 Task: Play online wordle game with 9 letters.
Action: Mouse moved to (480, 435)
Screenshot: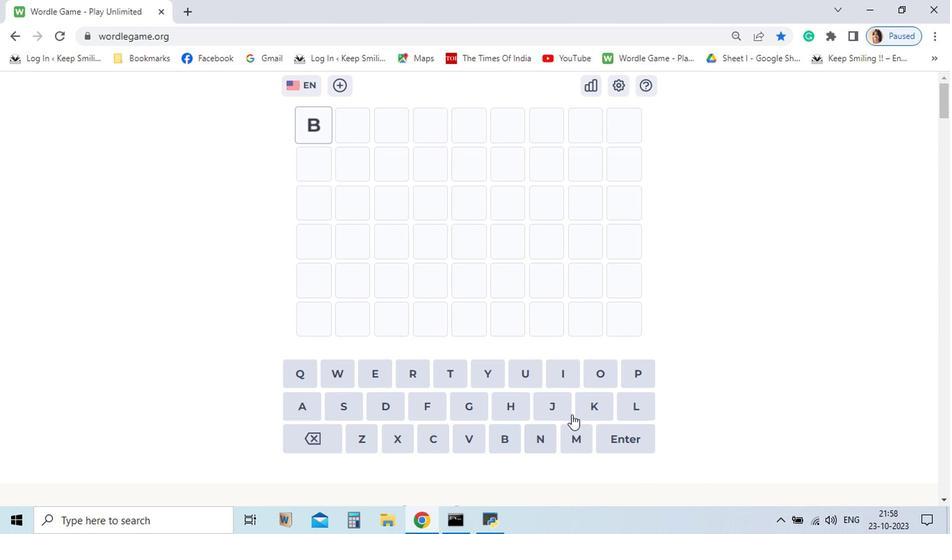 
Action: Mouse pressed left at (480, 435)
Screenshot: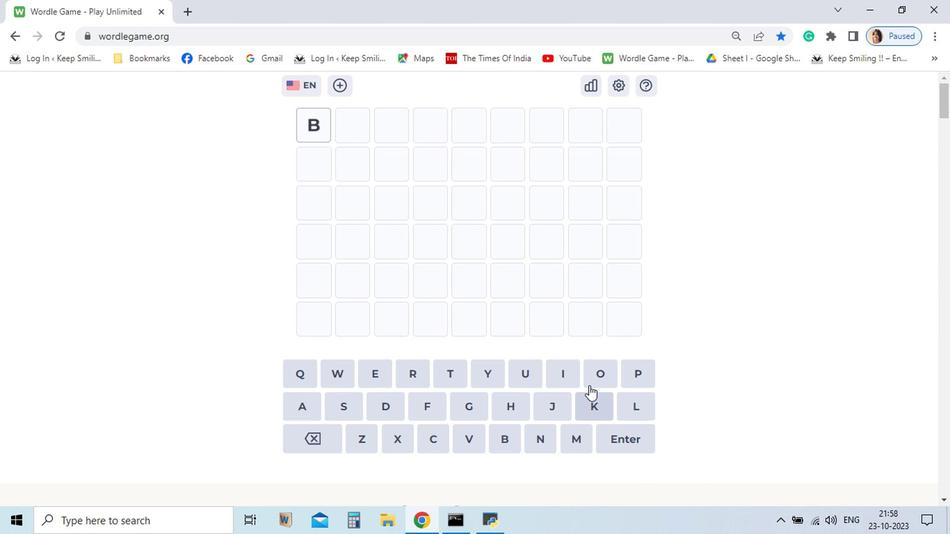 
Action: Mouse moved to (552, 393)
Screenshot: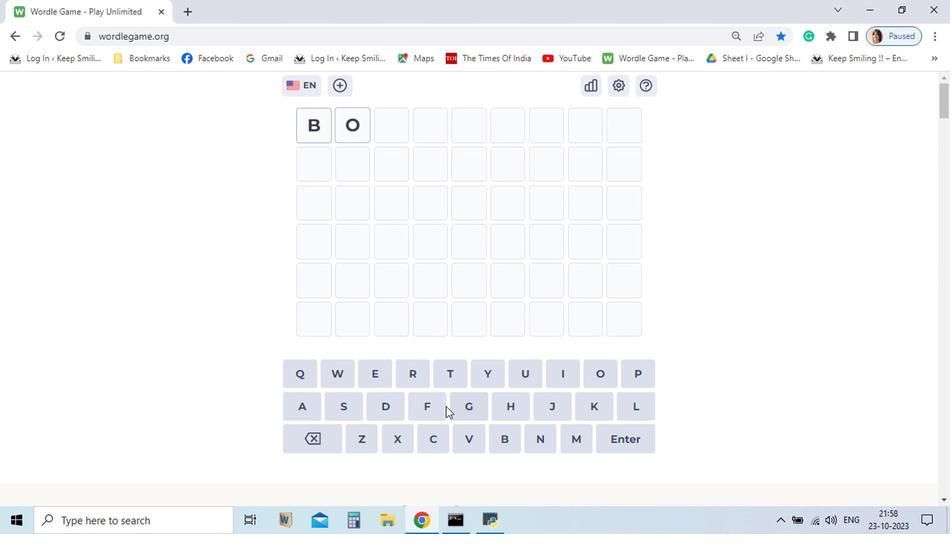 
Action: Mouse pressed left at (552, 393)
Screenshot: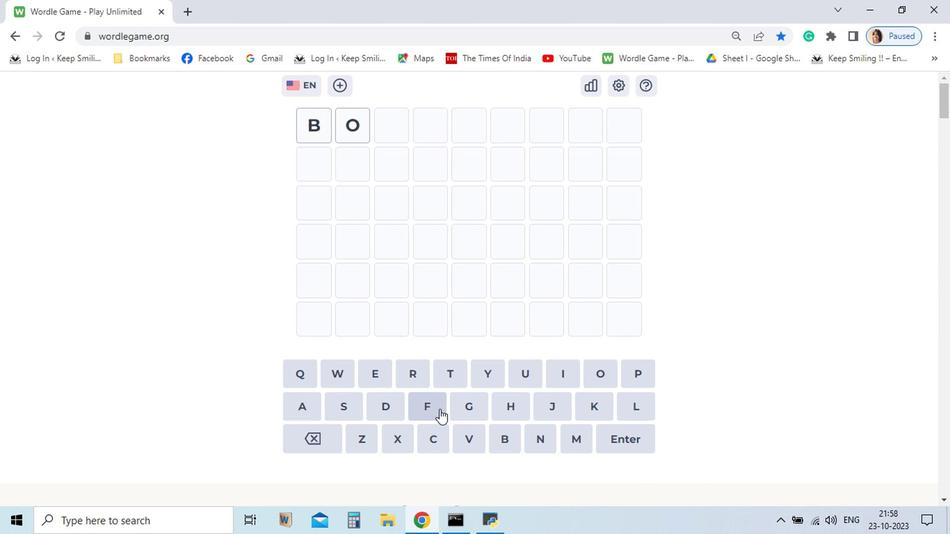 
Action: Mouse moved to (457, 417)
Screenshot: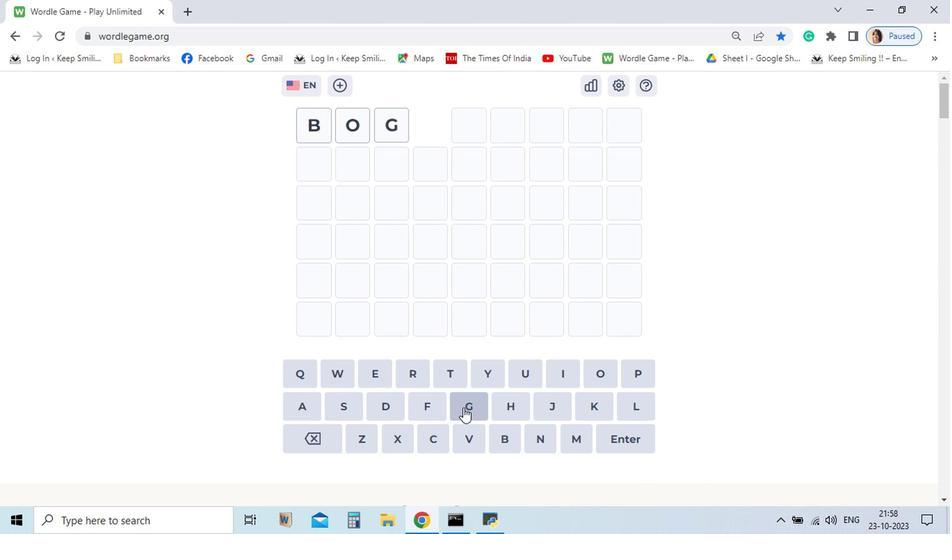 
Action: Mouse pressed left at (457, 417)
Screenshot: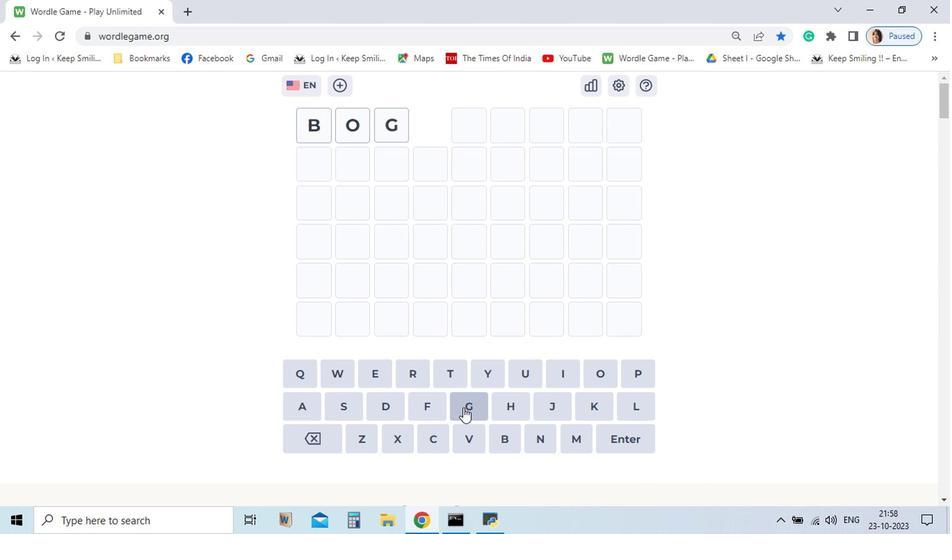 
Action: Mouse moved to (457, 417)
Screenshot: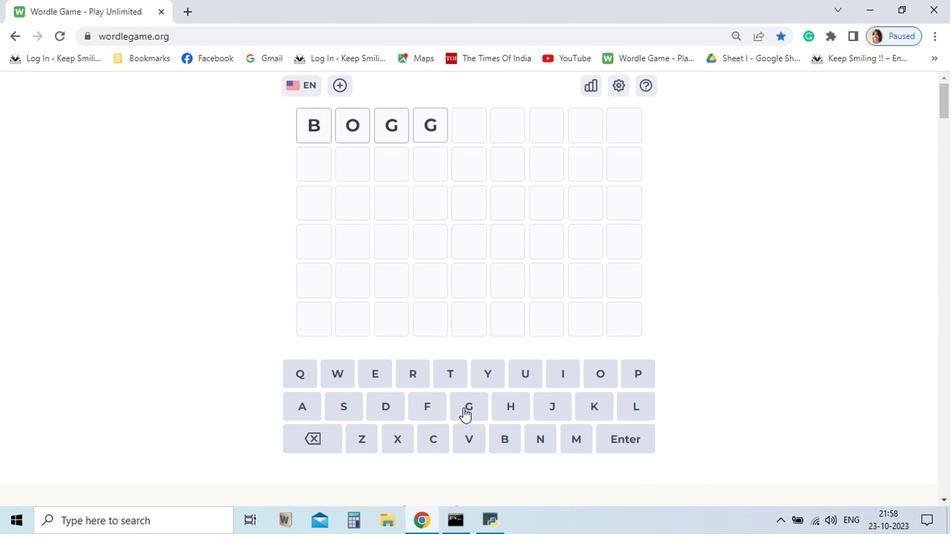 
Action: Mouse pressed left at (457, 417)
Screenshot: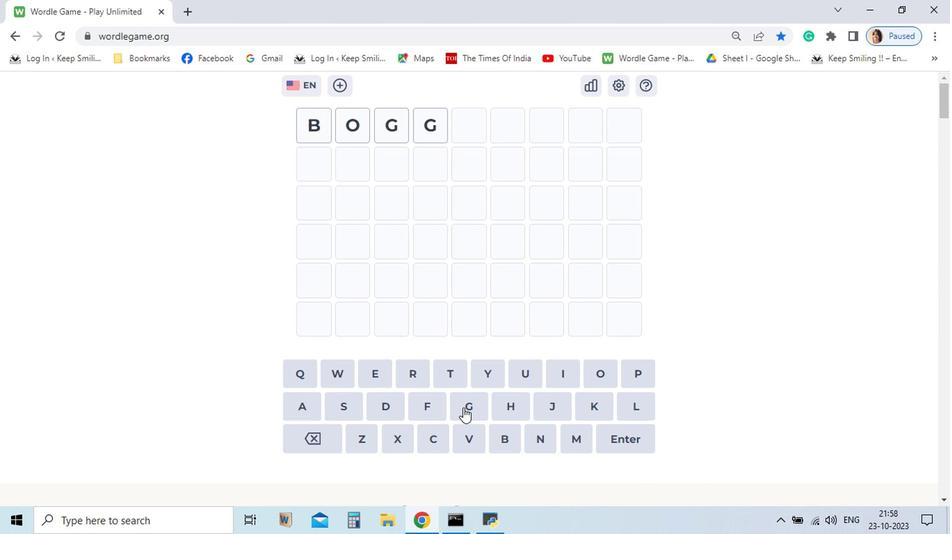 
Action: Mouse moved to (524, 396)
Screenshot: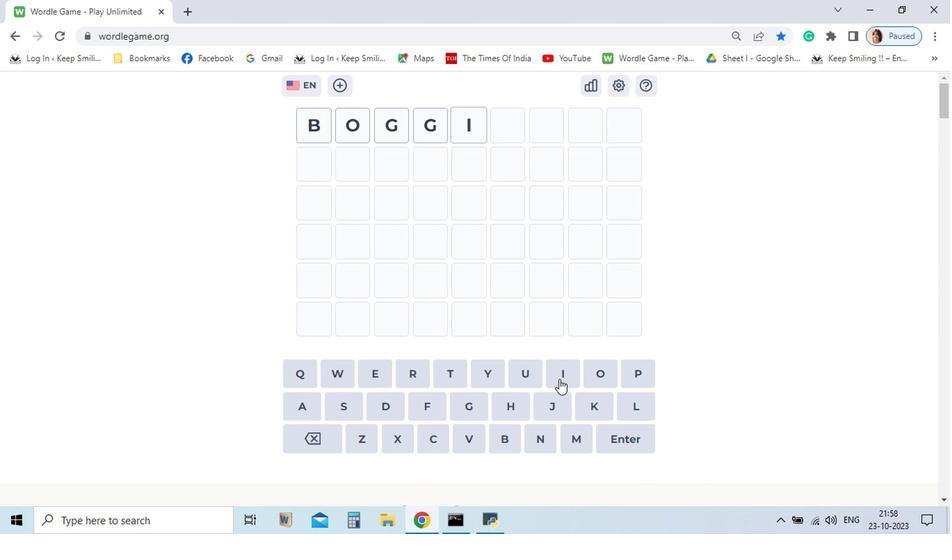 
Action: Mouse pressed left at (524, 396)
Screenshot: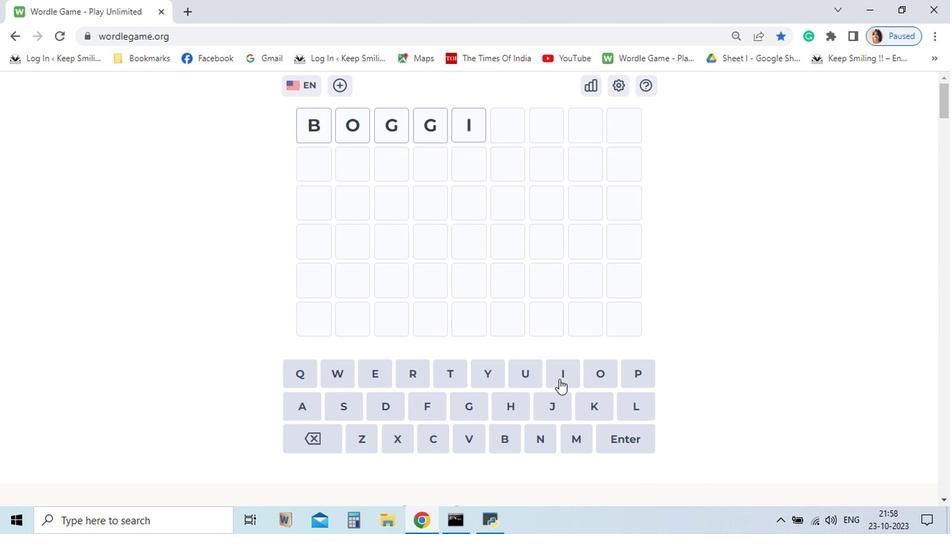 
Action: Mouse moved to (387, 393)
Screenshot: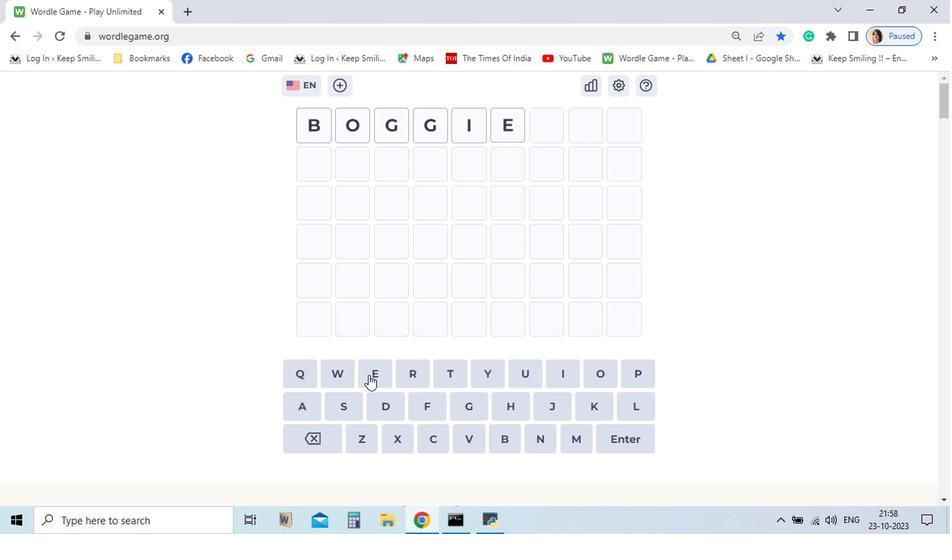 
Action: Mouse pressed left at (387, 393)
Screenshot: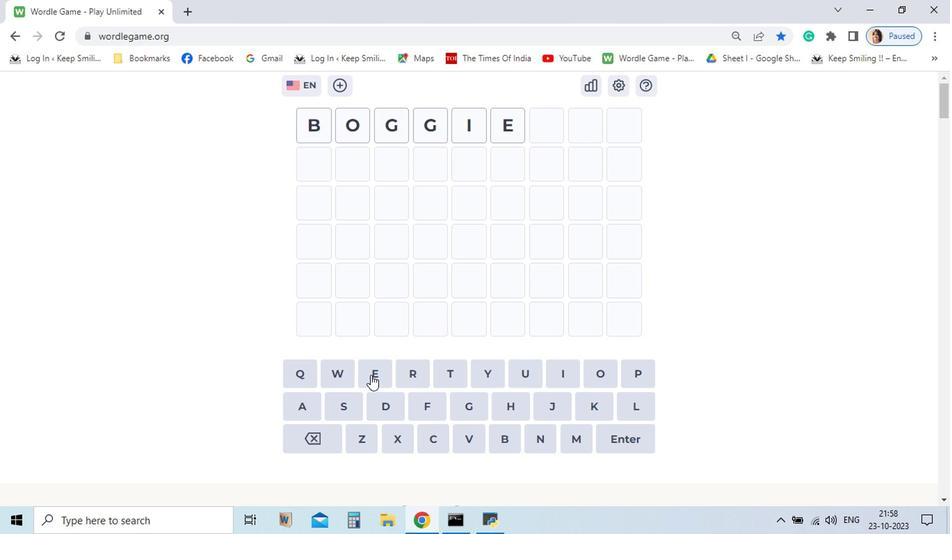 
Action: Mouse moved to (538, 437)
Screenshot: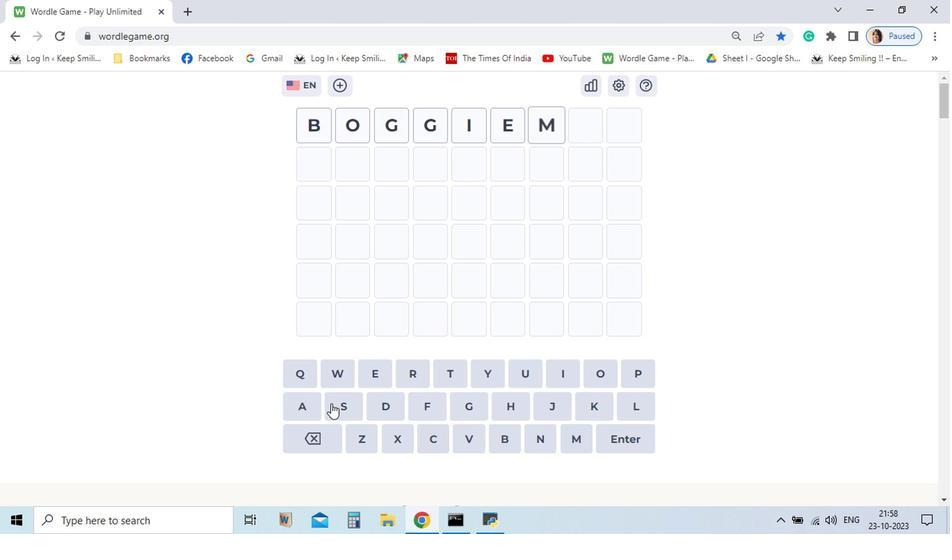 
Action: Mouse pressed left at (538, 437)
Screenshot: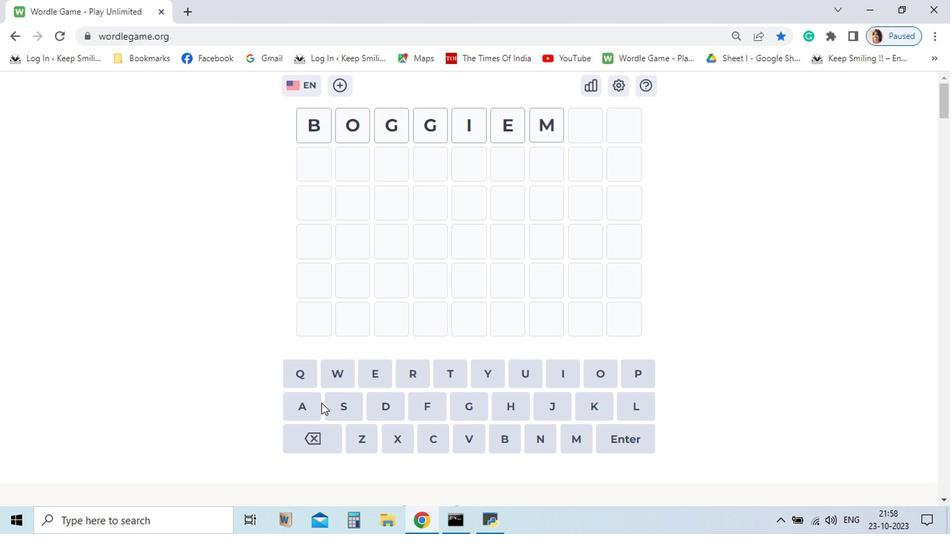 
Action: Mouse moved to (346, 413)
Screenshot: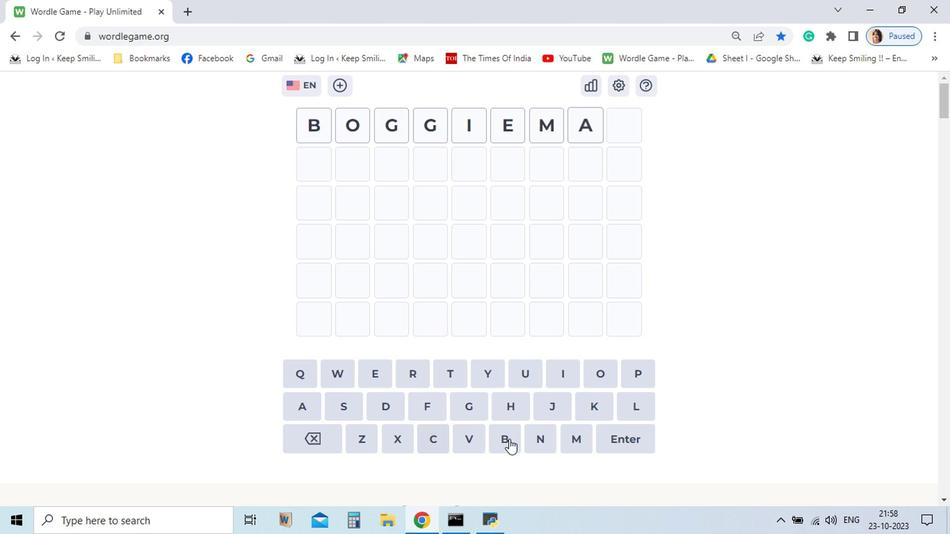 
Action: Mouse pressed left at (346, 413)
Screenshot: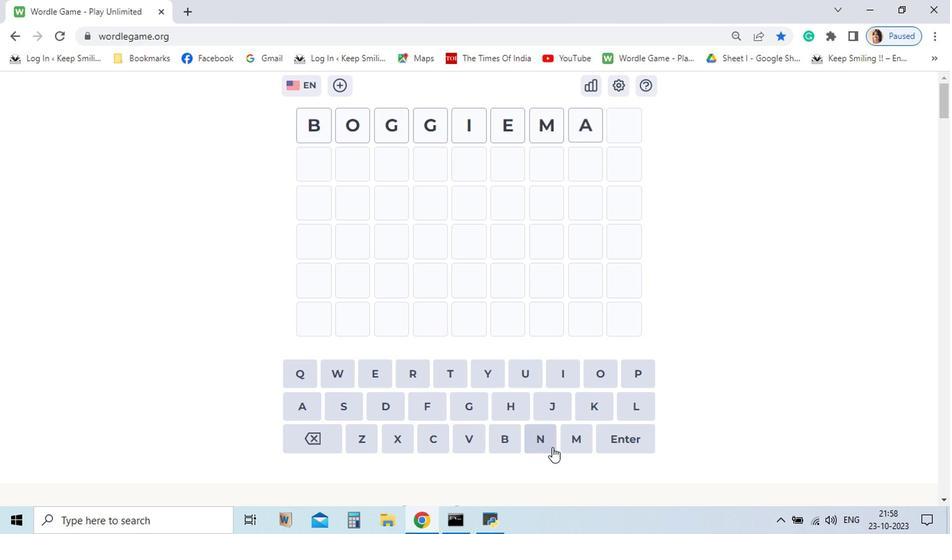 
Action: Mouse moved to (514, 441)
Screenshot: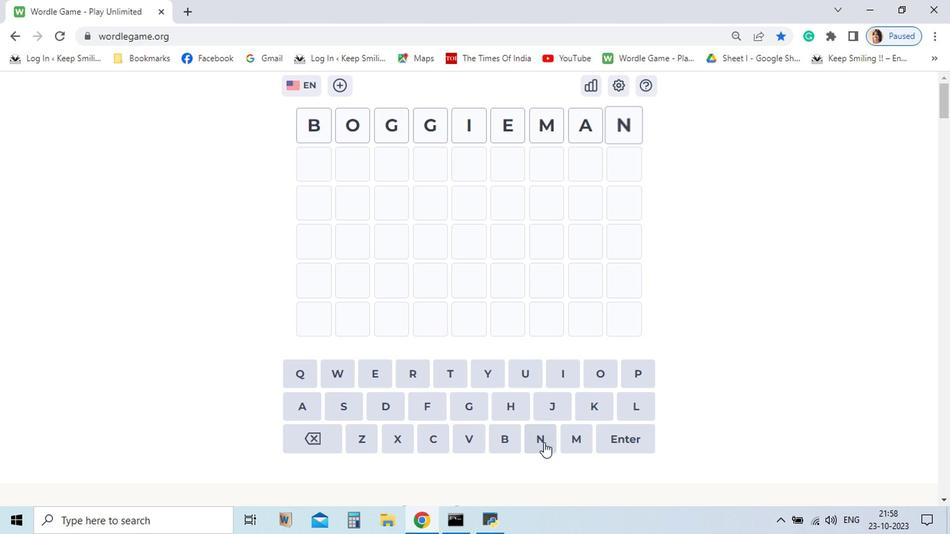 
Action: Mouse pressed left at (514, 441)
Screenshot: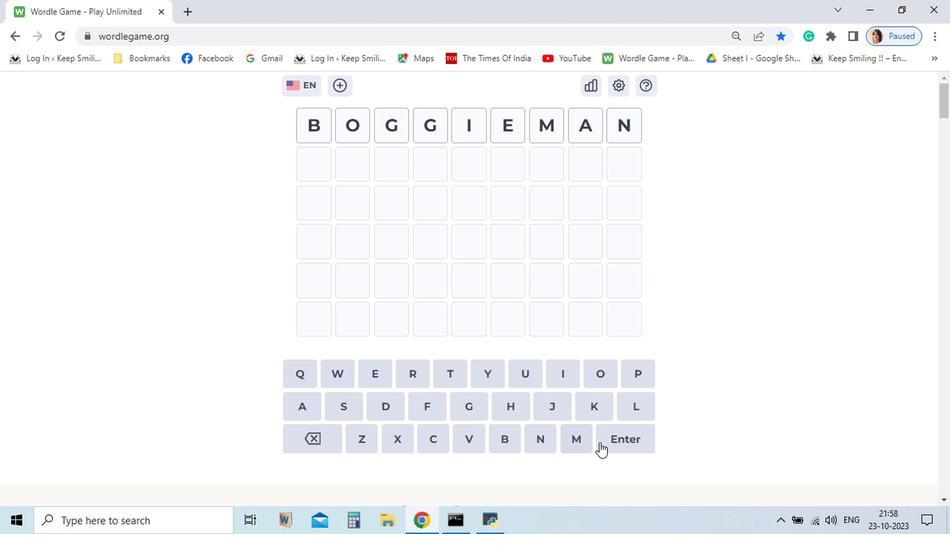 
Action: Mouse moved to (573, 441)
Screenshot: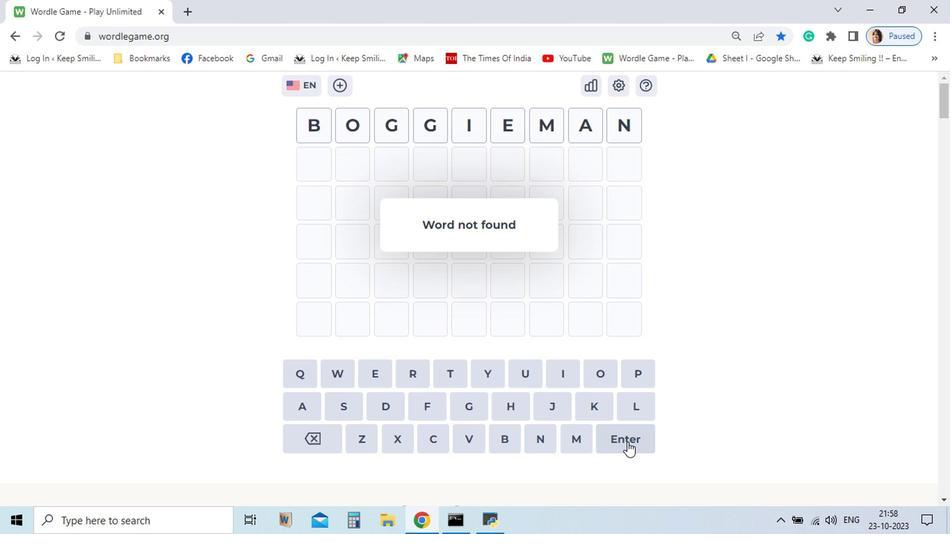 
Action: Mouse pressed left at (573, 441)
Screenshot: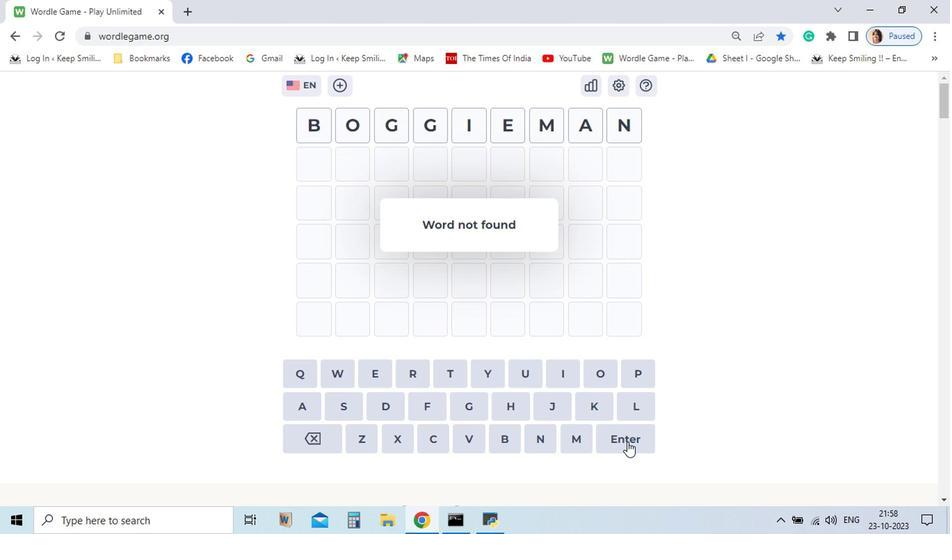 
Action: Mouse moved to (348, 437)
Screenshot: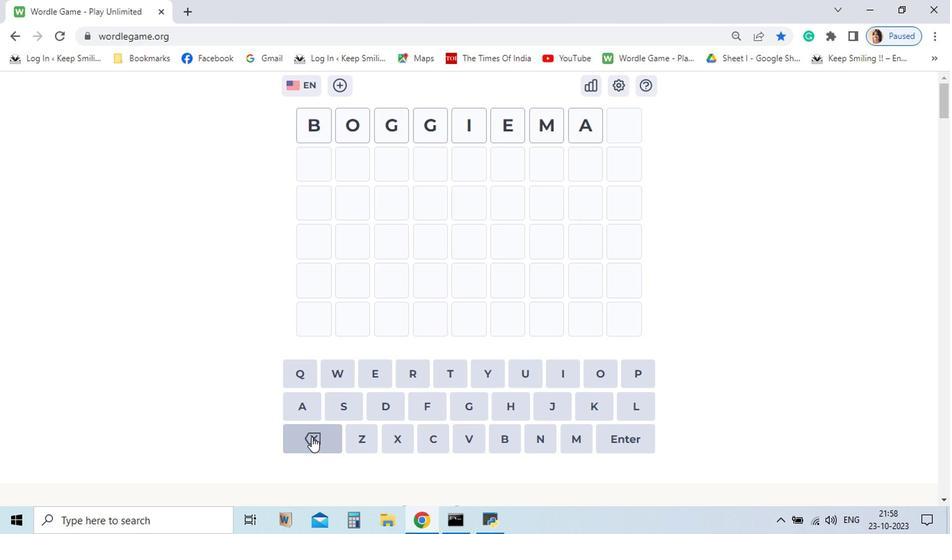 
Action: Mouse pressed left at (348, 437)
Screenshot: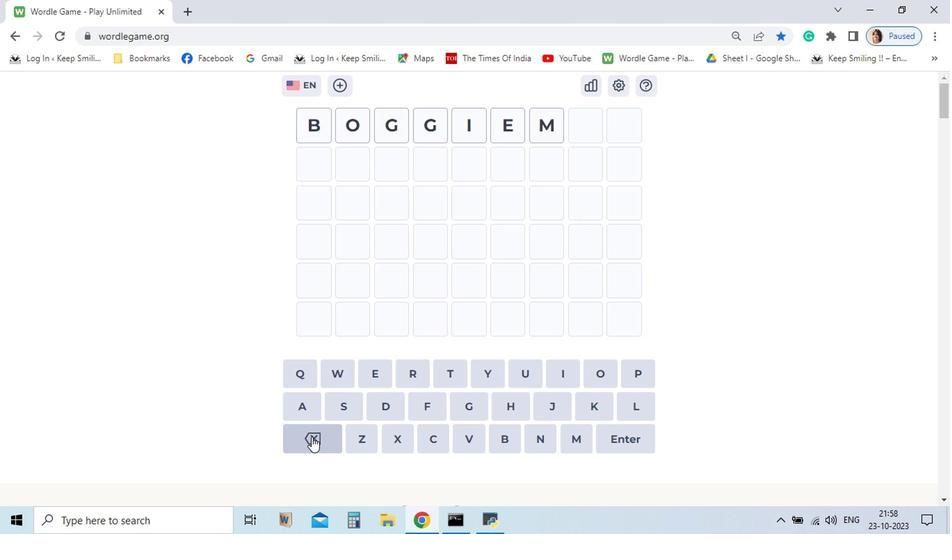 
Action: Mouse pressed left at (348, 437)
Screenshot: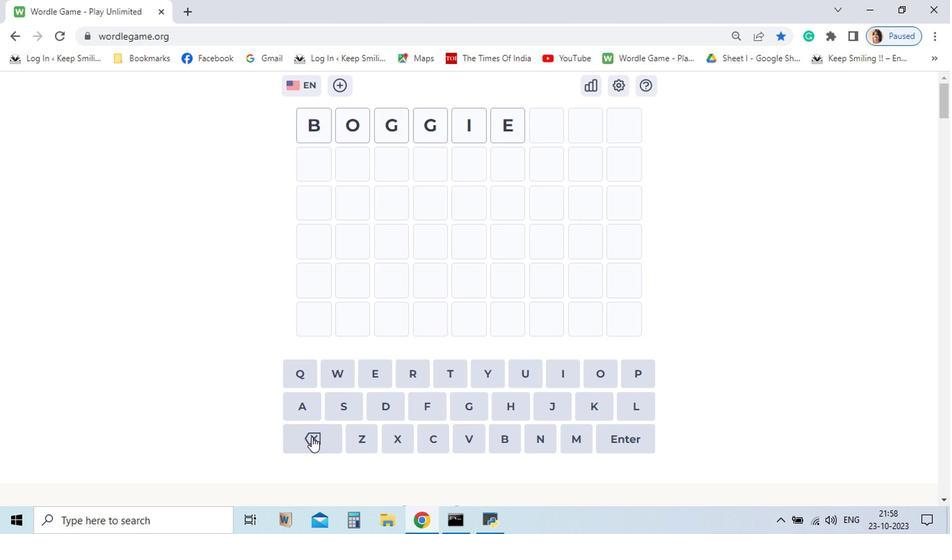
Action: Mouse pressed left at (348, 437)
Screenshot: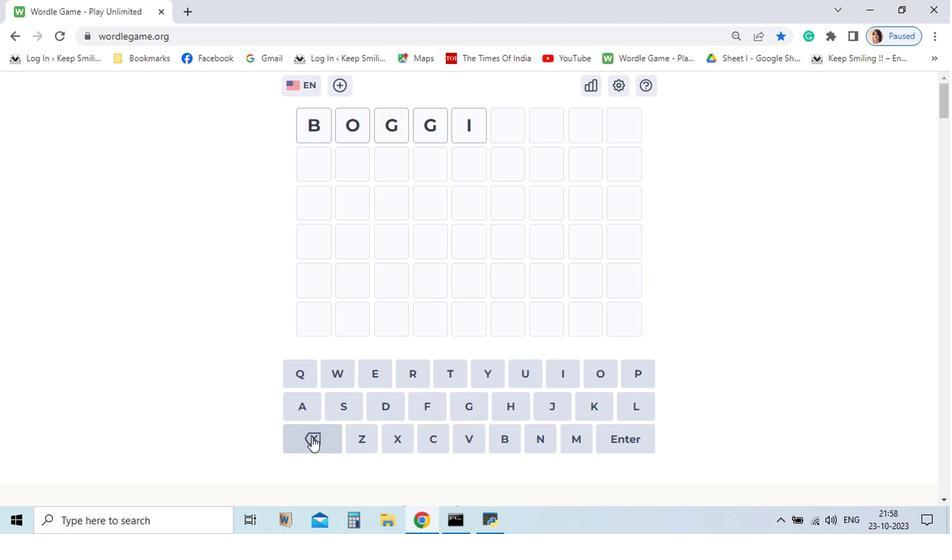 
Action: Mouse pressed left at (348, 437)
Screenshot: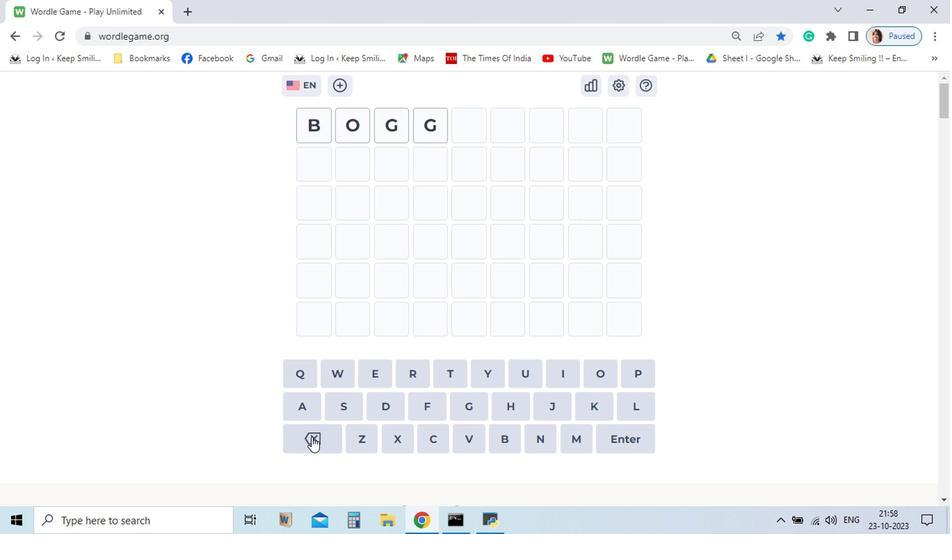 
Action: Mouse pressed left at (348, 437)
Screenshot: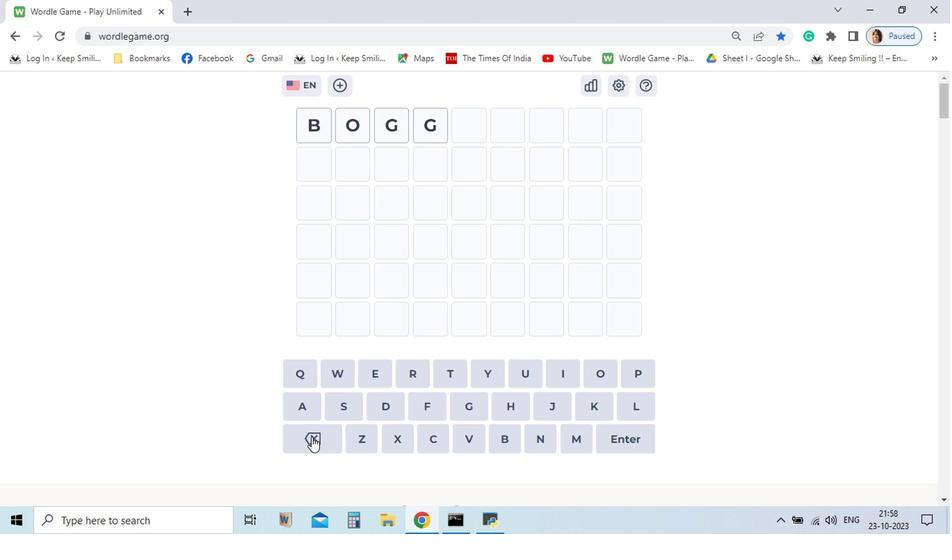 
Action: Mouse moved to (472, 394)
Screenshot: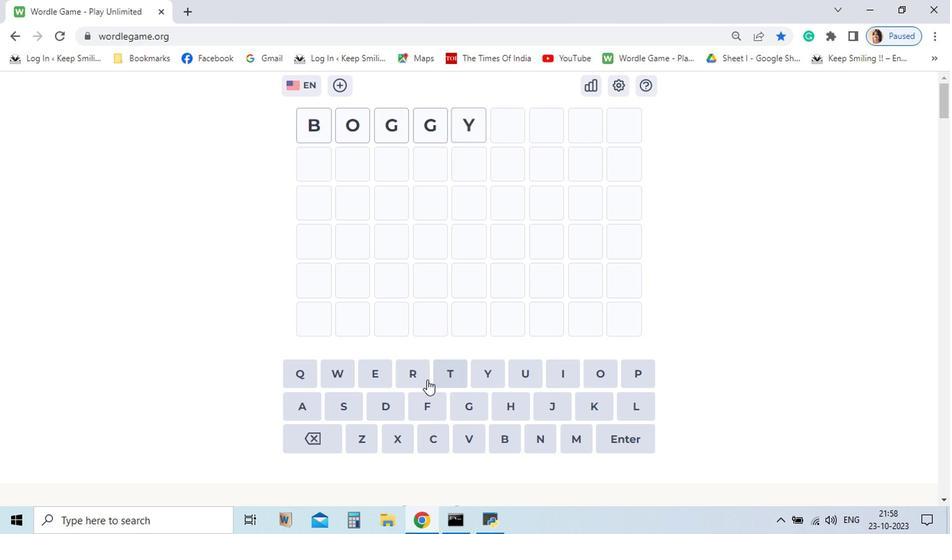 
Action: Mouse pressed left at (472, 394)
Screenshot: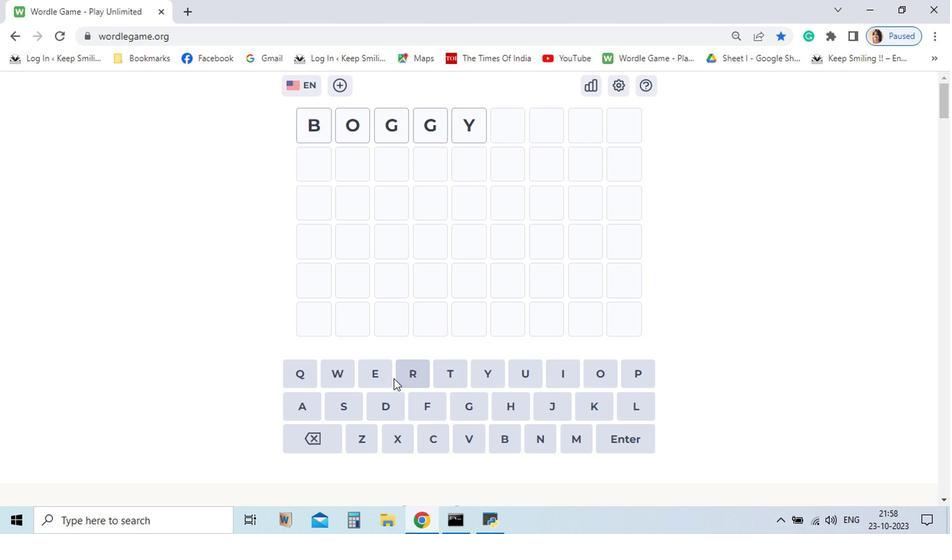 
Action: Mouse moved to (395, 391)
Screenshot: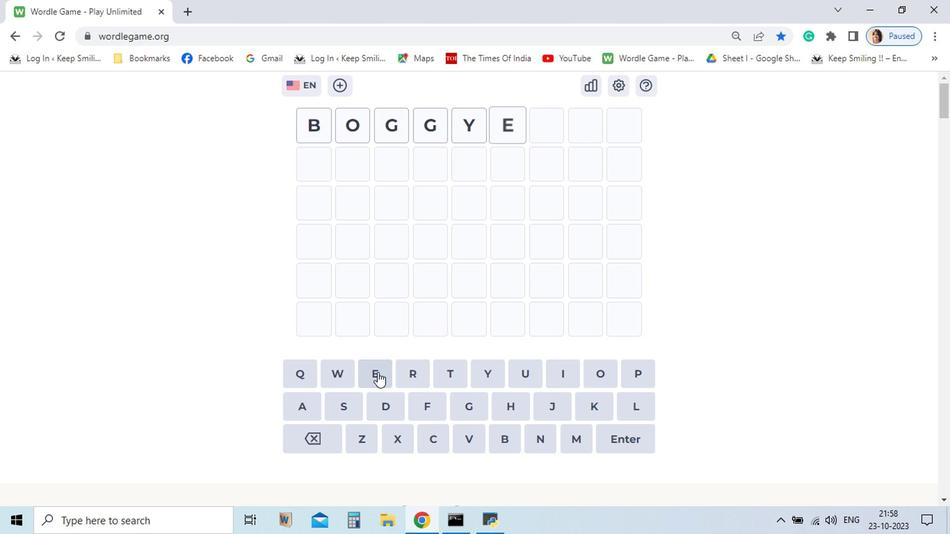 
Action: Mouse pressed left at (395, 391)
Screenshot: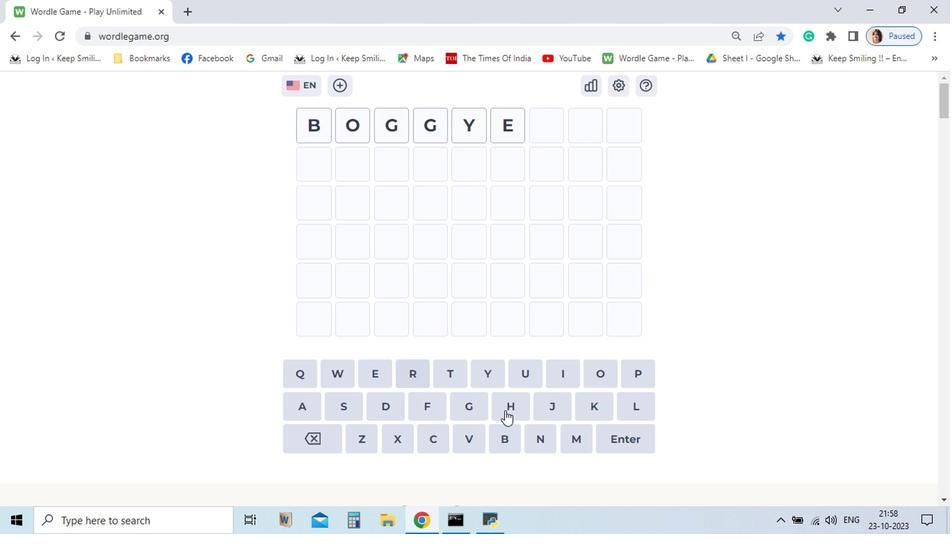 
Action: Mouse moved to (534, 437)
Screenshot: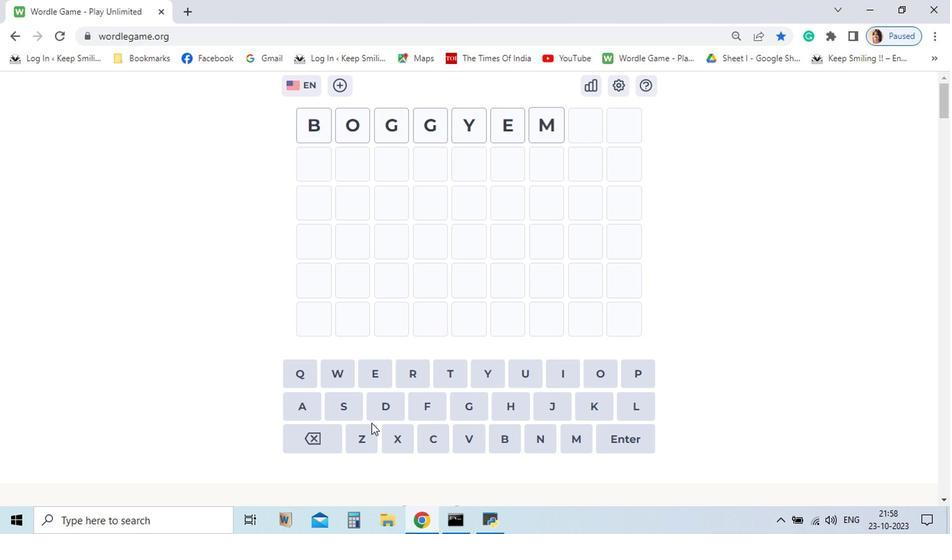 
Action: Mouse pressed left at (534, 437)
Screenshot: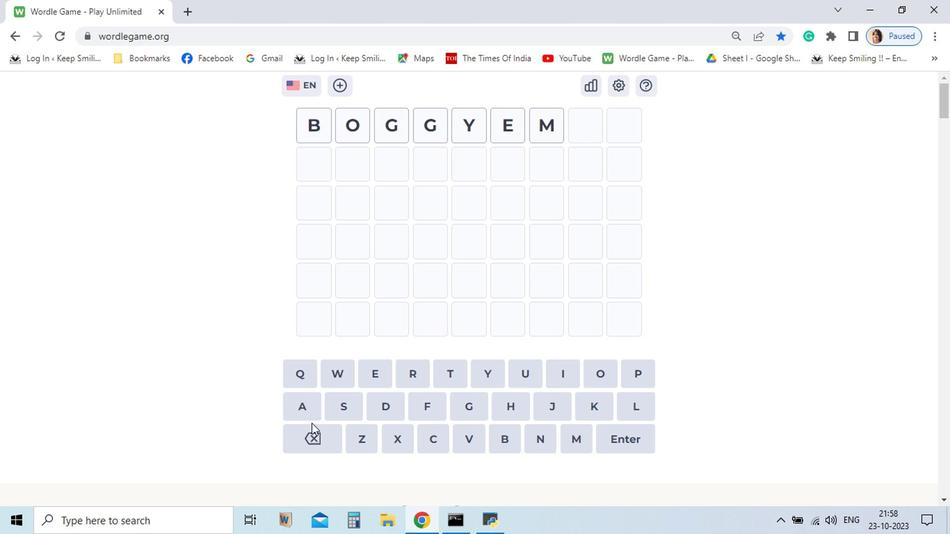 
Action: Mouse moved to (341, 423)
Screenshot: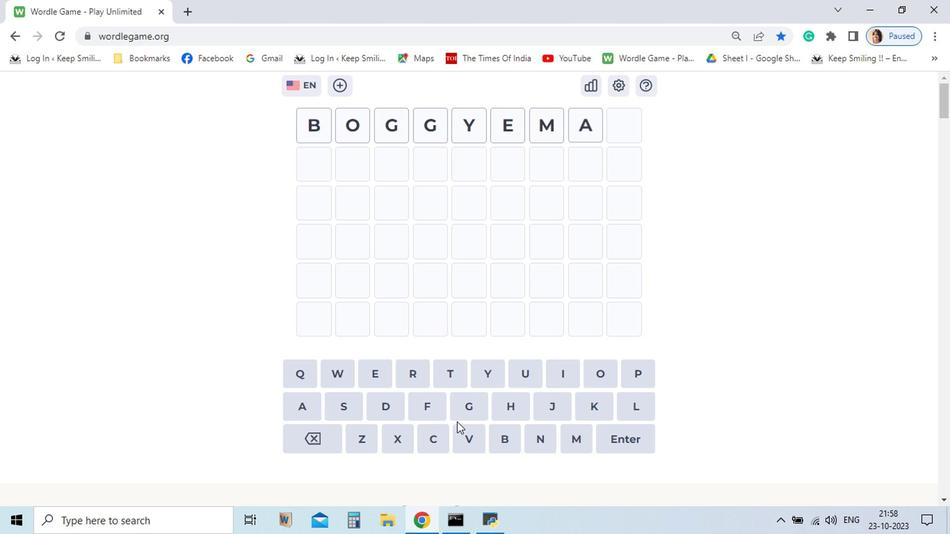 
Action: Mouse pressed left at (341, 423)
Screenshot: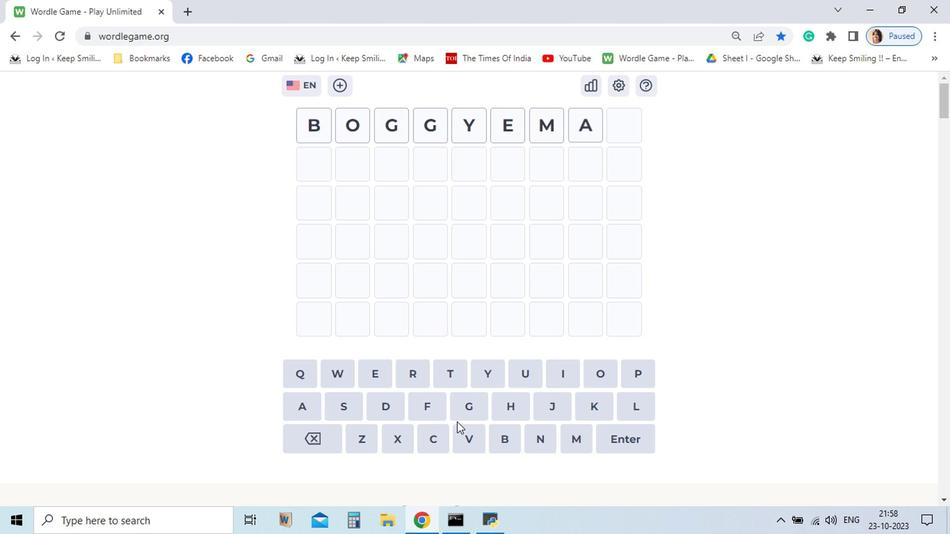 
Action: Mouse moved to (506, 435)
Screenshot: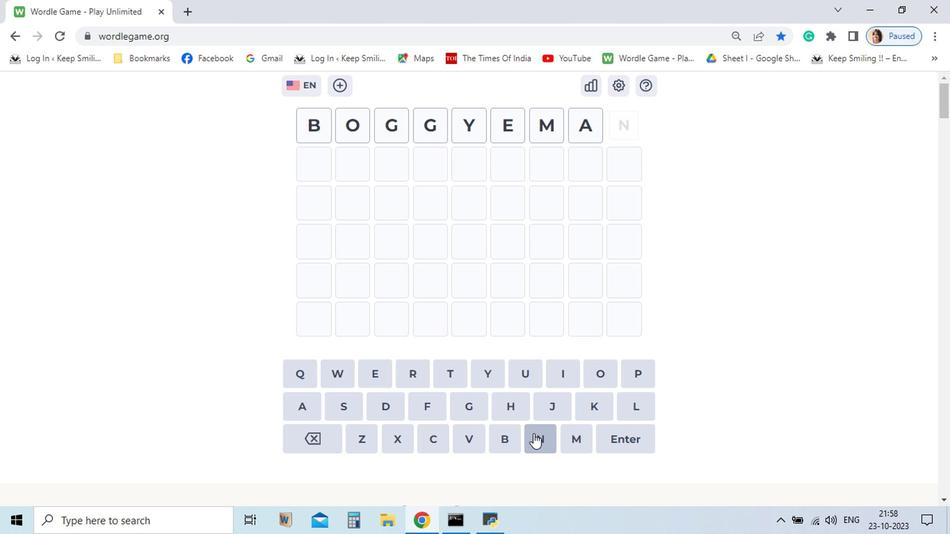 
Action: Mouse pressed left at (506, 435)
Screenshot: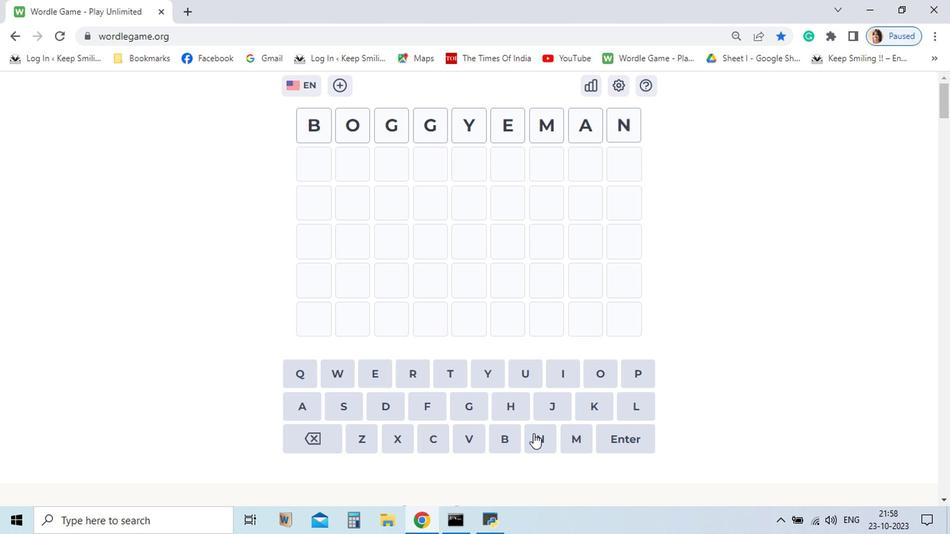 
Action: Mouse moved to (581, 443)
Screenshot: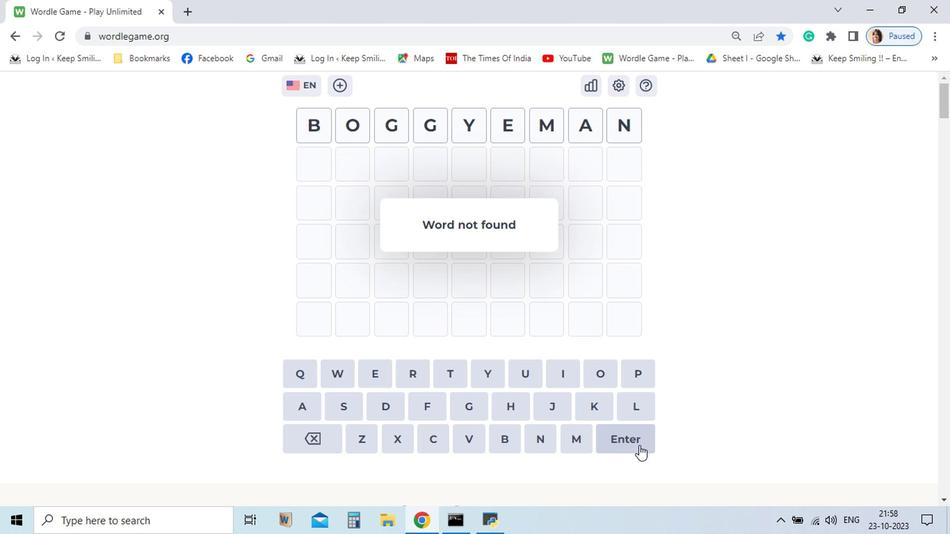 
Action: Mouse pressed left at (581, 443)
Screenshot: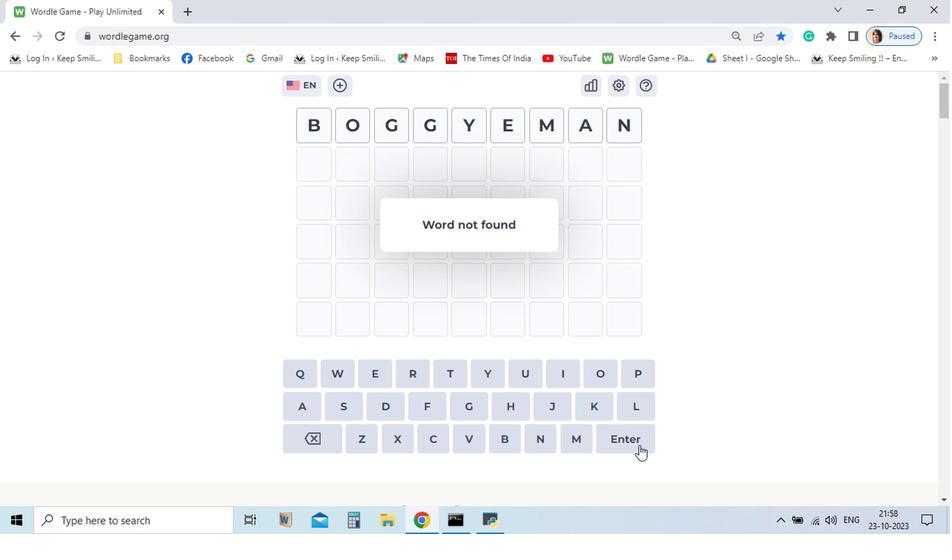 
Action: Mouse moved to (353, 442)
Screenshot: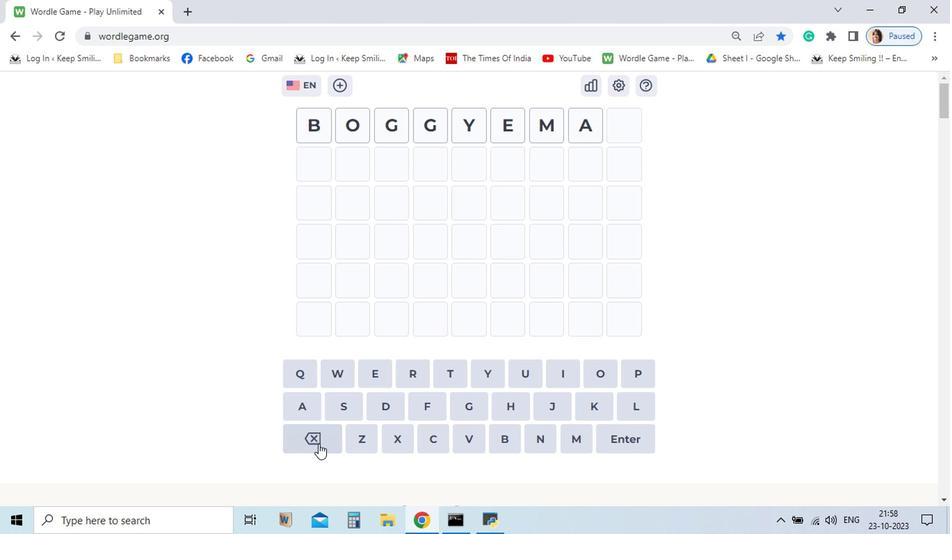 
Action: Mouse pressed left at (353, 442)
Screenshot: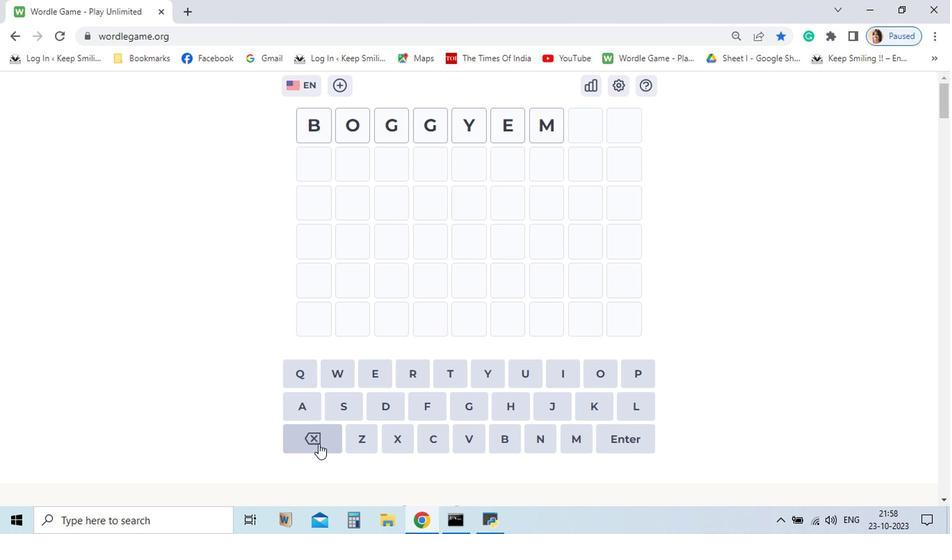 
Action: Mouse pressed left at (353, 442)
Screenshot: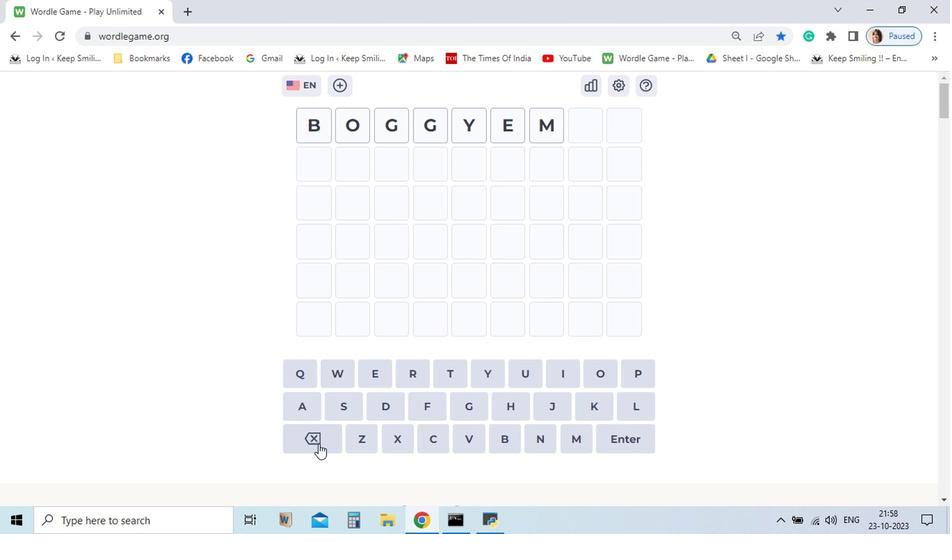 
Action: Mouse pressed left at (353, 442)
Screenshot: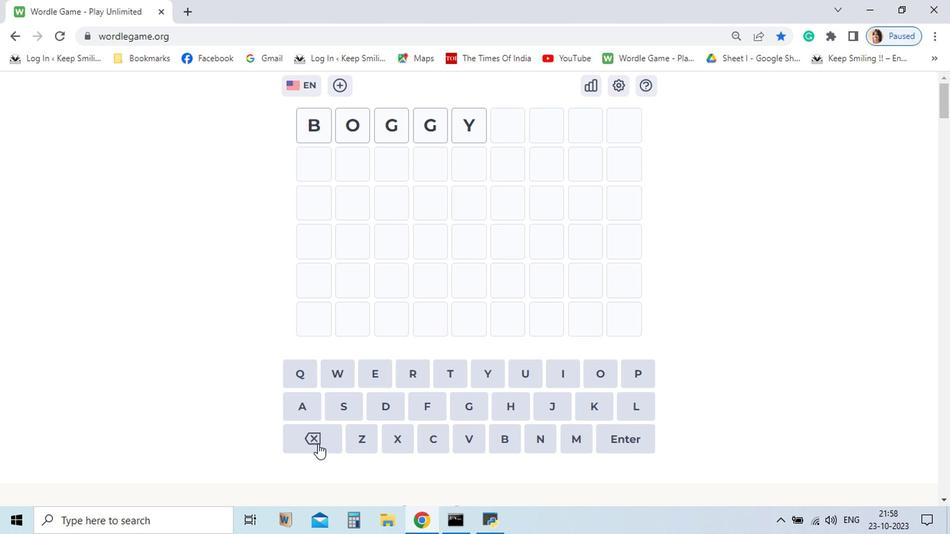 
Action: Mouse pressed left at (353, 442)
Screenshot: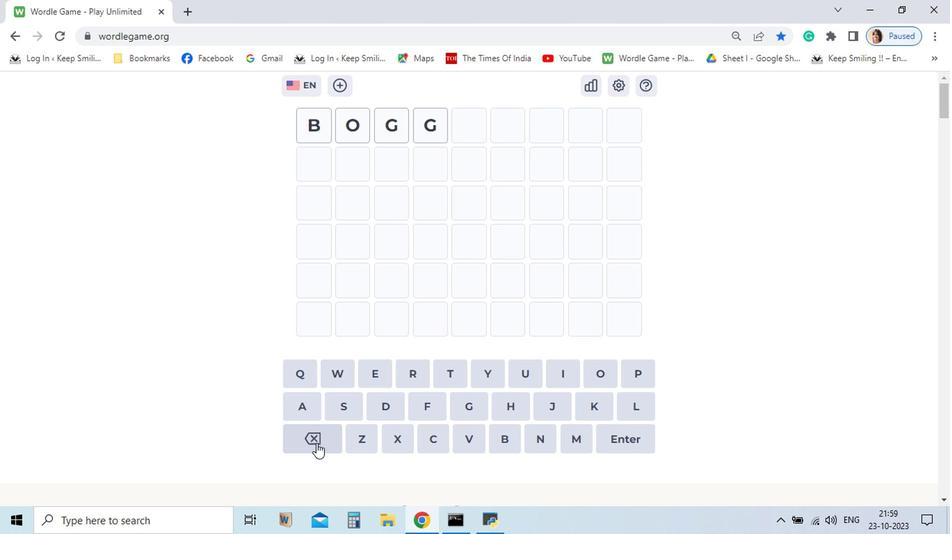 
Action: Mouse moved to (353, 442)
Screenshot: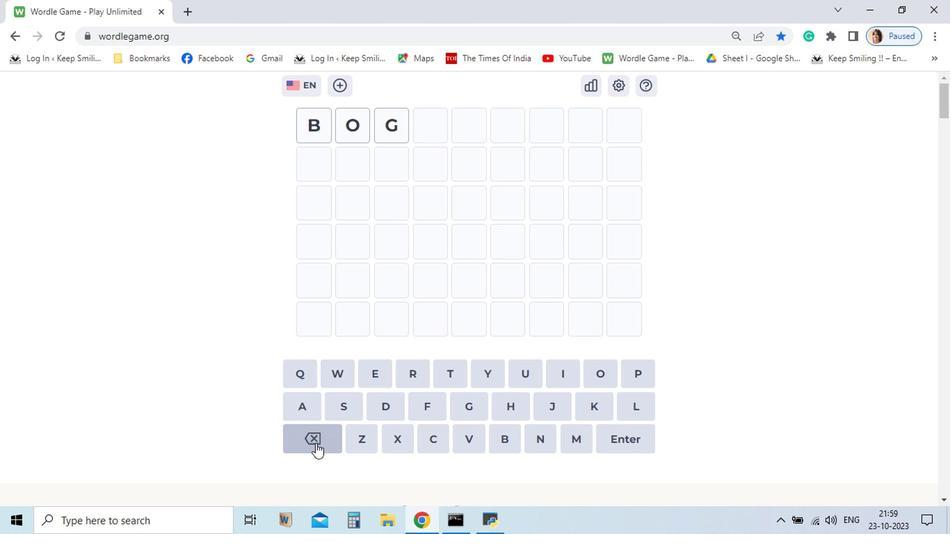 
Action: Mouse pressed left at (353, 442)
Screenshot: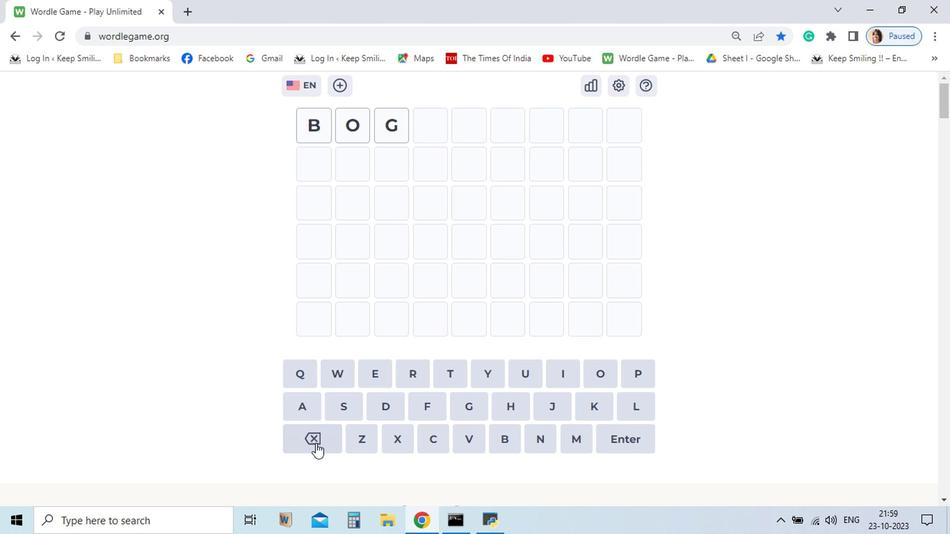 
Action: Mouse moved to (352, 442)
Screenshot: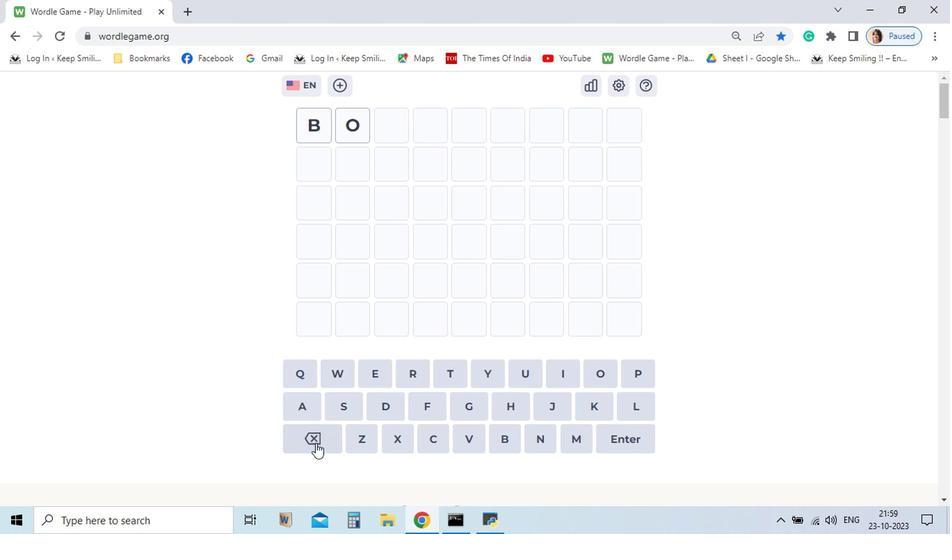 
Action: Mouse pressed left at (352, 442)
Screenshot: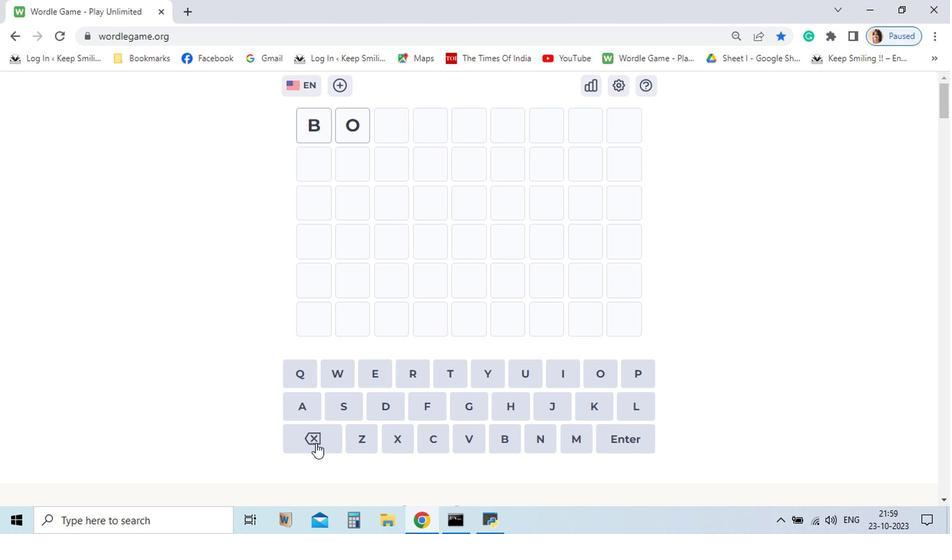 
Action: Mouse moved to (351, 442)
Screenshot: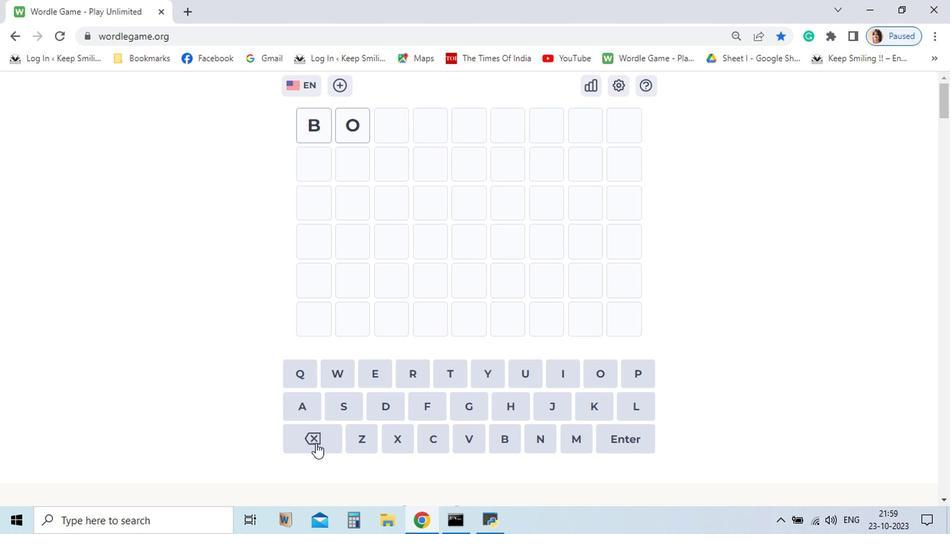 
Action: Mouse pressed left at (351, 442)
Screenshot: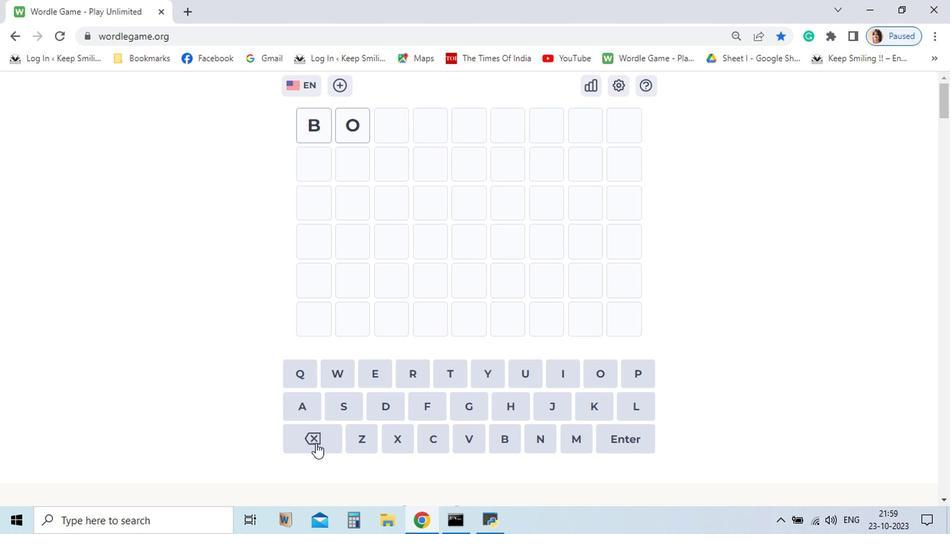 
Action: Mouse pressed left at (351, 442)
Screenshot: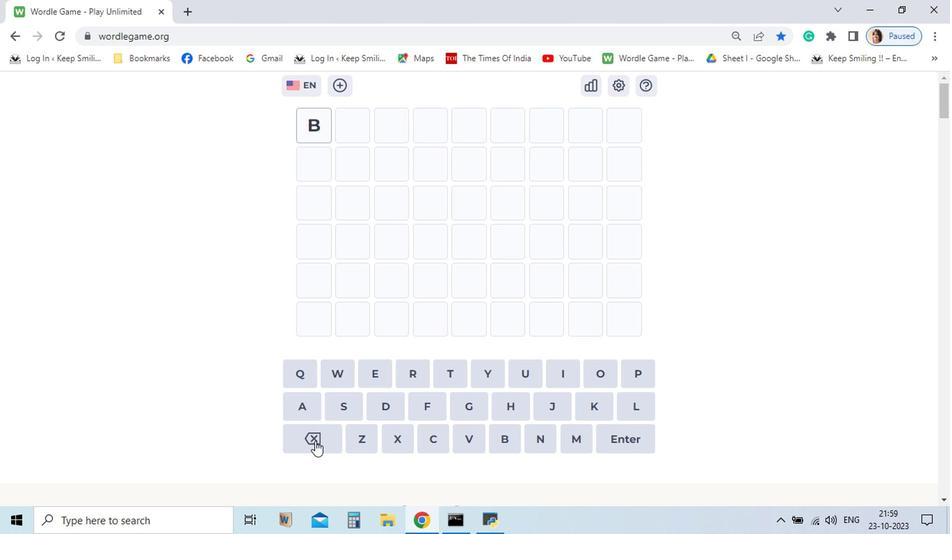
Action: Mouse moved to (351, 440)
Screenshot: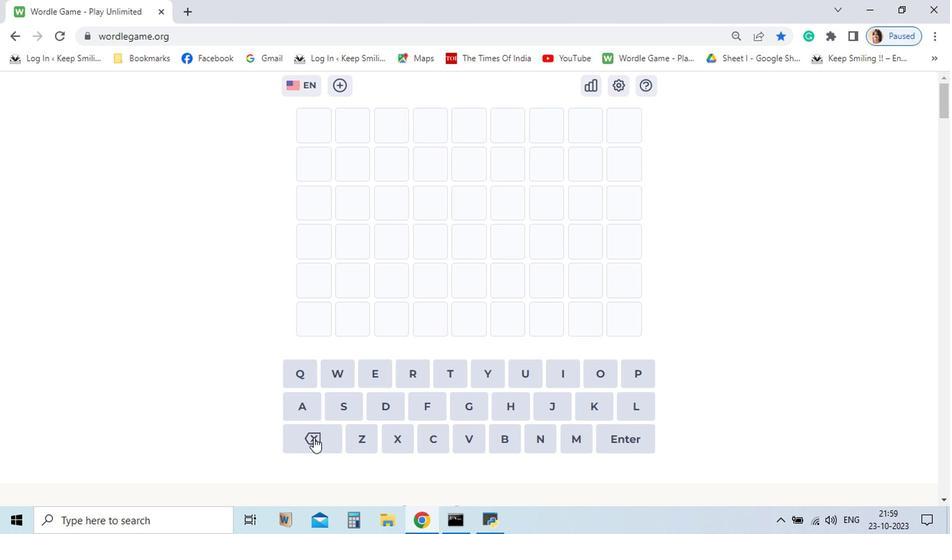 
Action: Mouse pressed left at (351, 440)
Screenshot: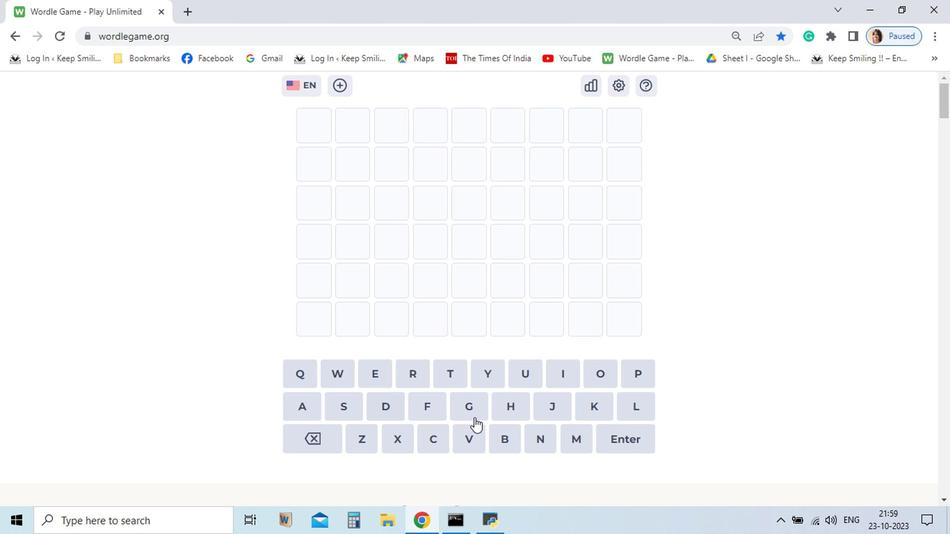 
Action: Mouse moved to (550, 393)
Screenshot: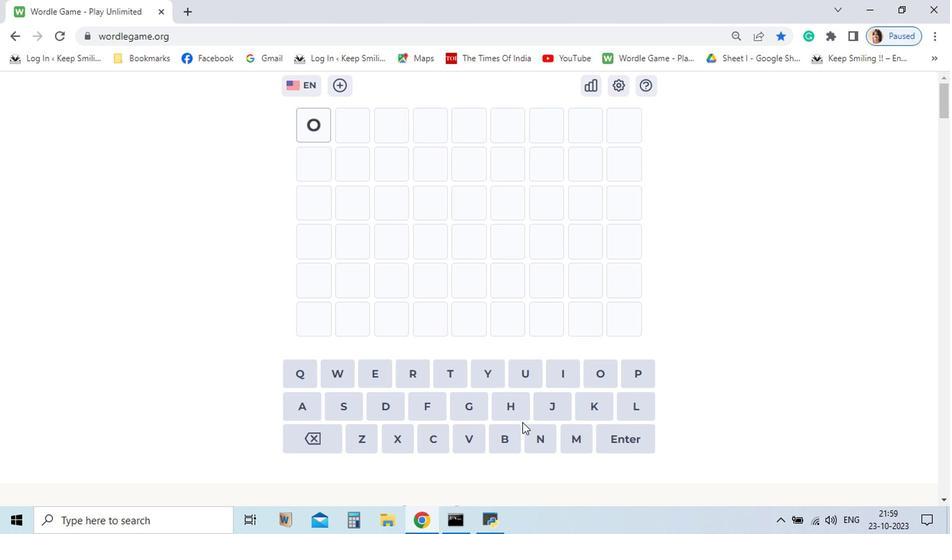 
Action: Mouse pressed left at (550, 393)
Screenshot: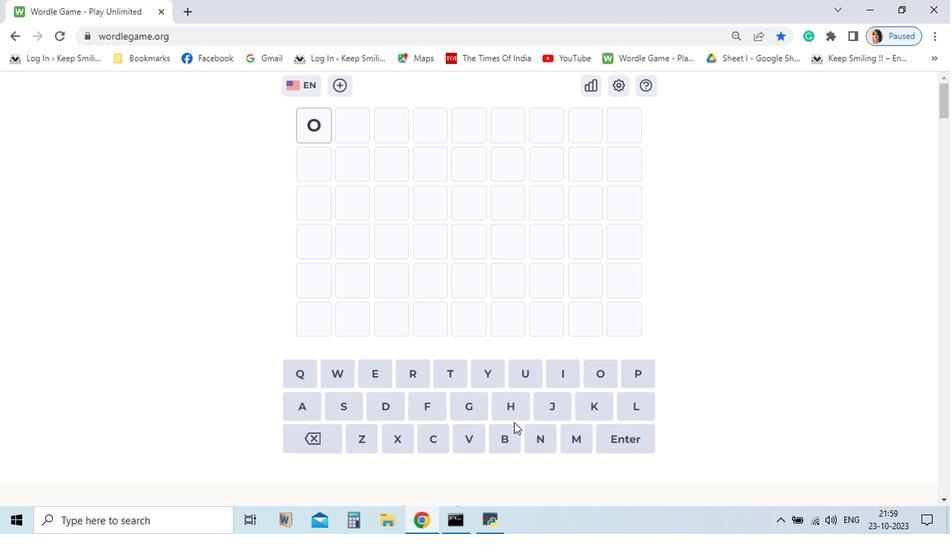 
Action: Mouse moved to (483, 434)
Screenshot: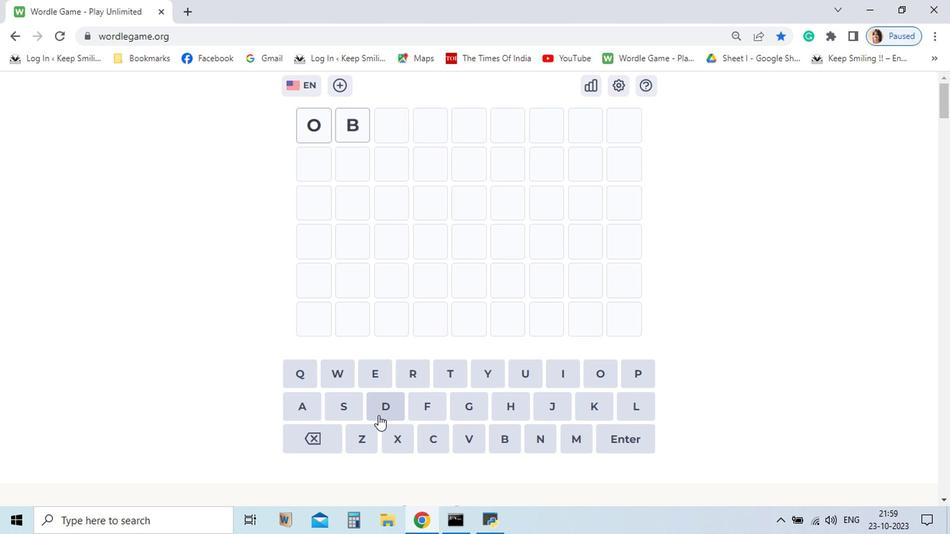 
Action: Mouse pressed left at (483, 434)
Screenshot: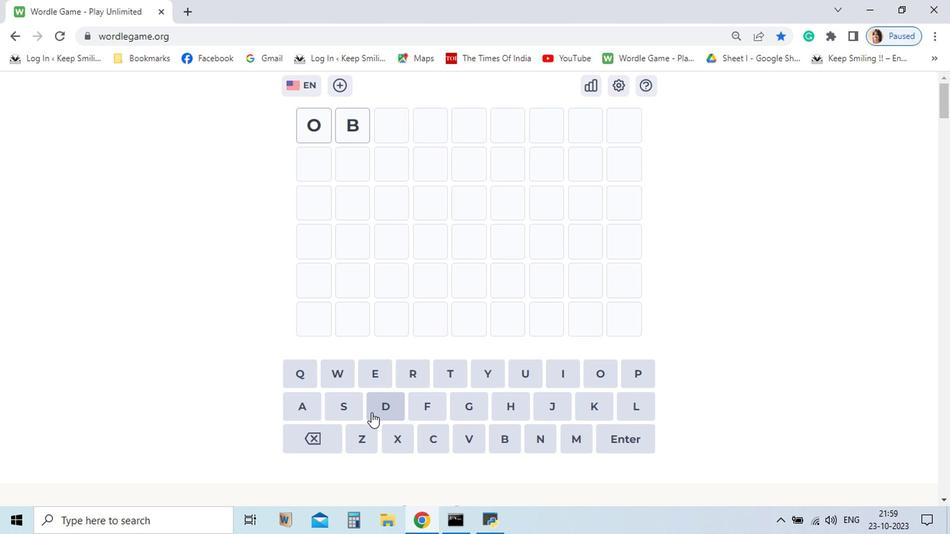 
Action: Mouse moved to (379, 417)
Screenshot: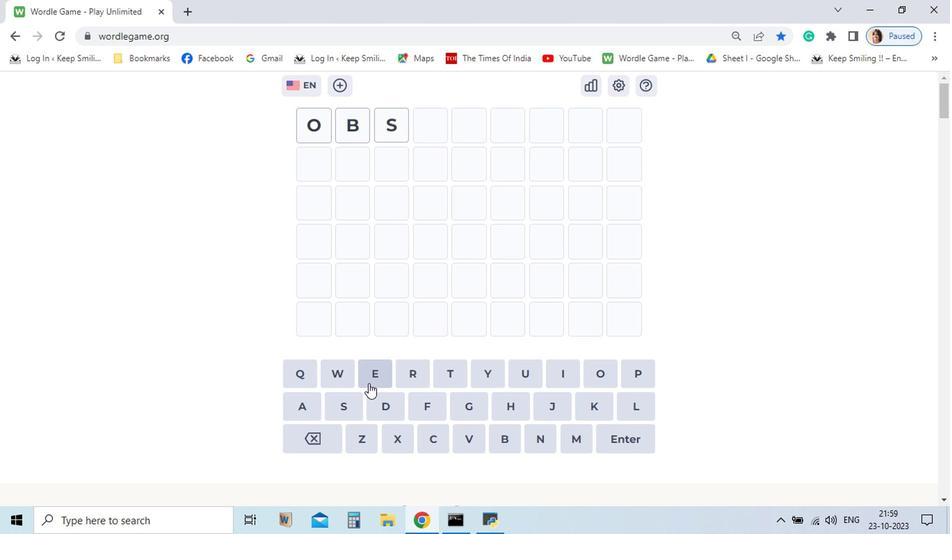 
Action: Mouse pressed left at (379, 417)
Screenshot: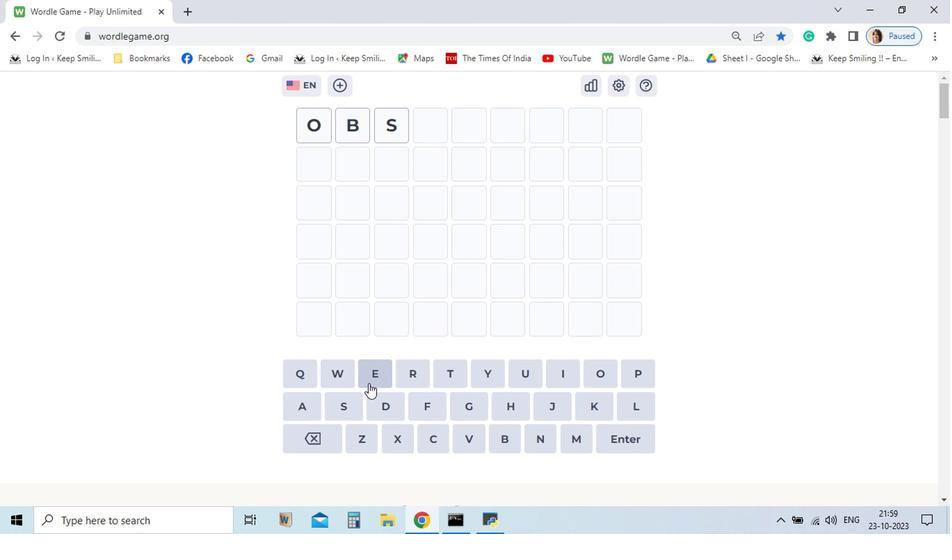 
Action: Mouse moved to (389, 399)
Screenshot: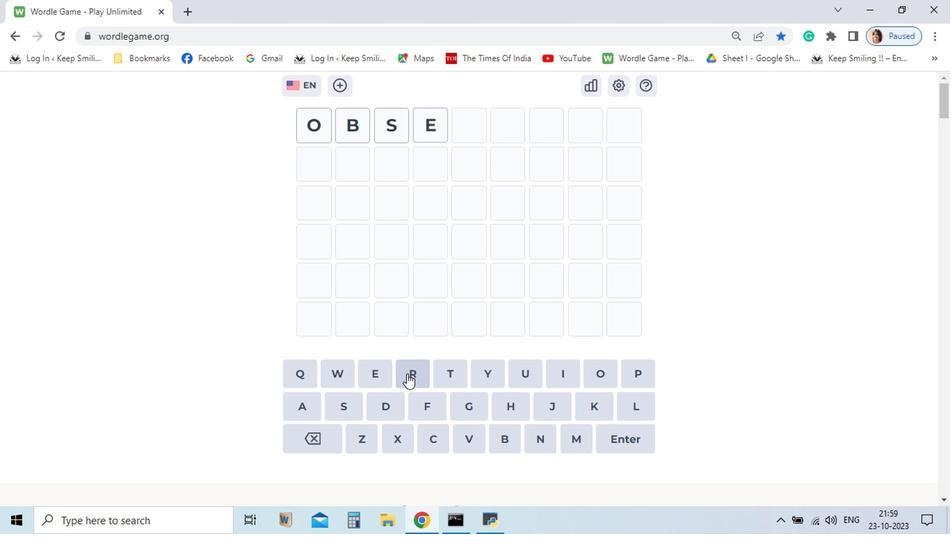 
Action: Mouse pressed left at (389, 399)
Screenshot: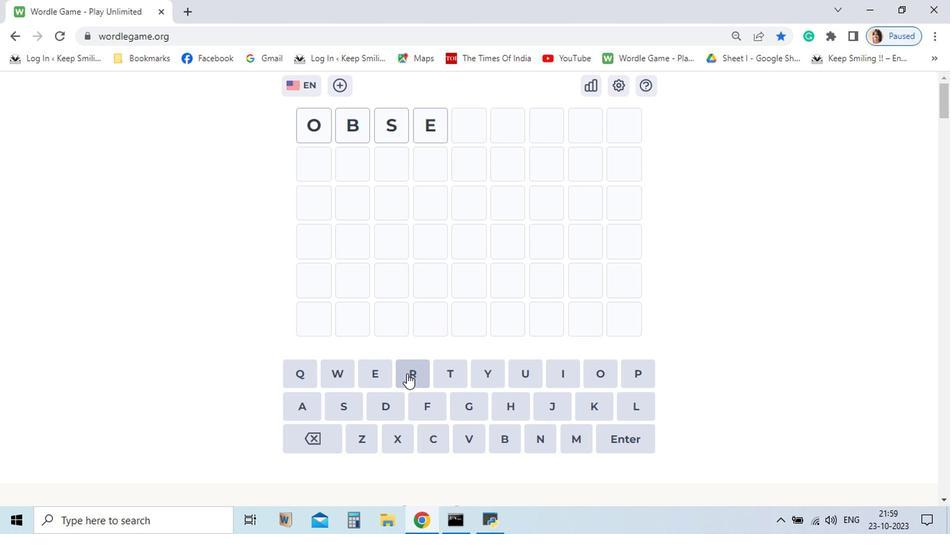 
Action: Mouse moved to (416, 392)
Screenshot: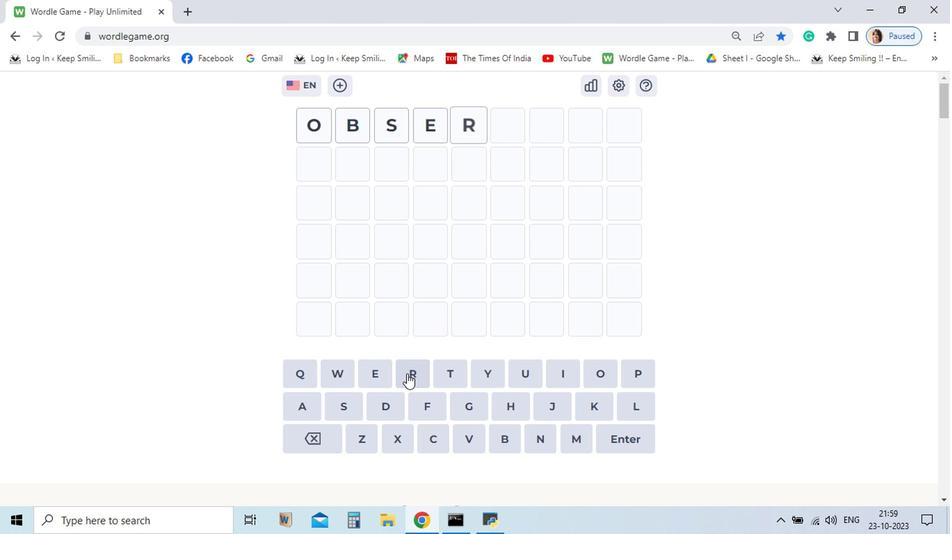 
Action: Mouse pressed left at (416, 392)
Screenshot: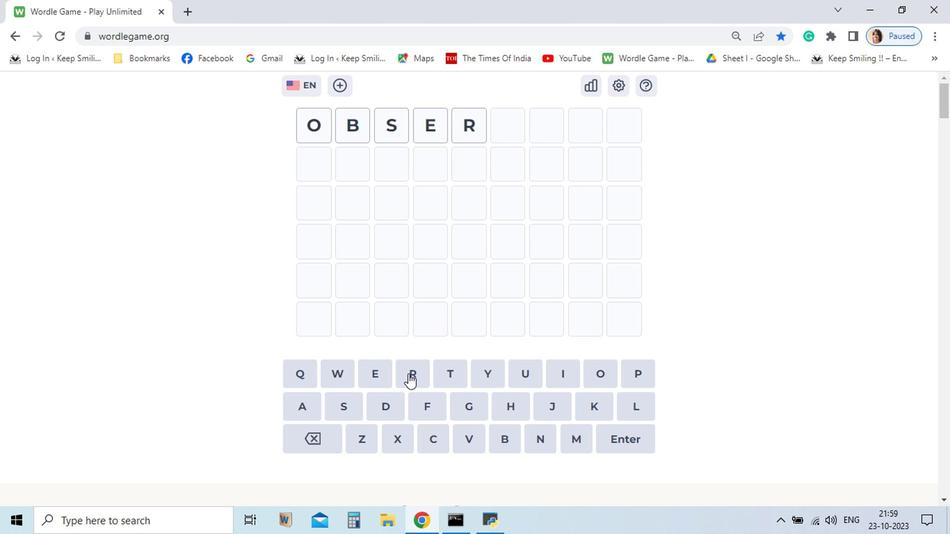 
Action: Mouse moved to (461, 439)
Screenshot: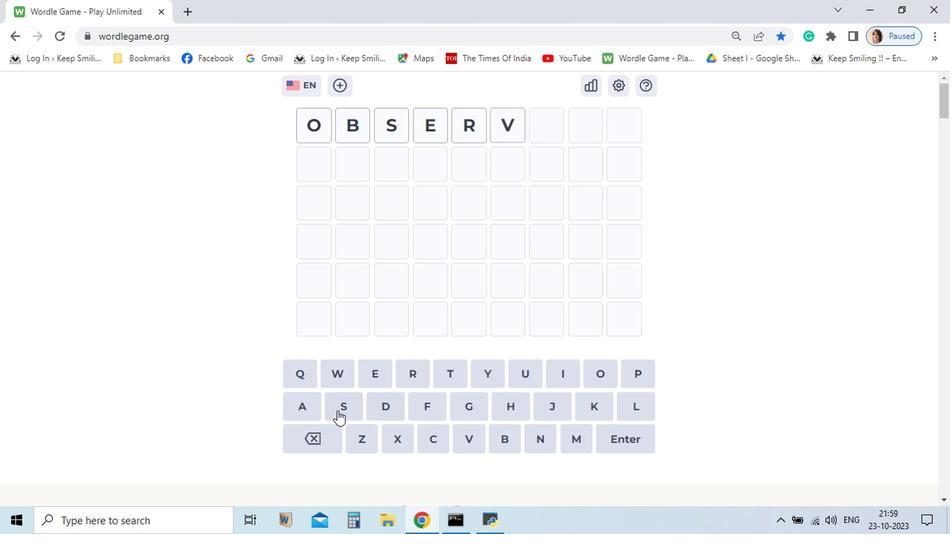 
Action: Mouse pressed left at (461, 439)
Screenshot: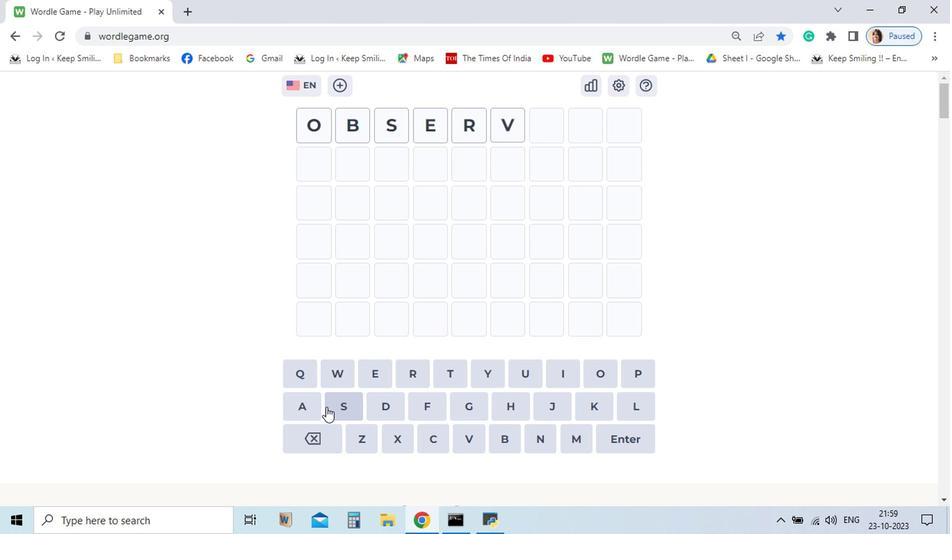 
Action: Mouse moved to (352, 416)
Screenshot: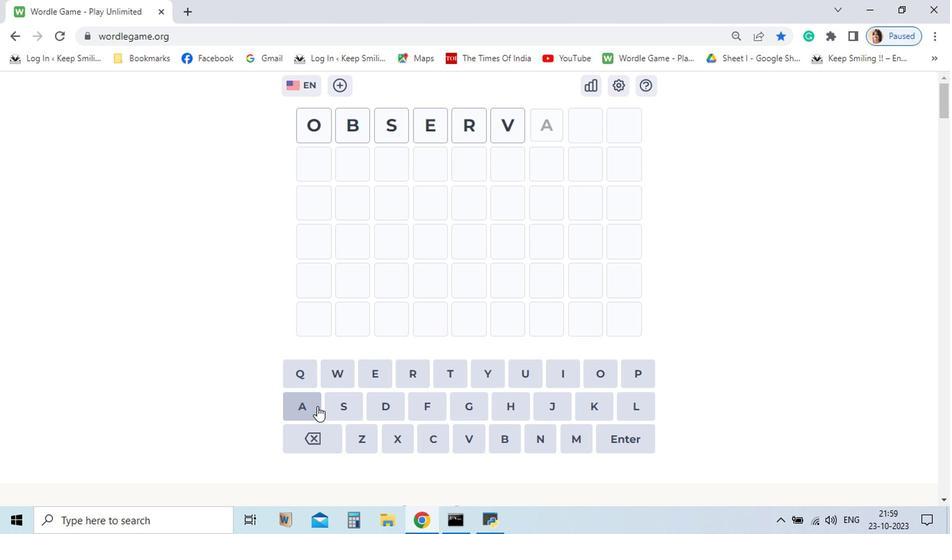 
Action: Mouse pressed left at (352, 416)
Screenshot: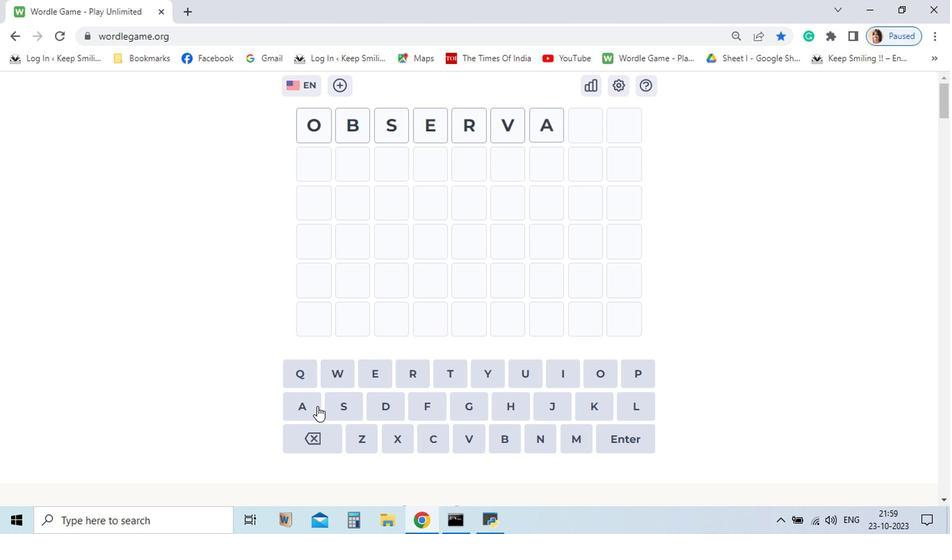 
Action: Mouse moved to (444, 391)
Screenshot: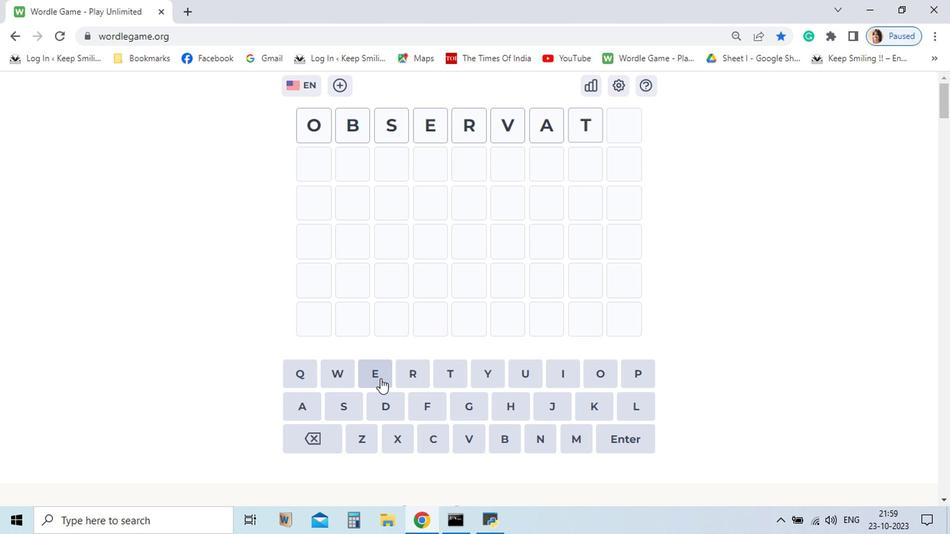 
Action: Mouse pressed left at (444, 391)
Screenshot: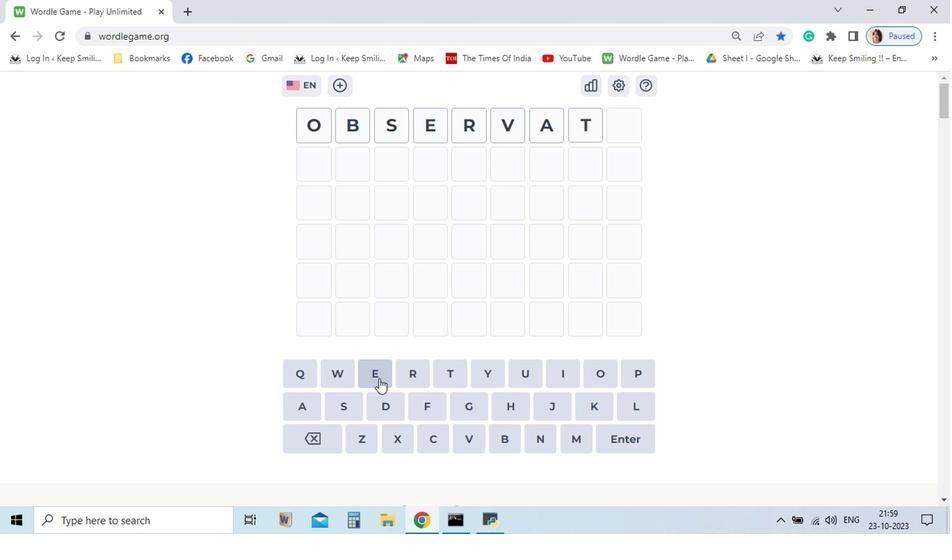 
Action: Mouse moved to (396, 396)
Screenshot: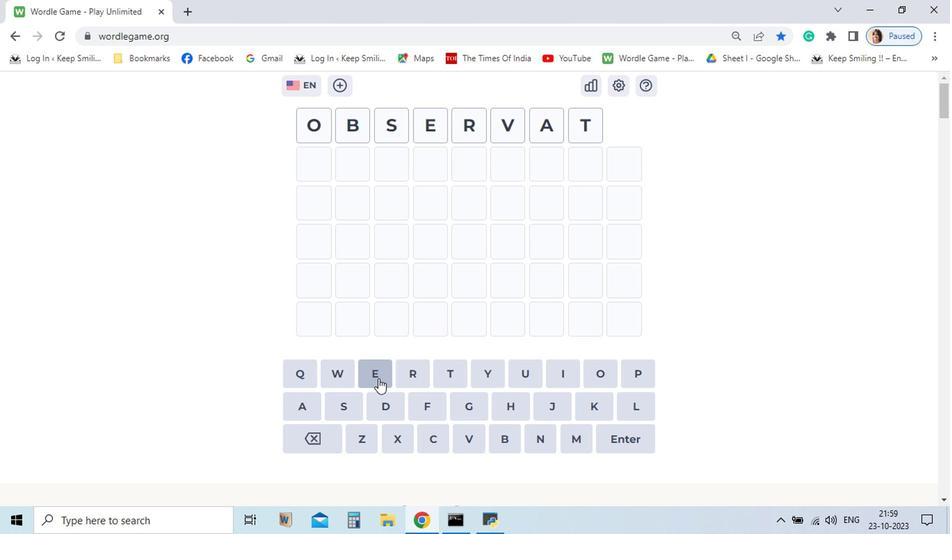 
Action: Mouse pressed left at (396, 396)
Screenshot: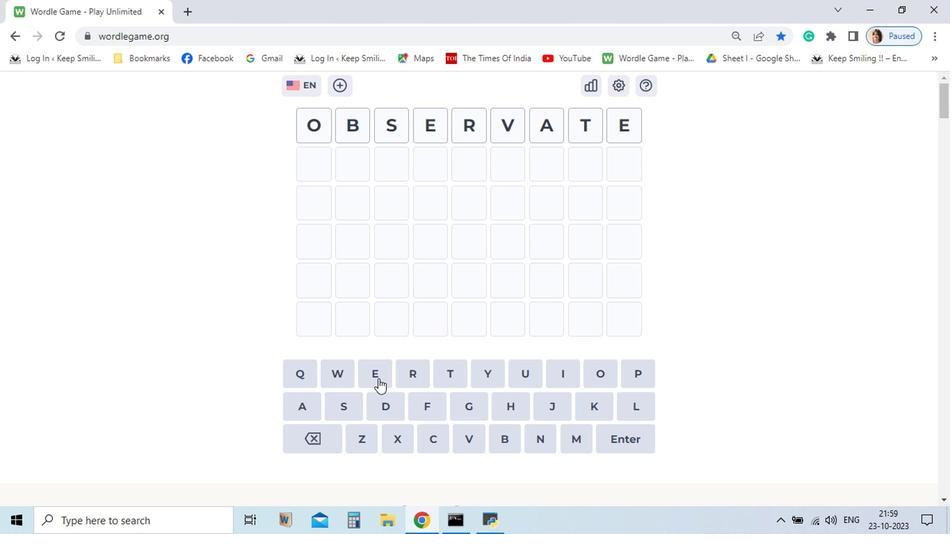
Action: Mouse moved to (352, 436)
Screenshot: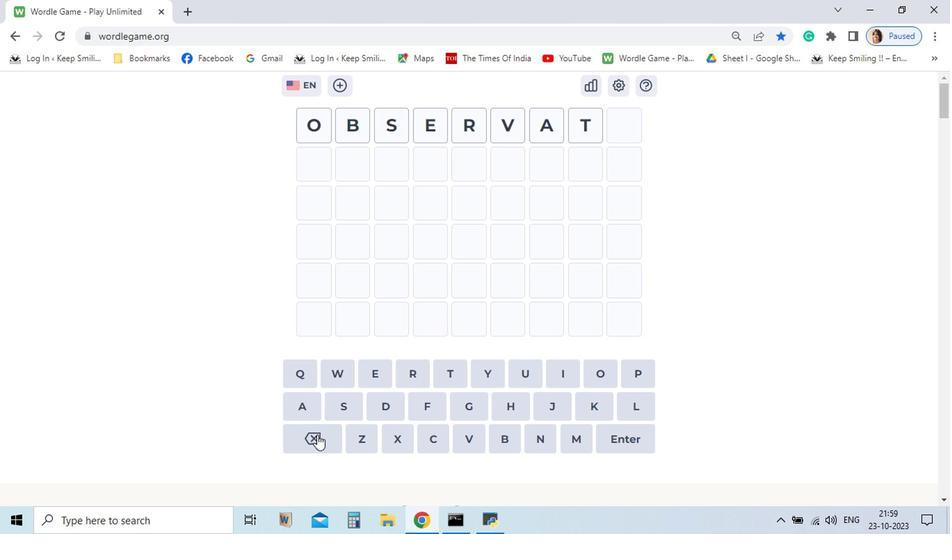 
Action: Mouse pressed left at (352, 436)
Screenshot: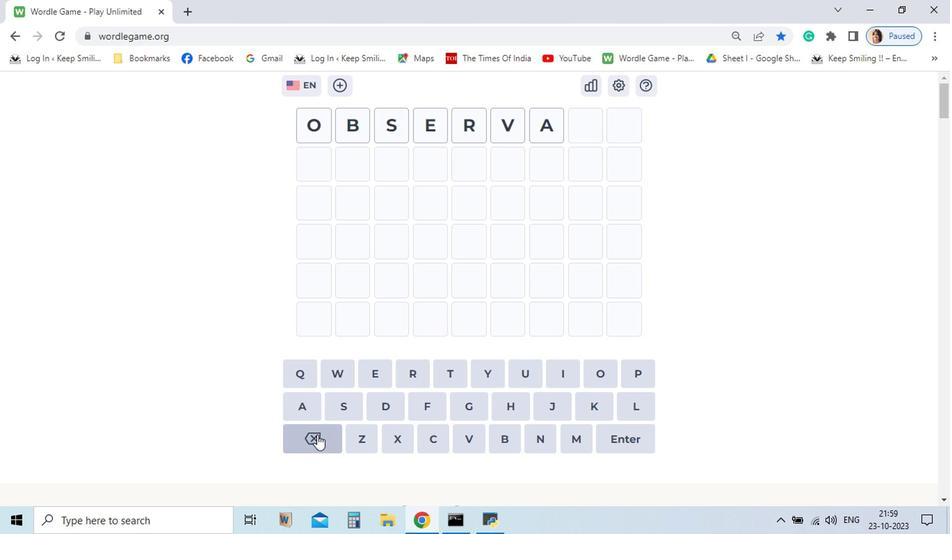 
Action: Mouse pressed left at (352, 436)
Screenshot: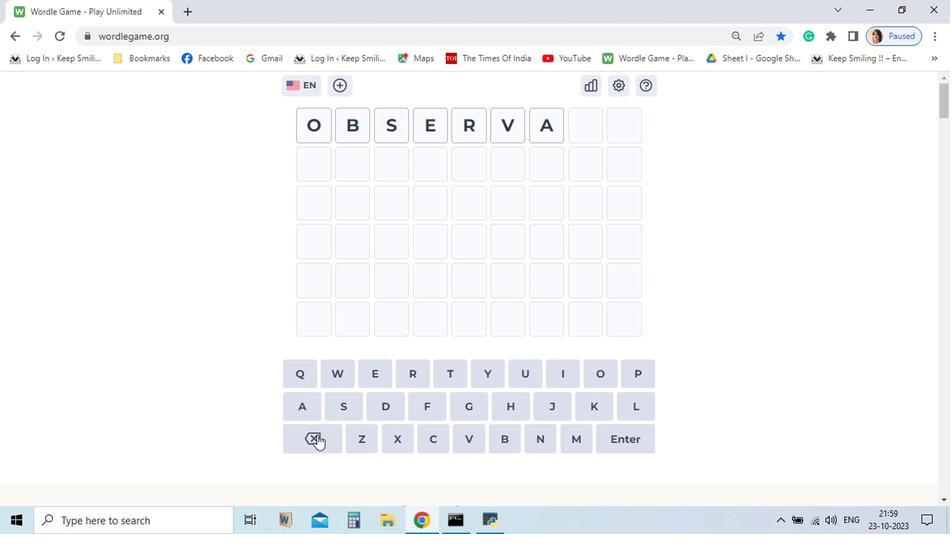 
Action: Mouse pressed left at (352, 436)
Screenshot: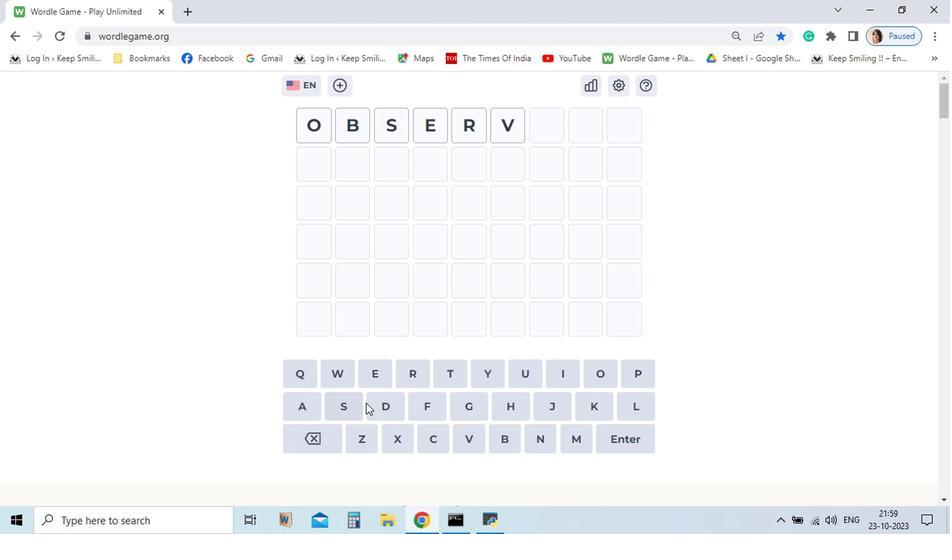 
Action: Mouse moved to (396, 393)
Screenshot: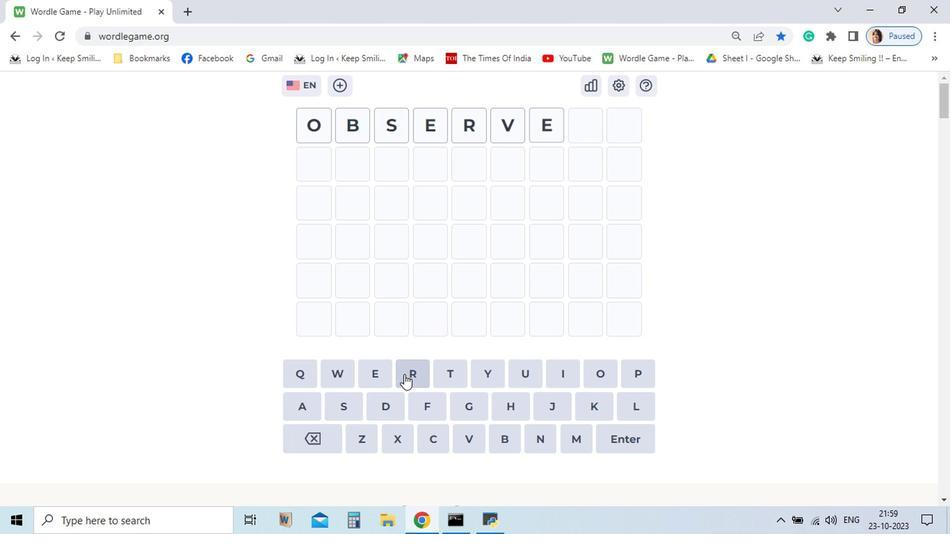 
Action: Mouse pressed left at (396, 393)
Screenshot: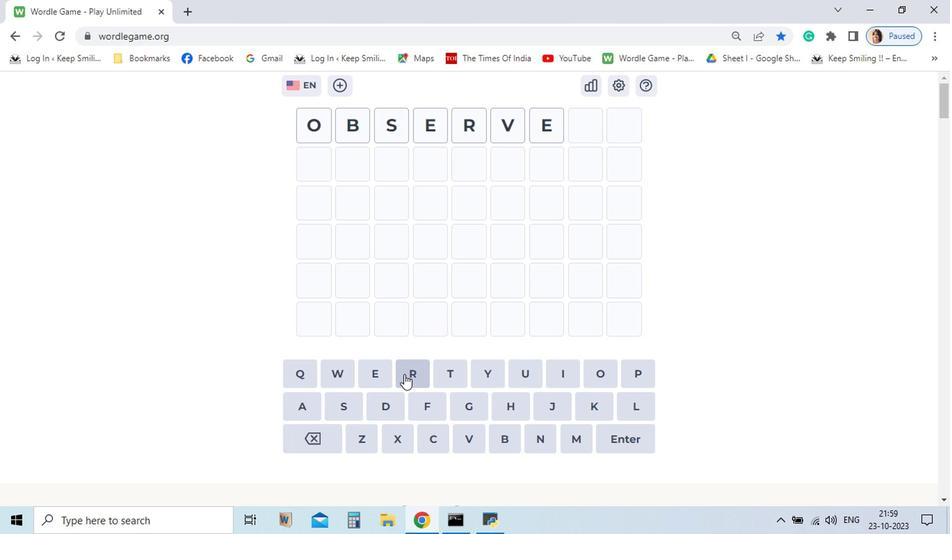 
Action: Mouse moved to (414, 393)
Screenshot: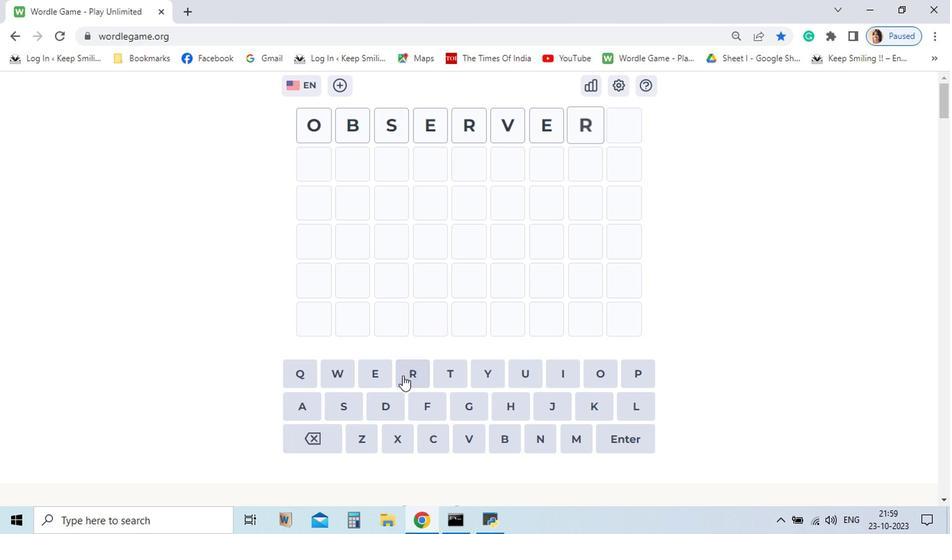 
Action: Mouse pressed left at (414, 393)
Screenshot: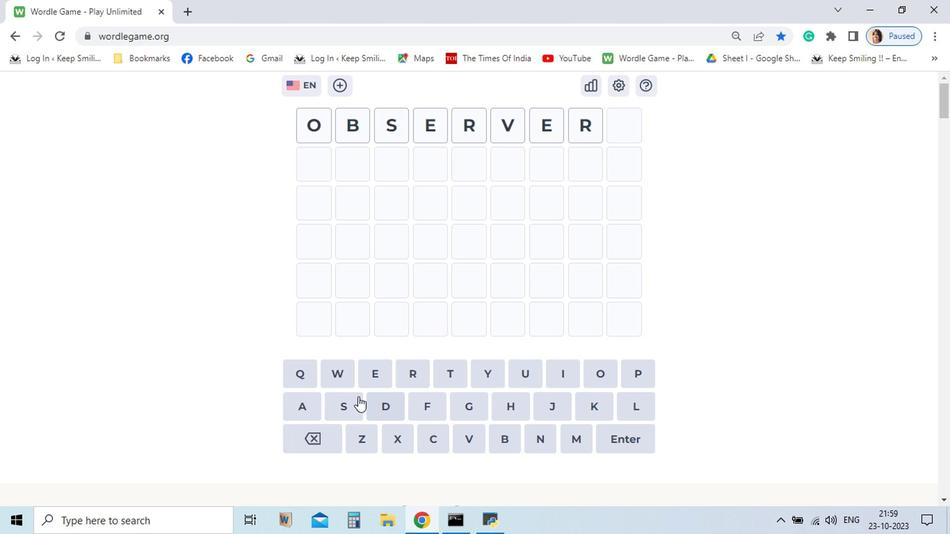 
Action: Mouse moved to (373, 410)
Screenshot: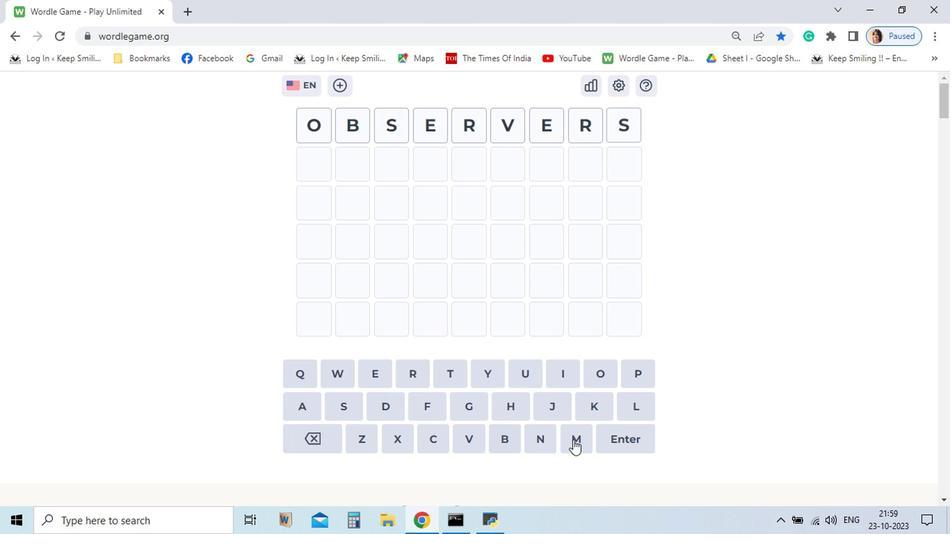 
Action: Mouse pressed left at (373, 410)
Screenshot: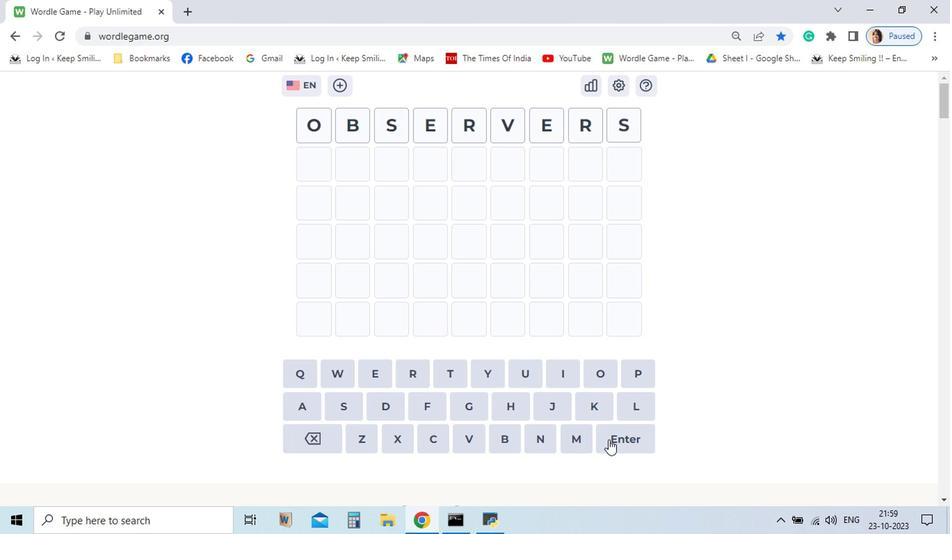 
Action: Mouse moved to (564, 439)
Screenshot: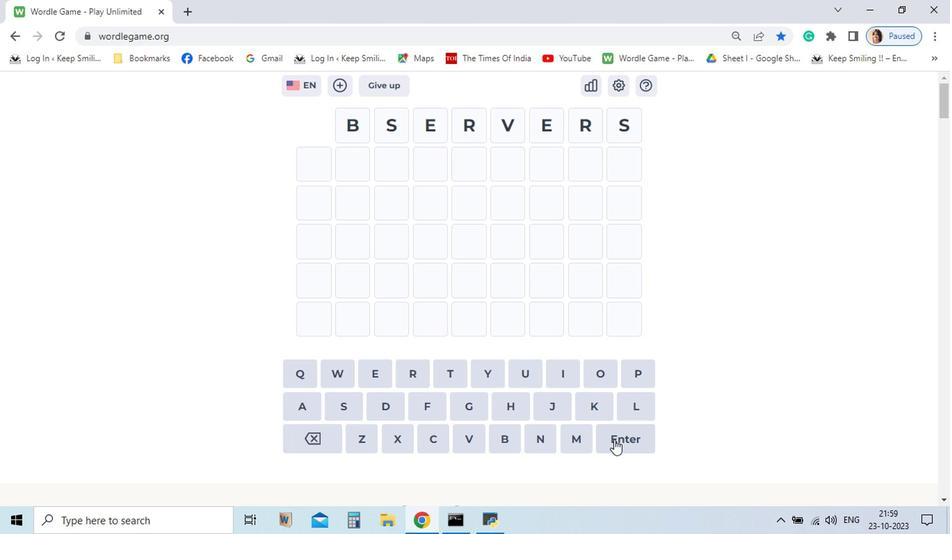 
Action: Mouse pressed left at (564, 439)
Screenshot: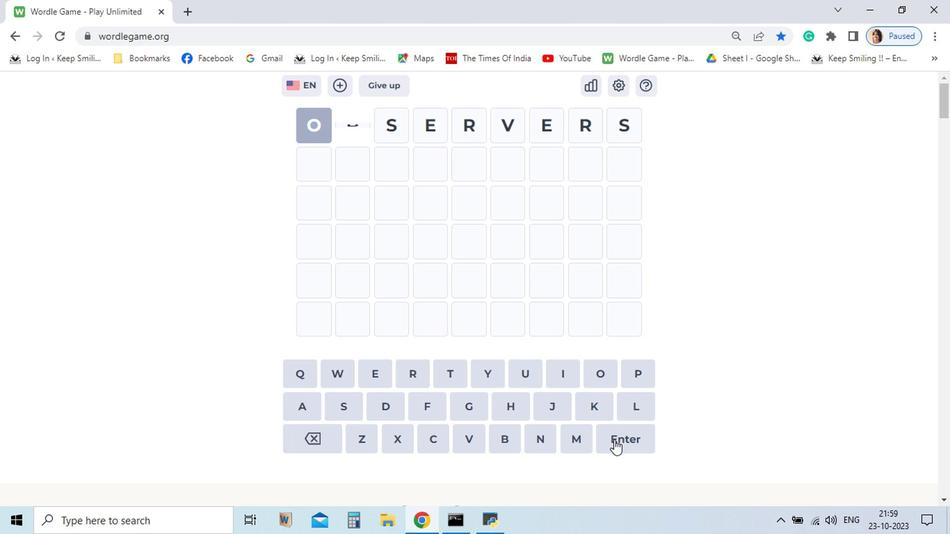 
Action: Mouse moved to (539, 439)
Screenshot: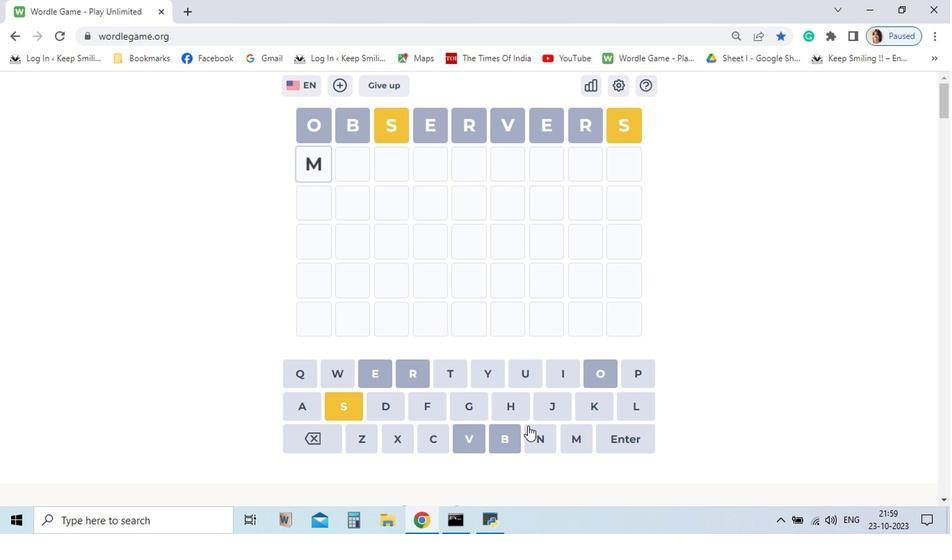
Action: Mouse pressed left at (539, 439)
Screenshot: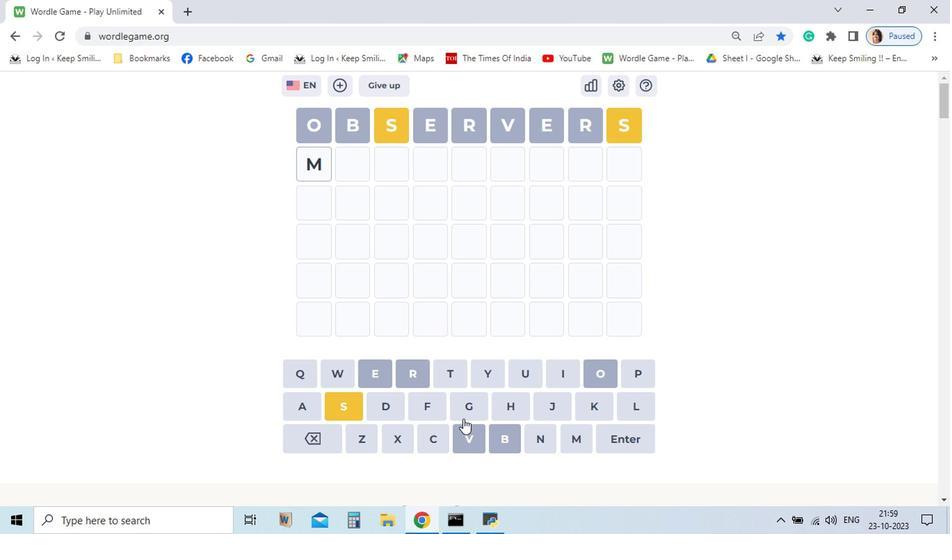 
Action: Mouse moved to (395, 391)
Screenshot: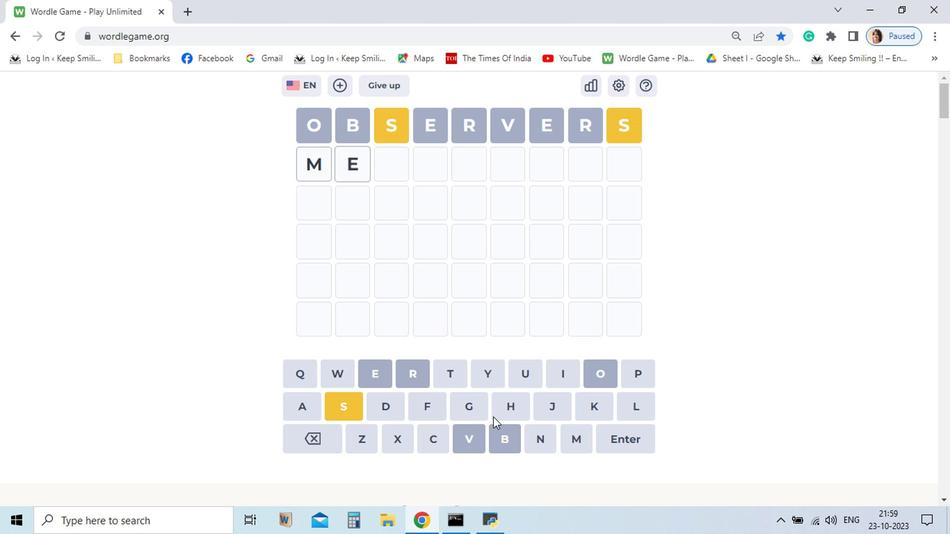 
Action: Mouse pressed left at (395, 391)
Screenshot: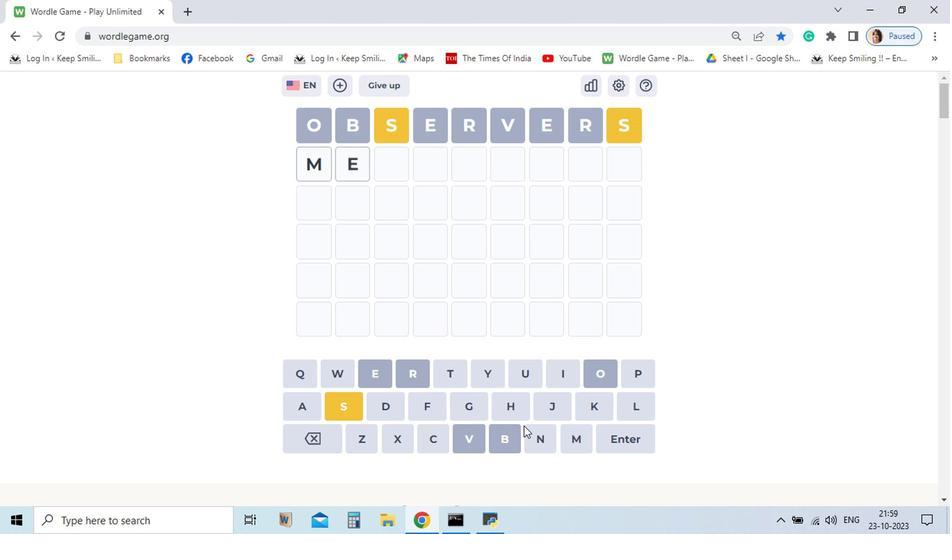 
Action: Mouse moved to (513, 438)
Screenshot: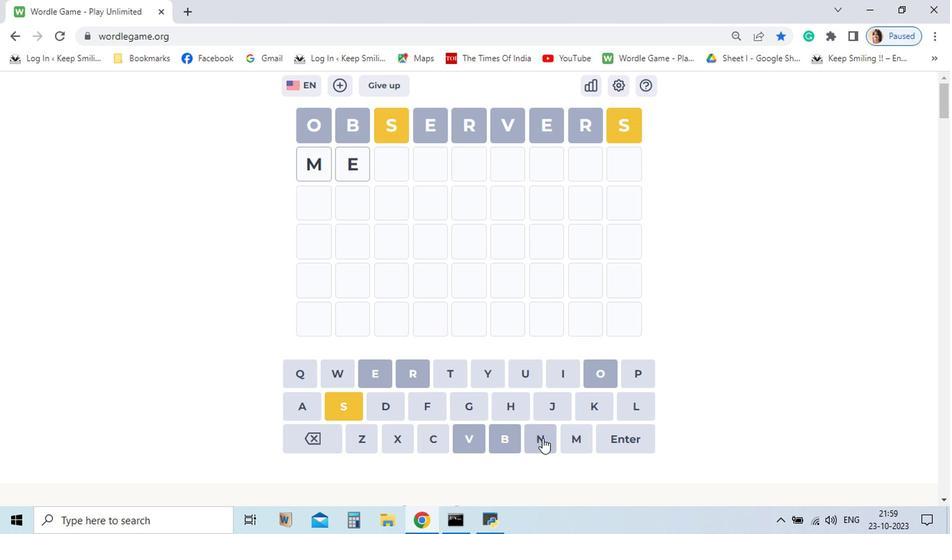 
Action: Mouse pressed left at (513, 438)
Screenshot: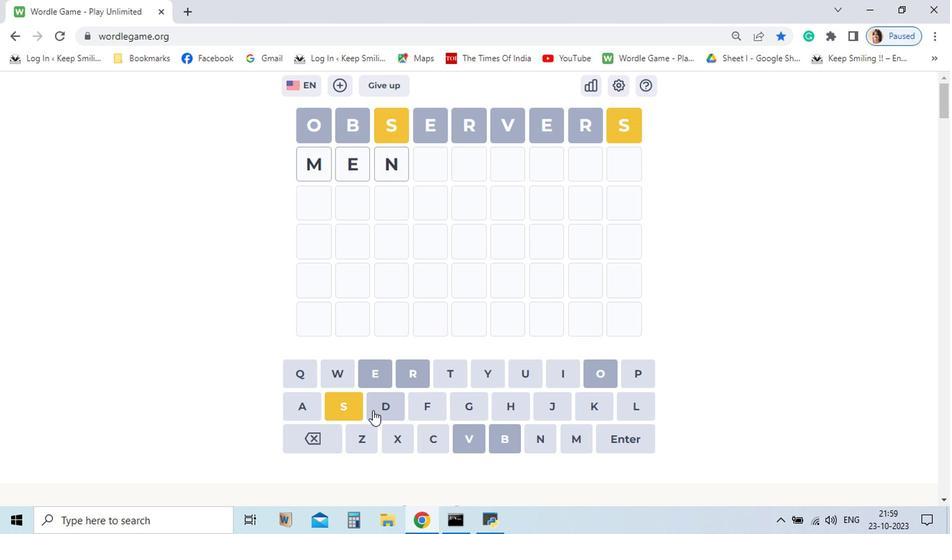 
Action: Mouse moved to (375, 417)
Screenshot: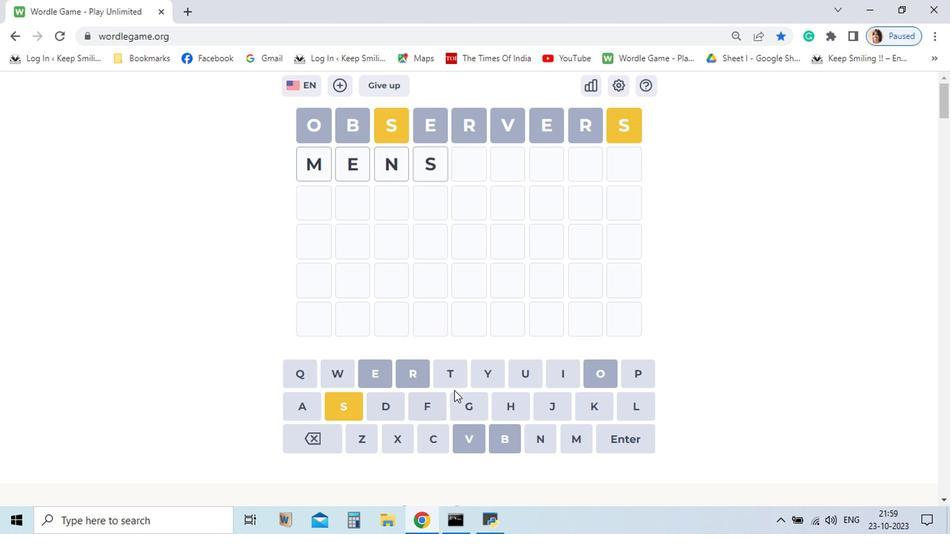 
Action: Mouse pressed left at (375, 417)
Screenshot: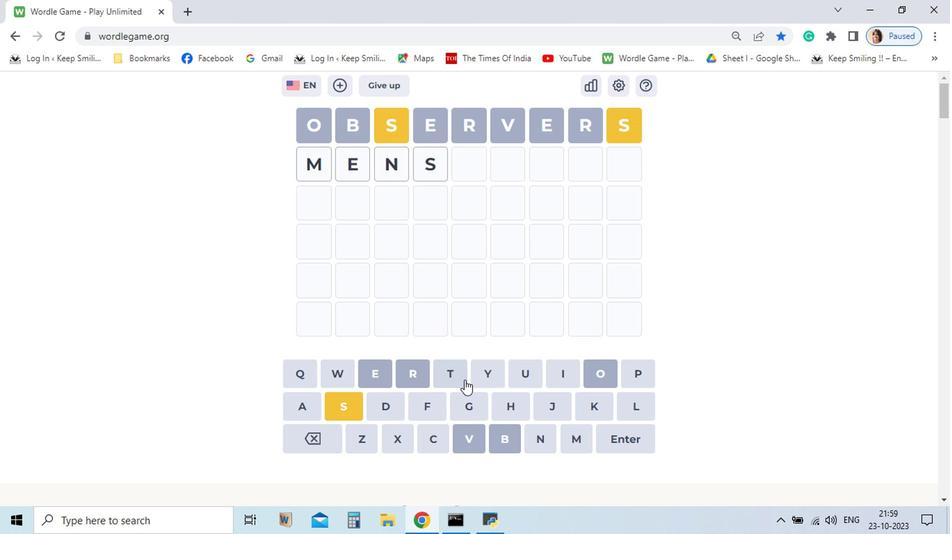
Action: Mouse moved to (450, 395)
Screenshot: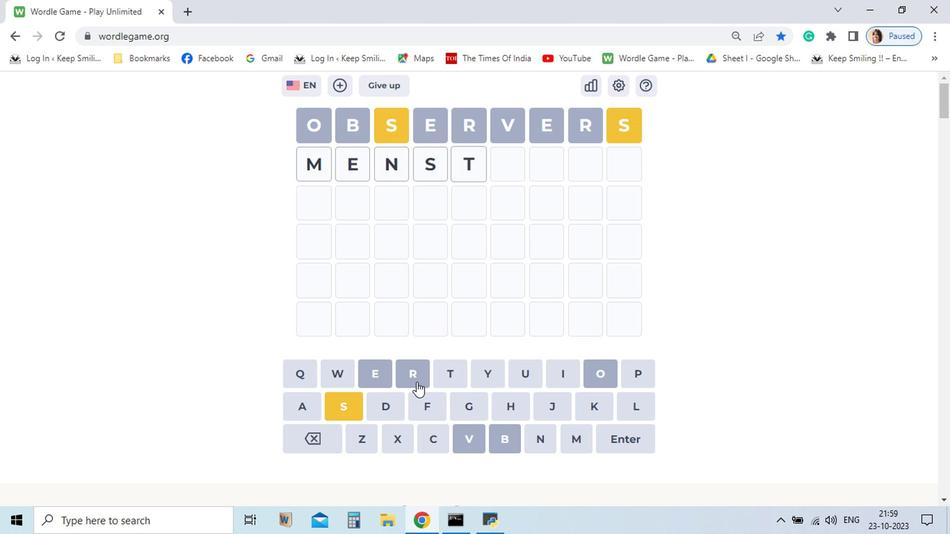 
Action: Mouse pressed left at (450, 395)
Screenshot: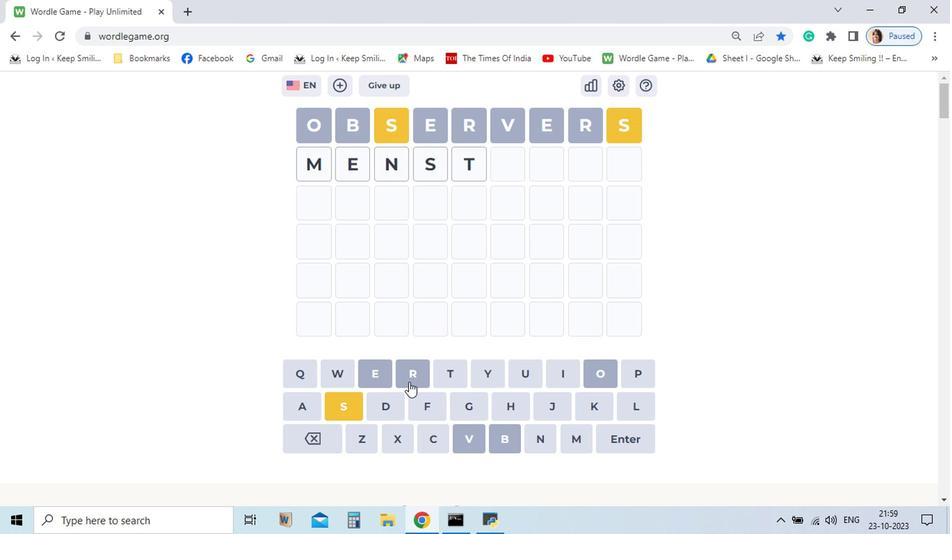 
Action: Mouse moved to (417, 398)
Screenshot: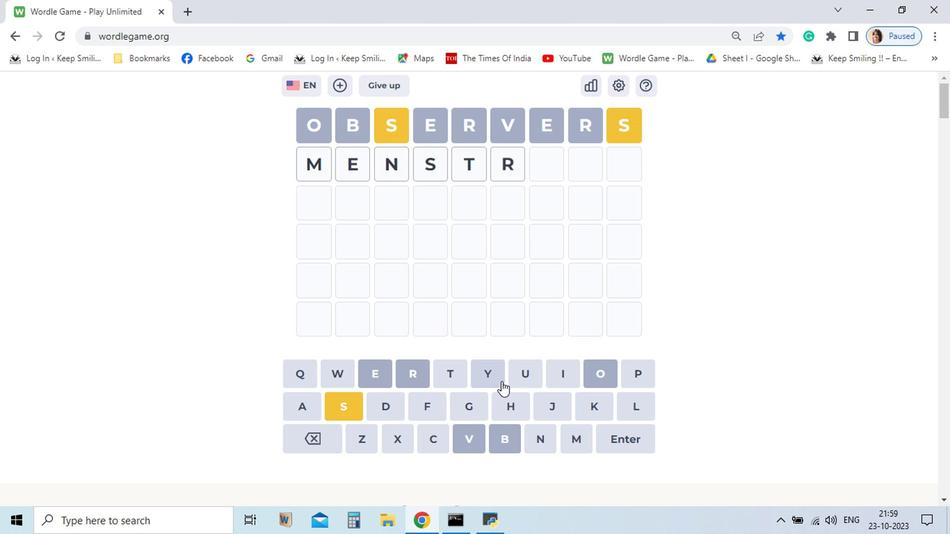 
Action: Mouse pressed left at (417, 398)
Screenshot: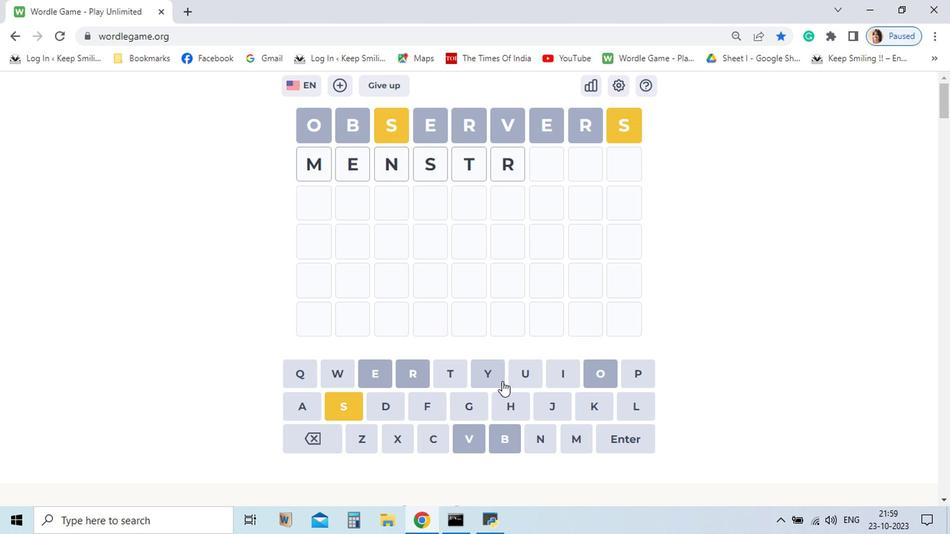 
Action: Mouse moved to (498, 394)
Screenshot: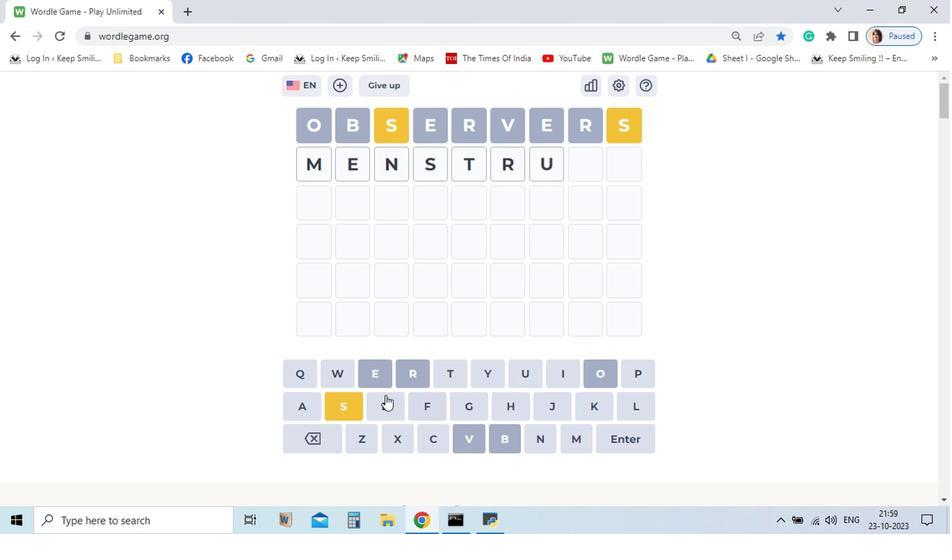 
Action: Mouse pressed left at (498, 394)
Screenshot: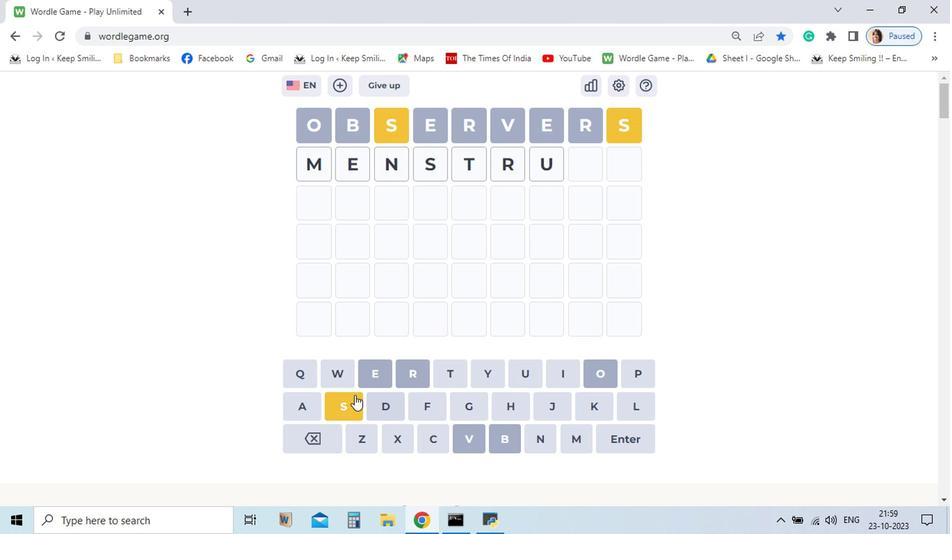 
Action: Mouse moved to (344, 410)
Screenshot: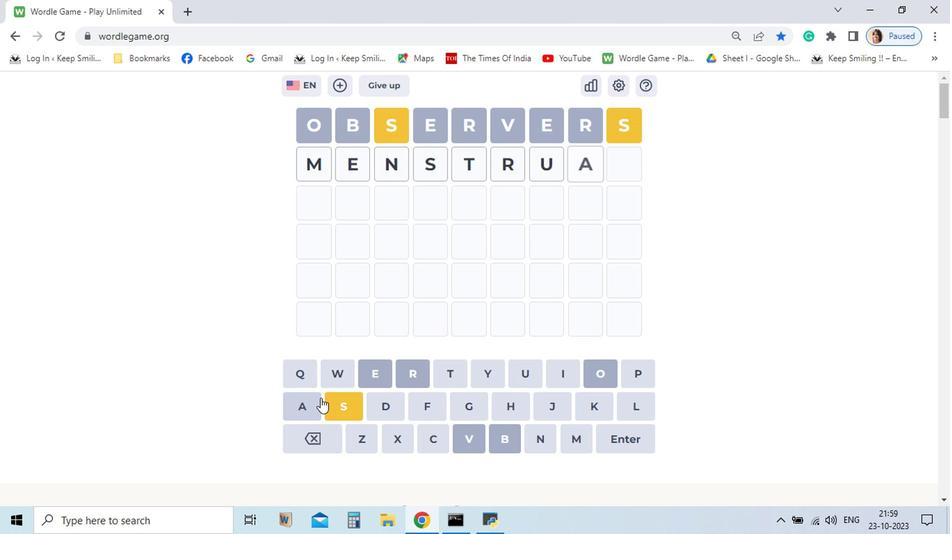 
Action: Mouse pressed left at (344, 410)
Screenshot: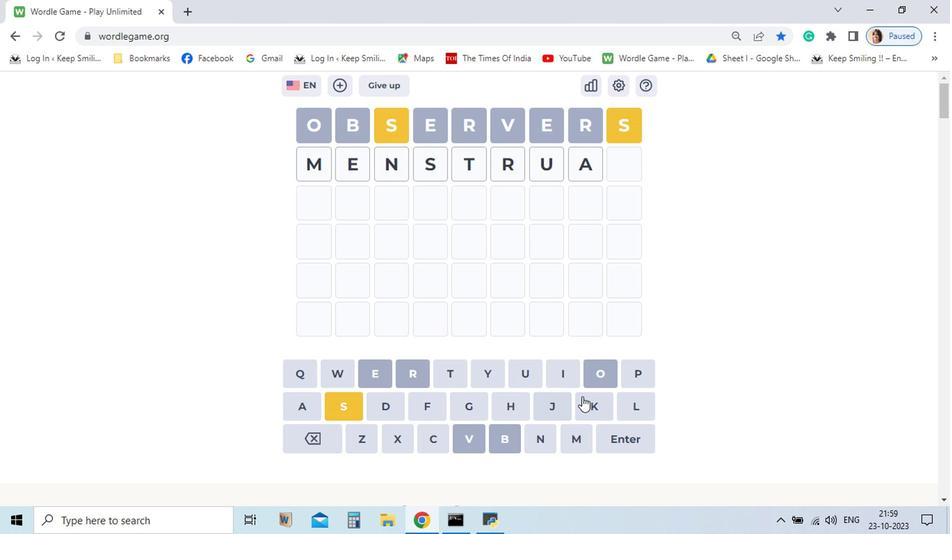 
Action: Mouse moved to (584, 418)
Screenshot: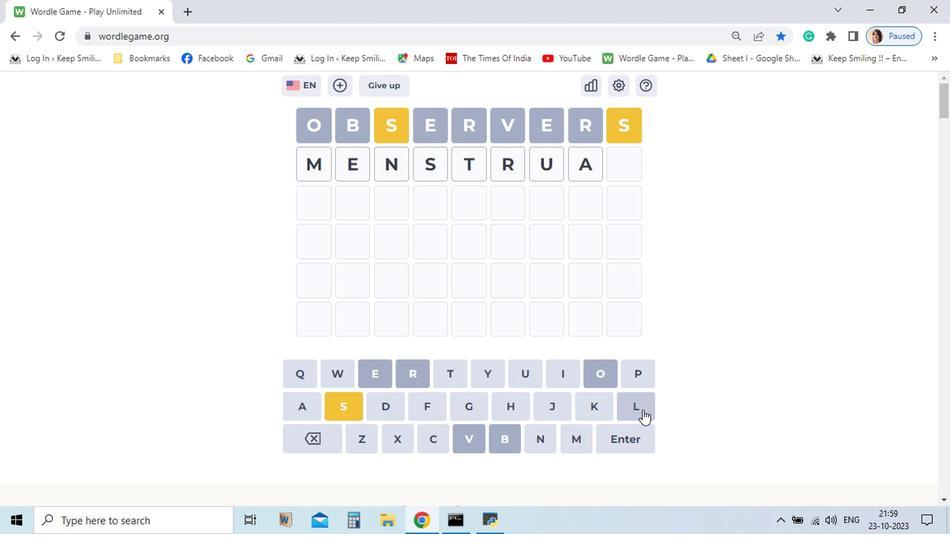
Action: Mouse pressed left at (584, 418)
Screenshot: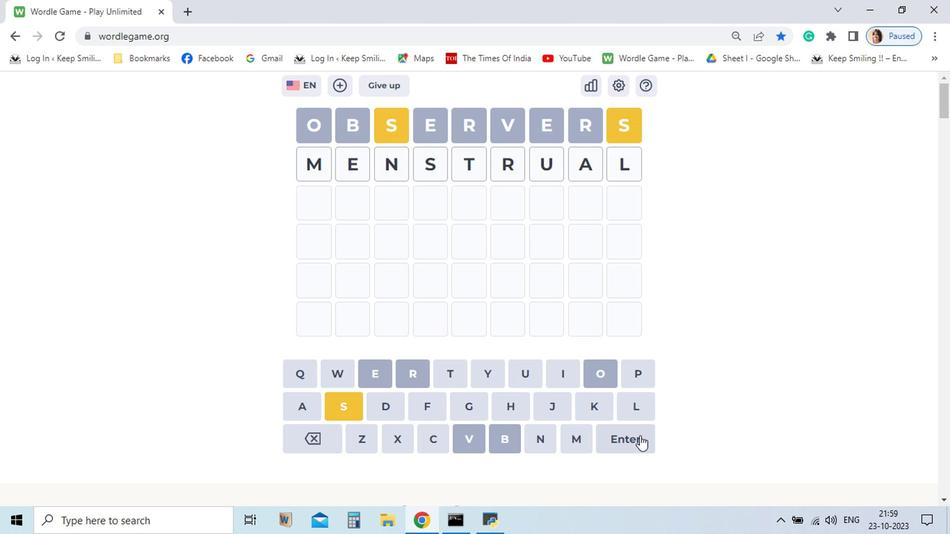
Action: Mouse moved to (581, 439)
Screenshot: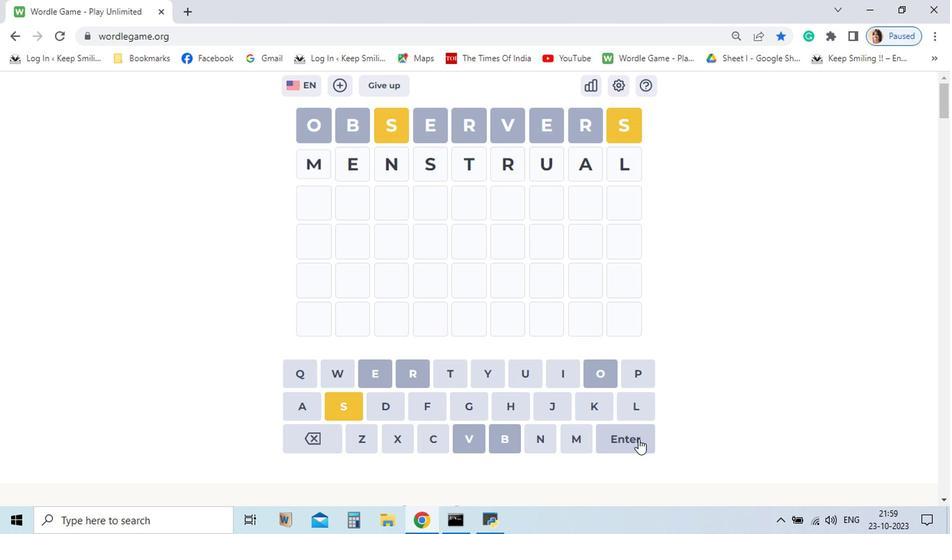 
Action: Mouse pressed left at (581, 439)
Screenshot: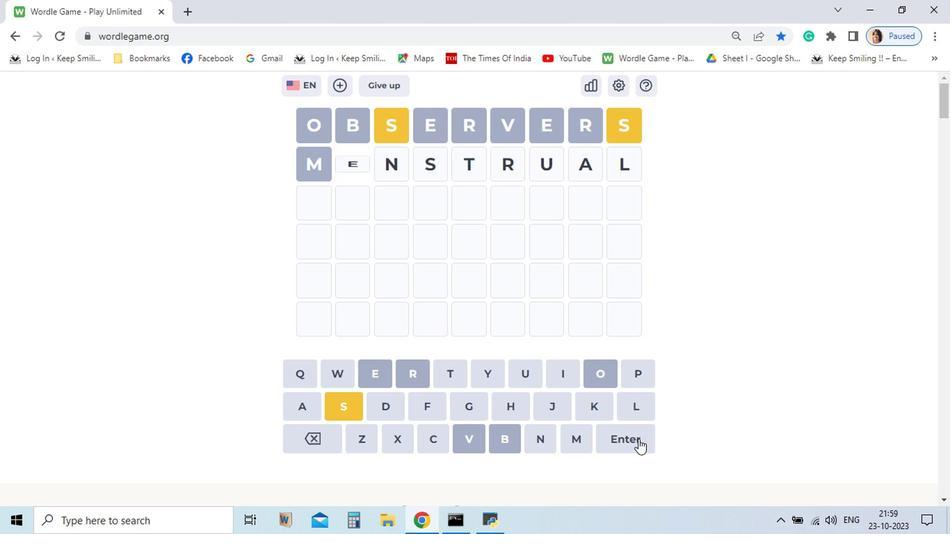 
Action: Mouse moved to (447, 387)
Screenshot: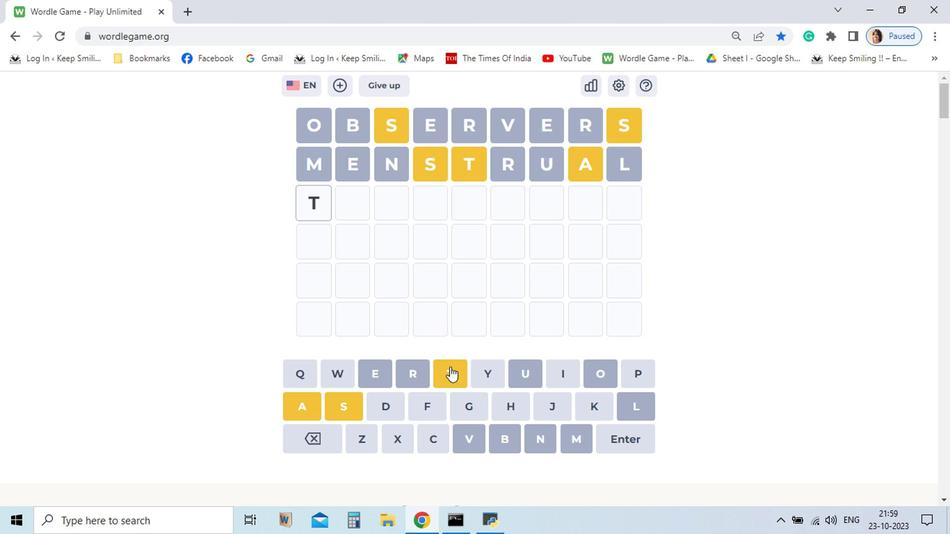 
Action: Mouse pressed left at (447, 387)
Screenshot: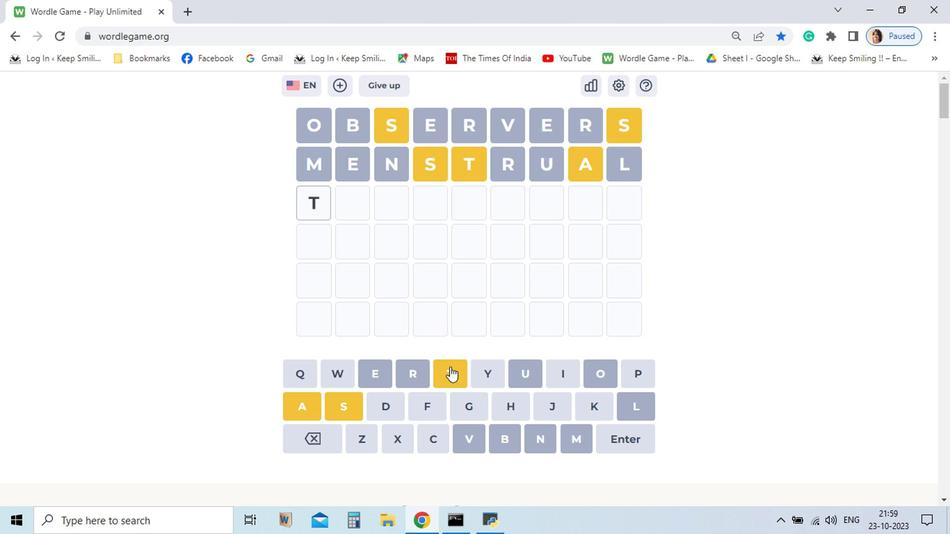 
Action: Mouse moved to (347, 435)
Screenshot: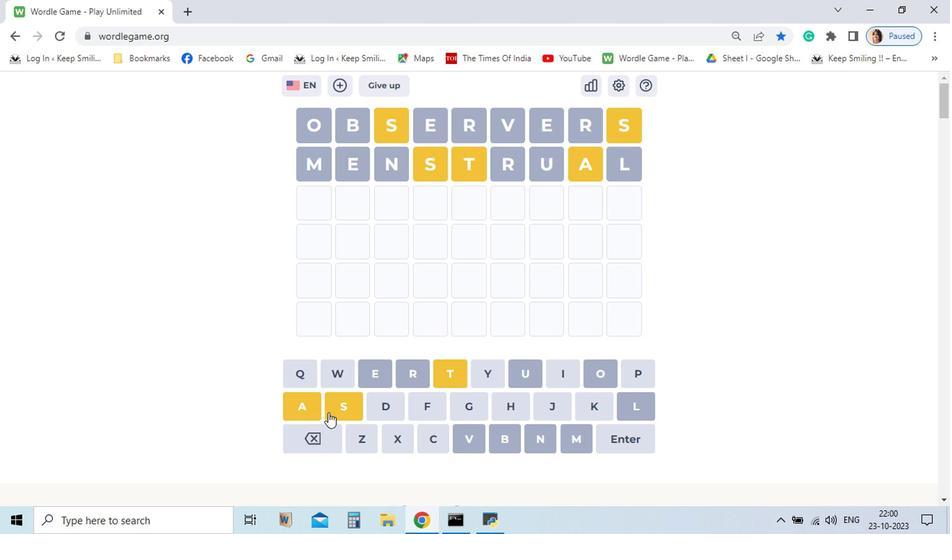 
Action: Mouse pressed left at (347, 435)
Screenshot: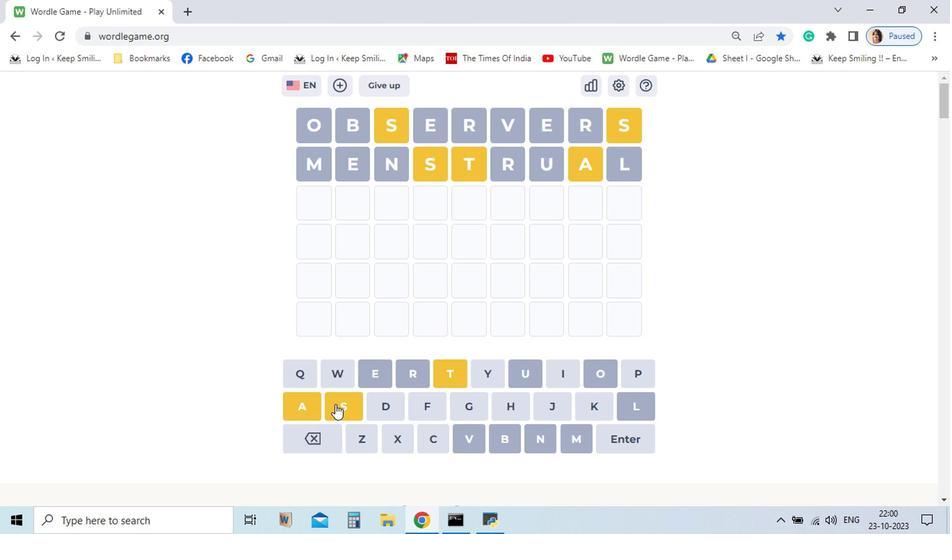 
Action: Mouse moved to (365, 414)
Screenshot: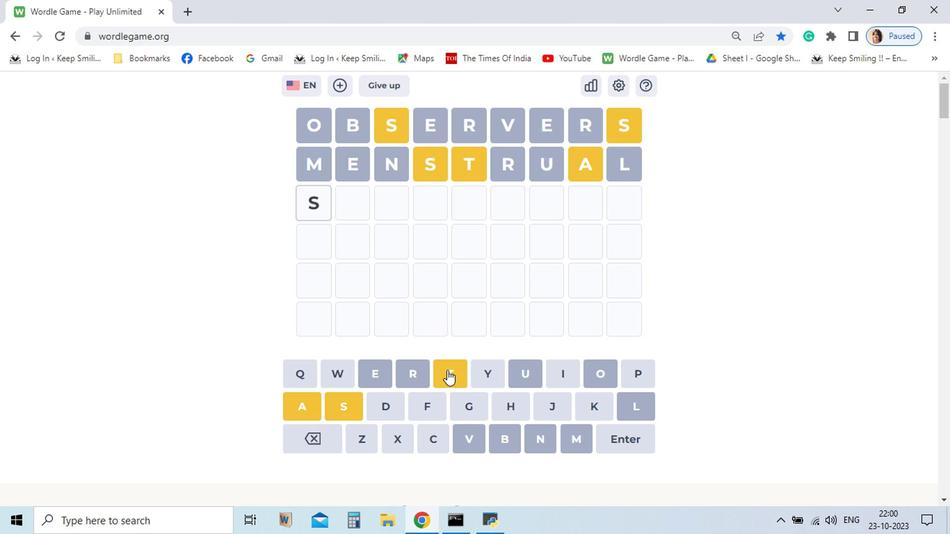 
Action: Mouse pressed left at (365, 414)
Screenshot: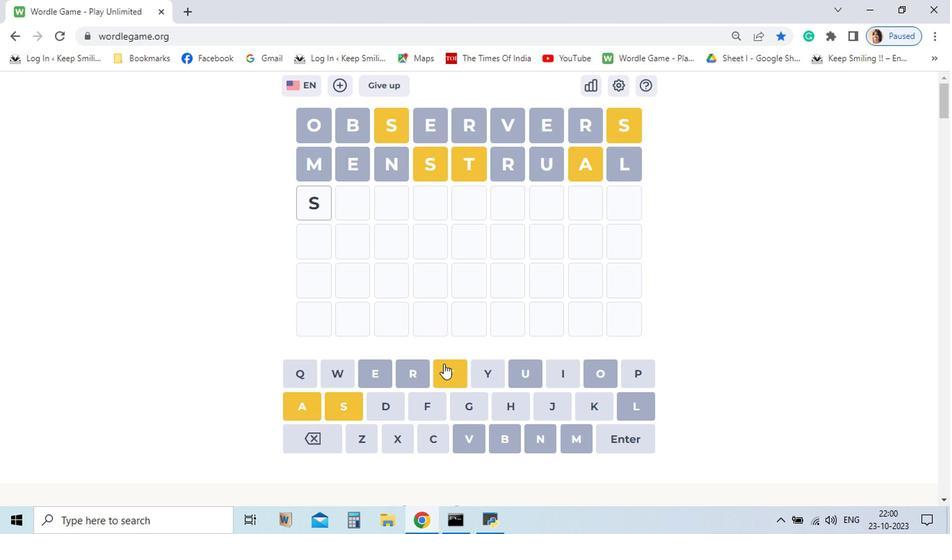 
Action: Mouse moved to (442, 385)
Screenshot: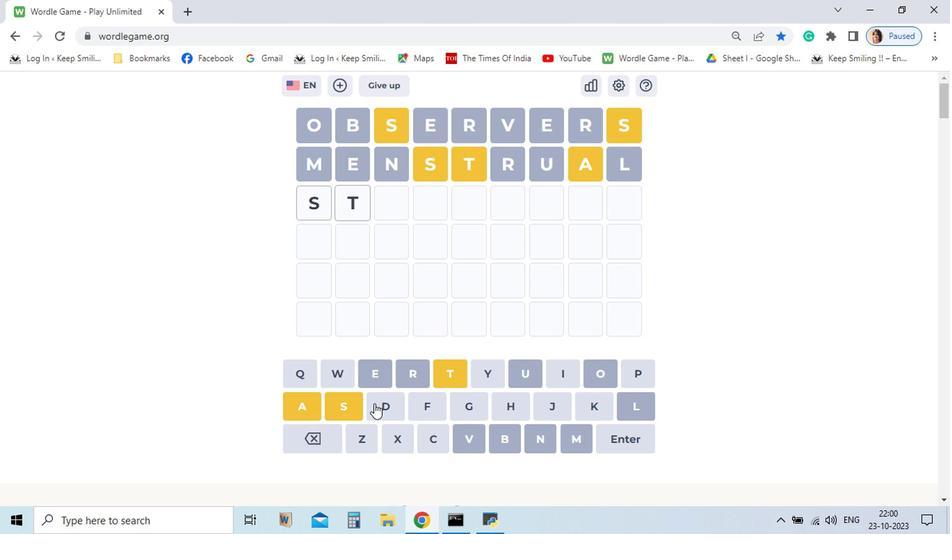
Action: Mouse pressed left at (442, 385)
Screenshot: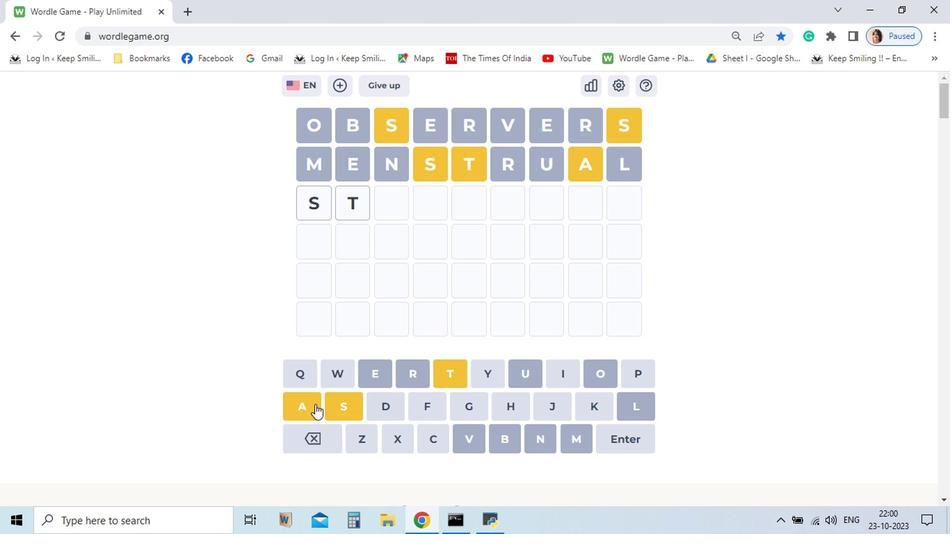 
Action: Mouse moved to (341, 415)
Screenshot: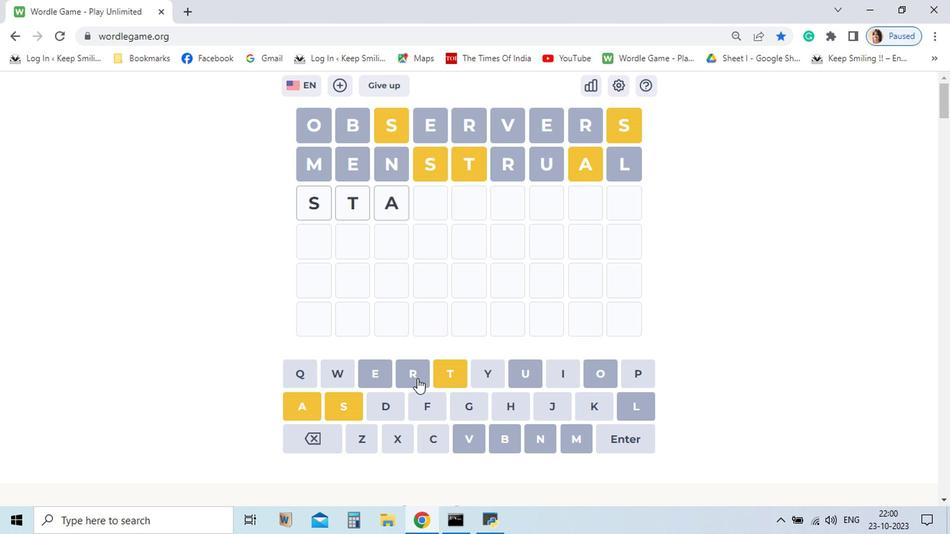 
Action: Mouse pressed left at (341, 415)
Screenshot: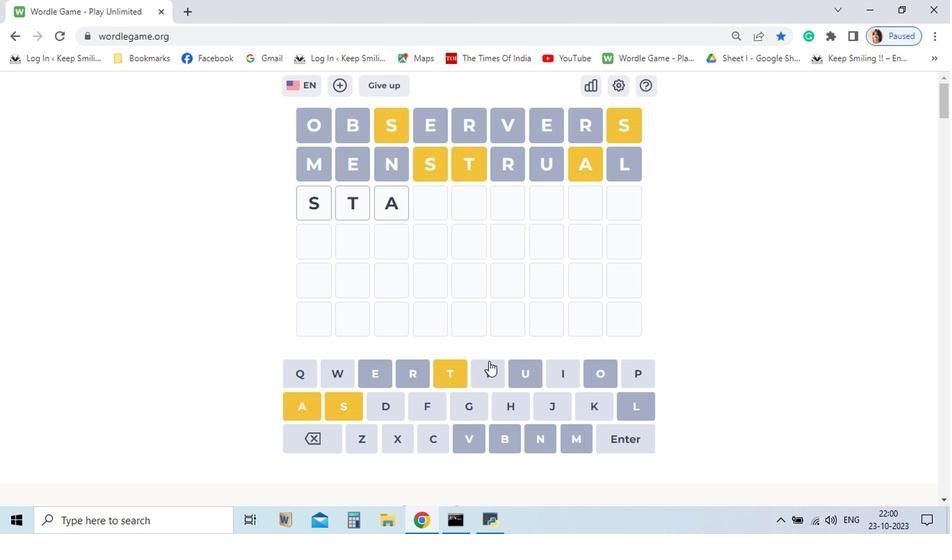
Action: Mouse moved to (474, 392)
Screenshot: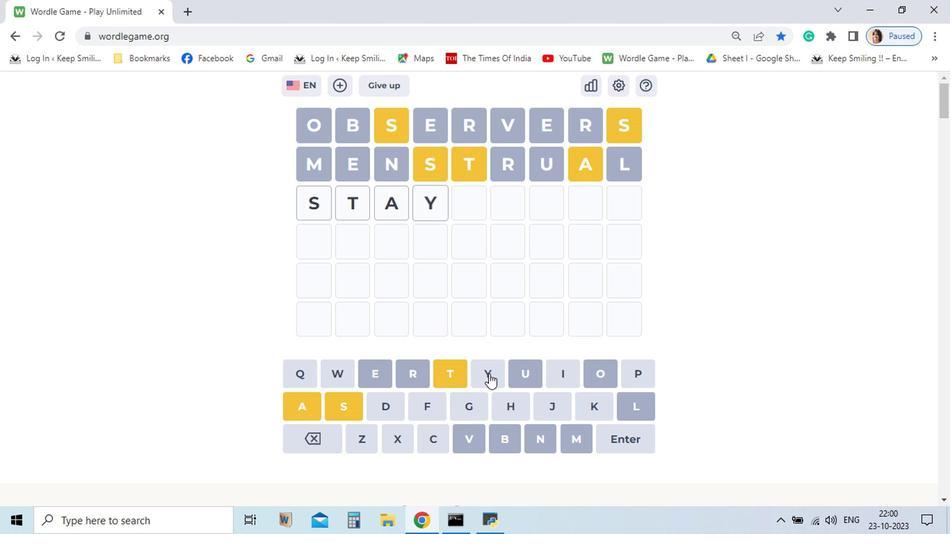 
Action: Mouse pressed left at (474, 392)
Screenshot: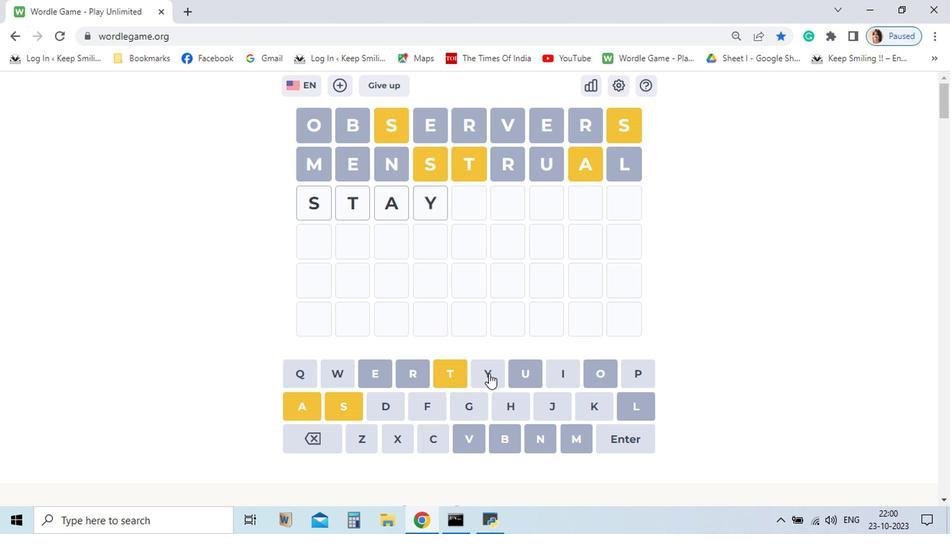 
Action: Mouse moved to (436, 439)
Screenshot: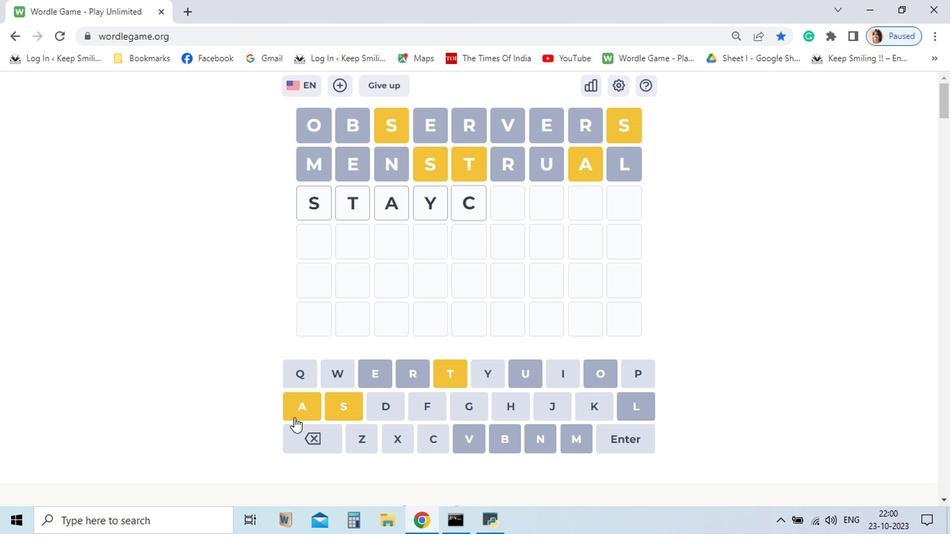 
Action: Mouse pressed left at (436, 439)
Screenshot: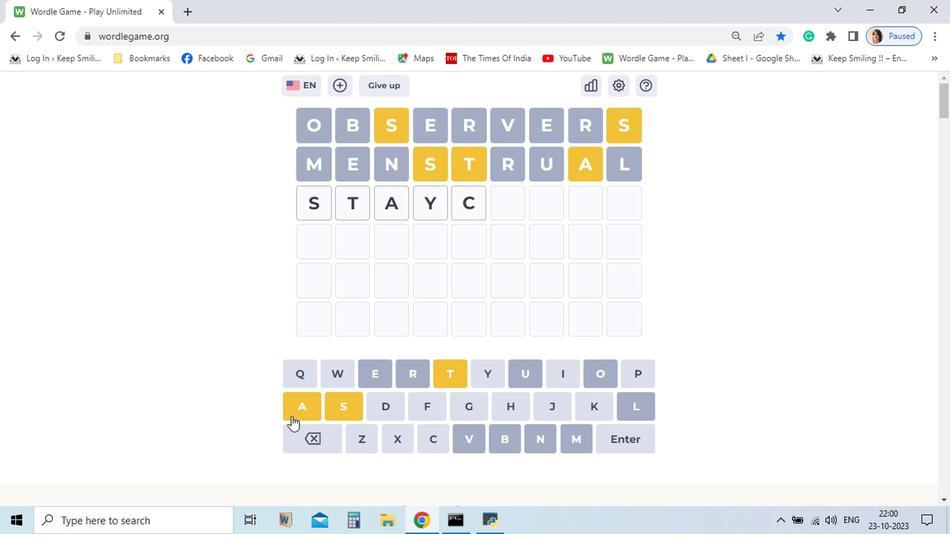 
Action: Mouse moved to (333, 417)
Screenshot: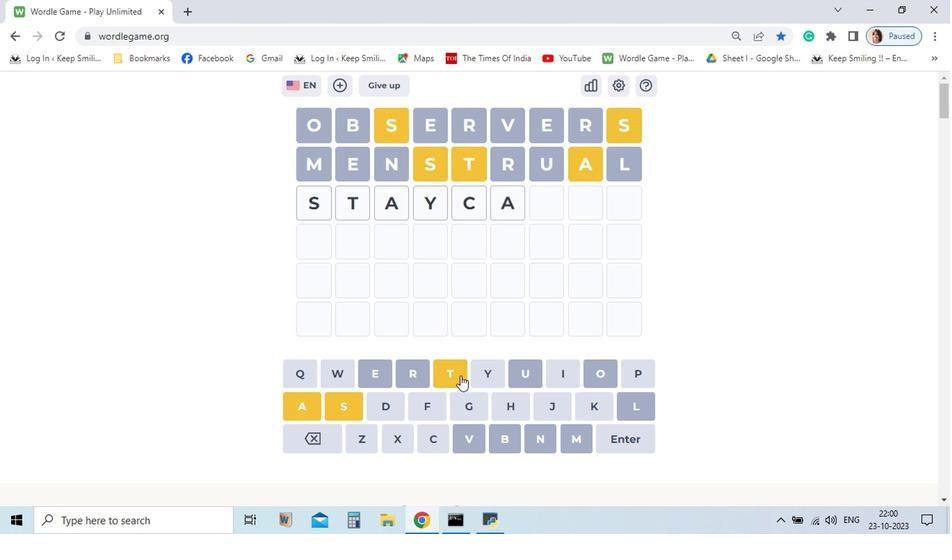 
Action: Mouse pressed left at (333, 417)
Screenshot: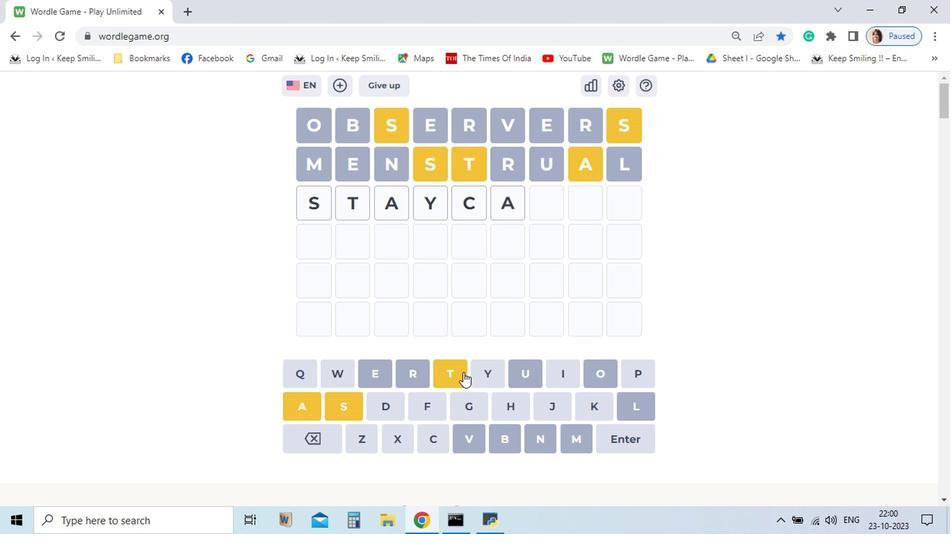 
Action: Mouse moved to (450, 391)
Screenshot: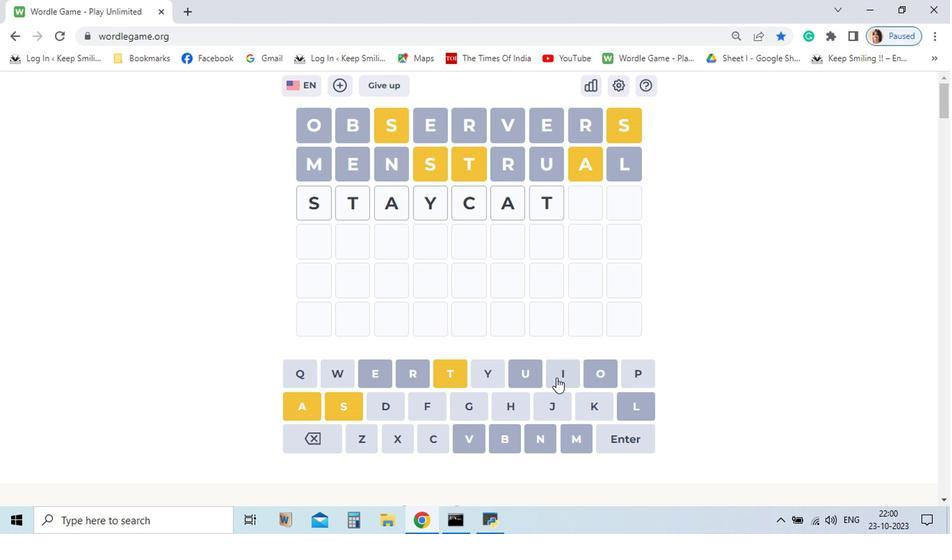
Action: Mouse pressed left at (450, 391)
Screenshot: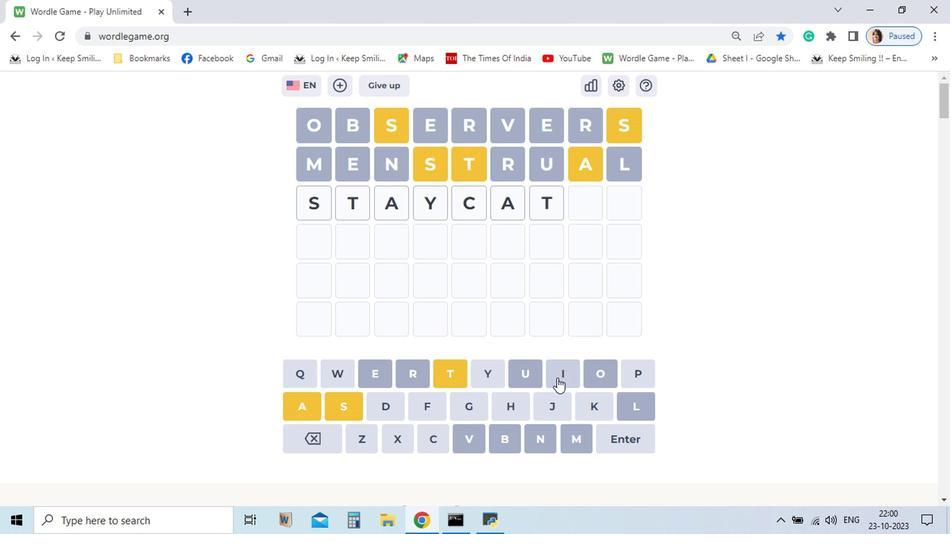
Action: Mouse moved to (523, 395)
Screenshot: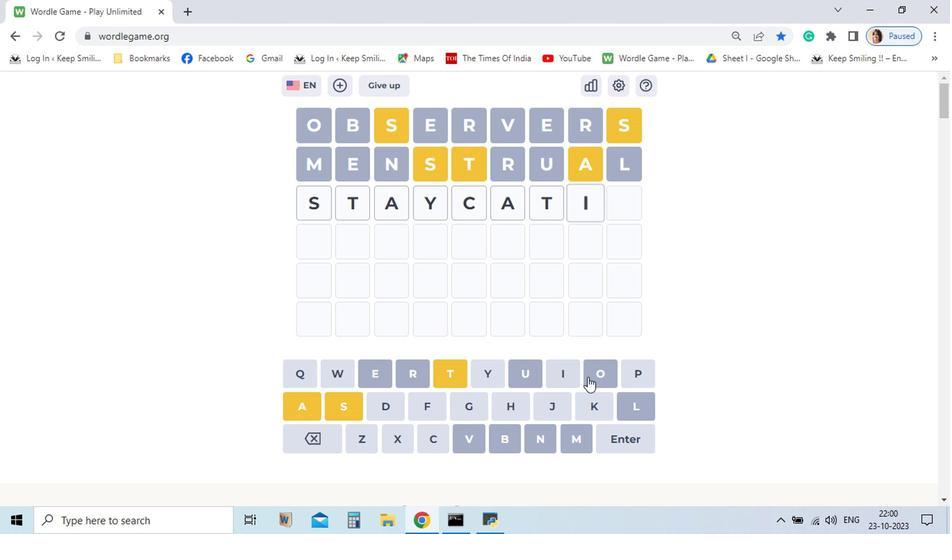 
Action: Mouse pressed left at (523, 395)
Screenshot: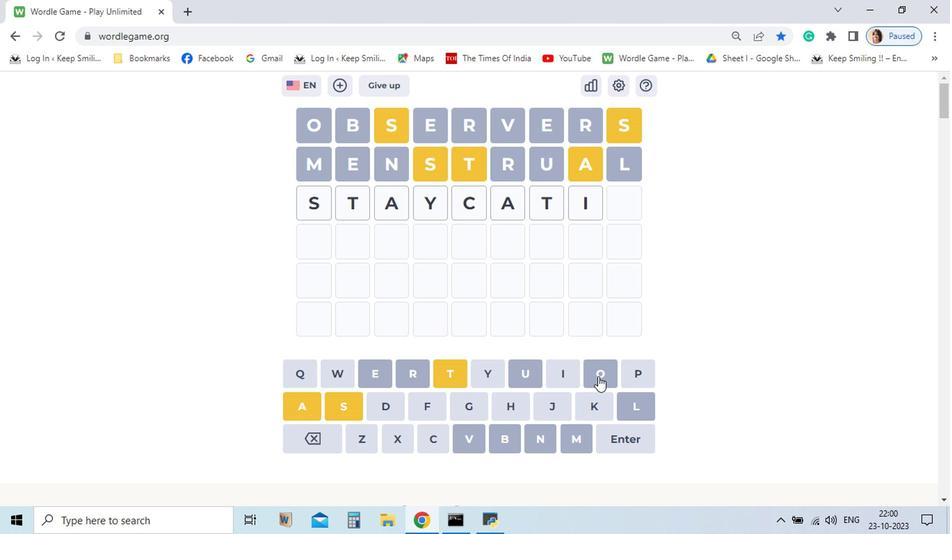 
Action: Mouse moved to (552, 394)
Screenshot: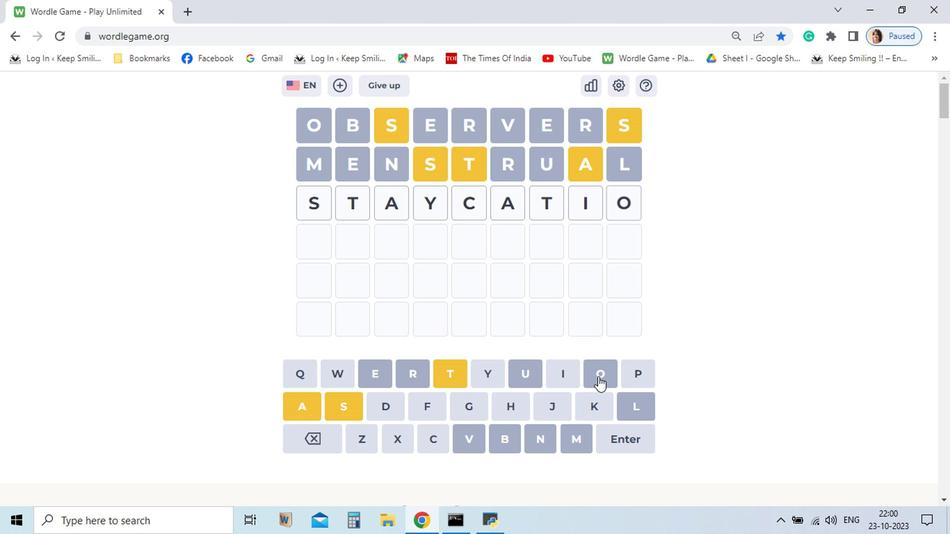 
Action: Mouse pressed left at (552, 394)
Screenshot: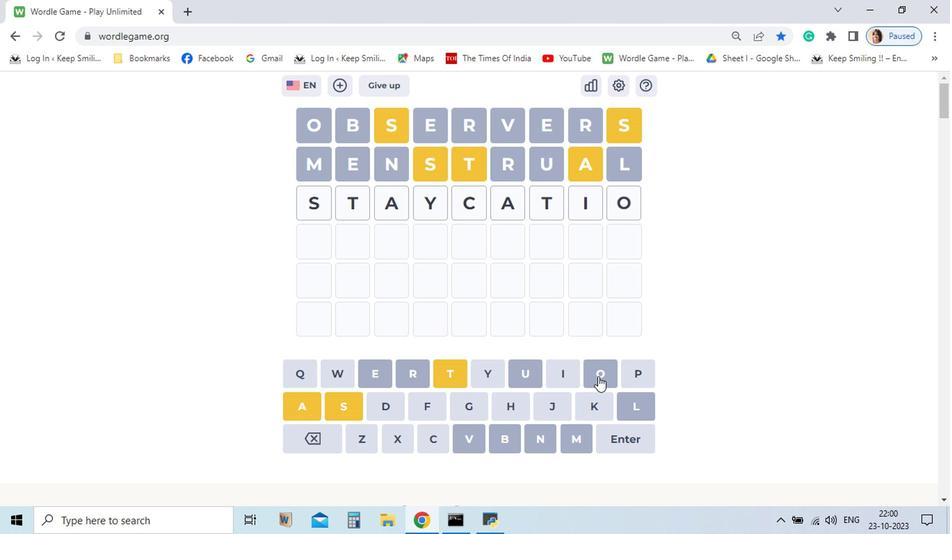 
Action: Mouse moved to (351, 440)
Screenshot: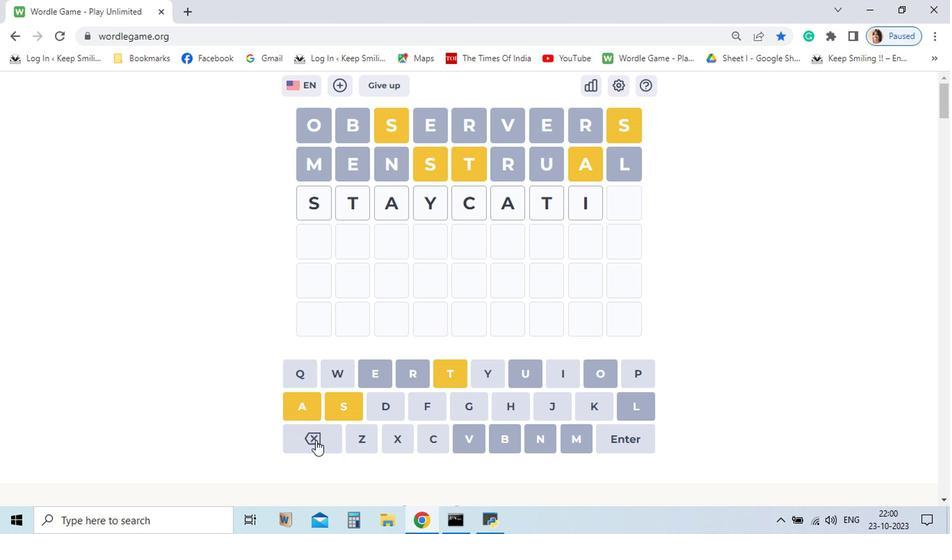 
Action: Mouse pressed left at (351, 440)
Screenshot: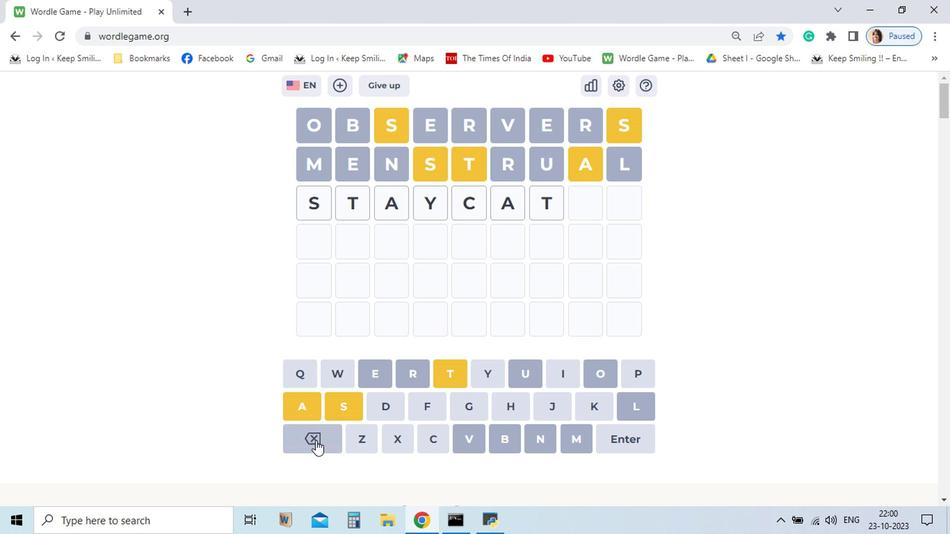 
Action: Mouse pressed left at (351, 440)
Screenshot: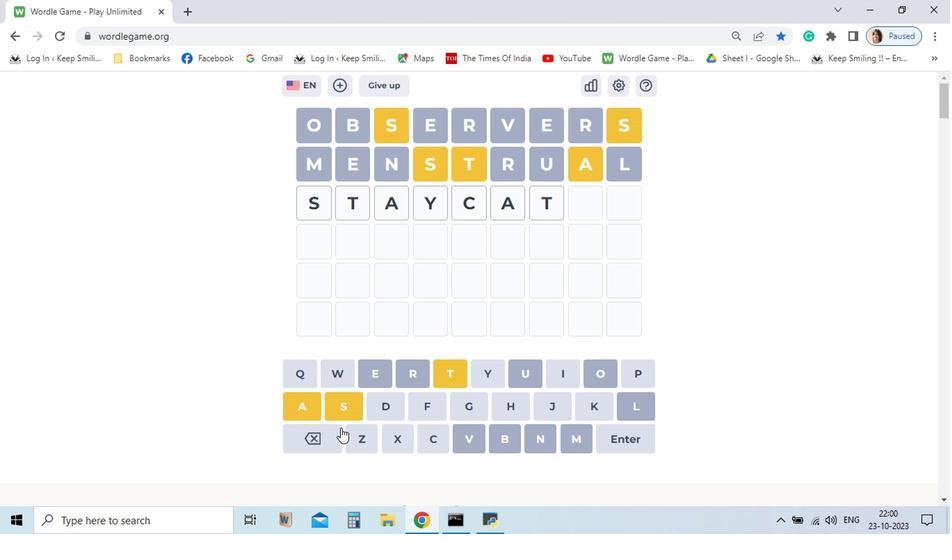 
Action: Mouse moved to (396, 390)
Screenshot: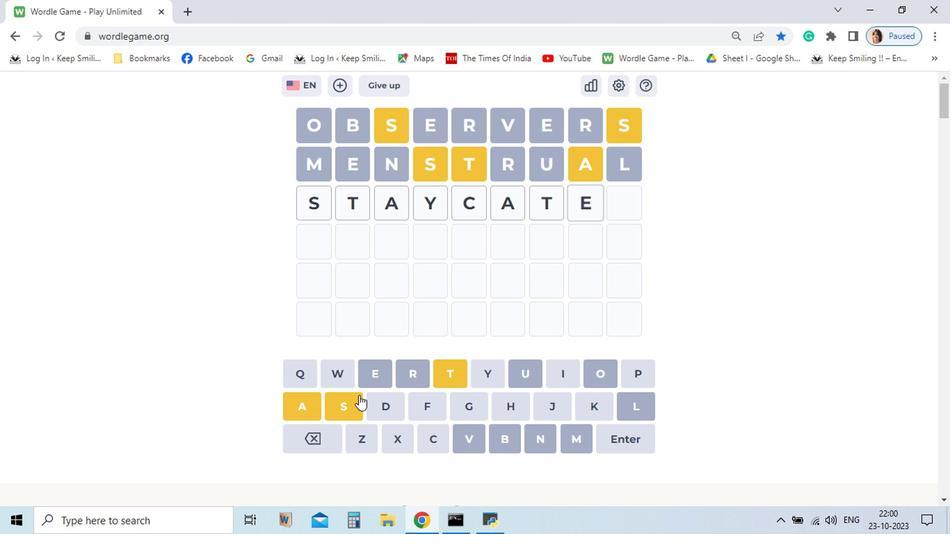 
Action: Mouse pressed left at (396, 390)
Screenshot: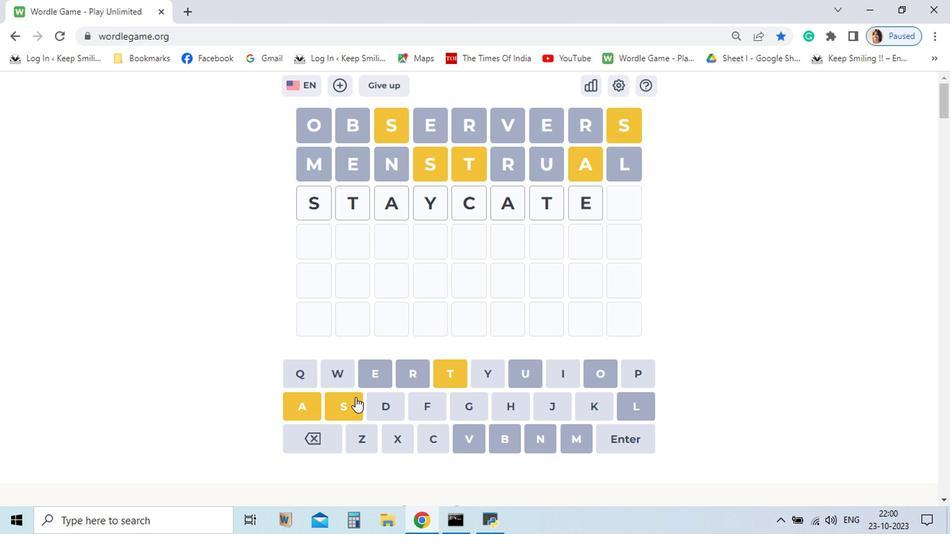 
Action: Mouse moved to (371, 414)
Screenshot: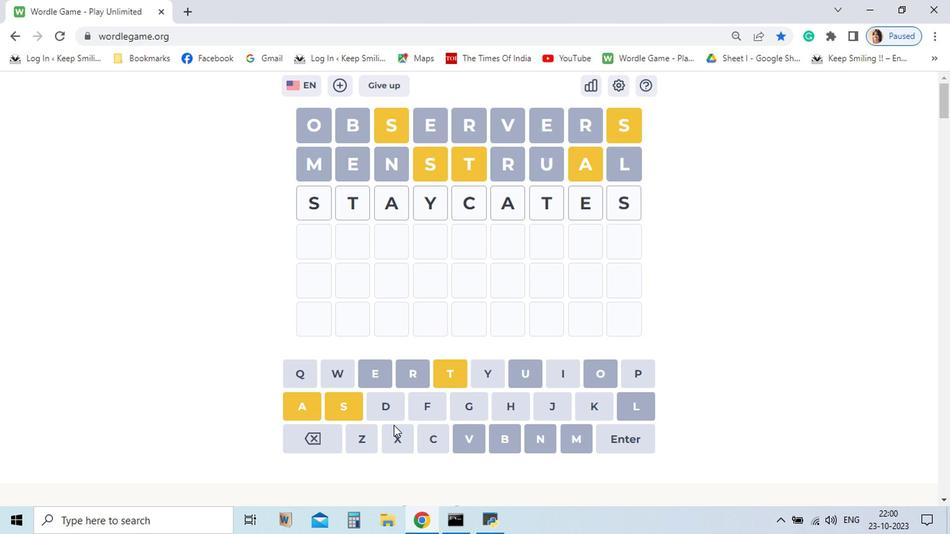
Action: Mouse pressed left at (371, 414)
Screenshot: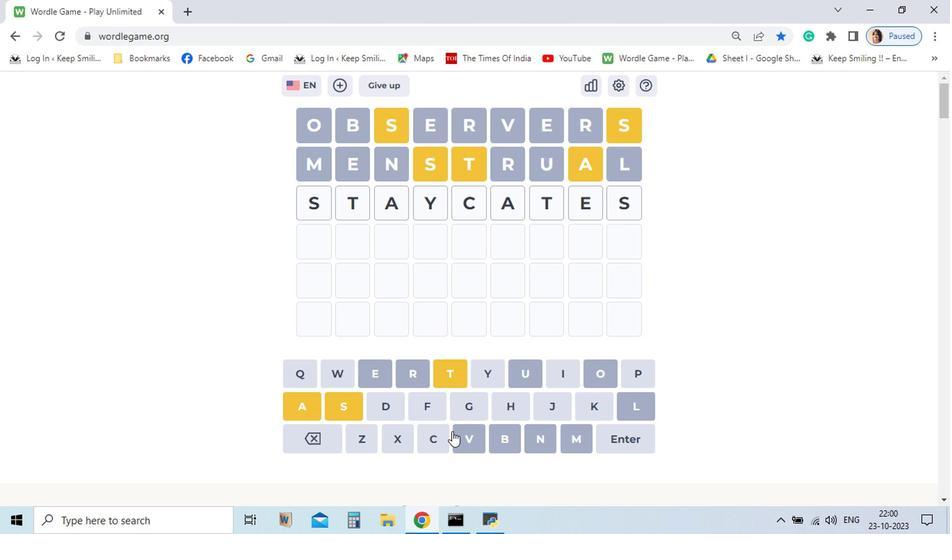 
Action: Mouse moved to (583, 440)
Screenshot: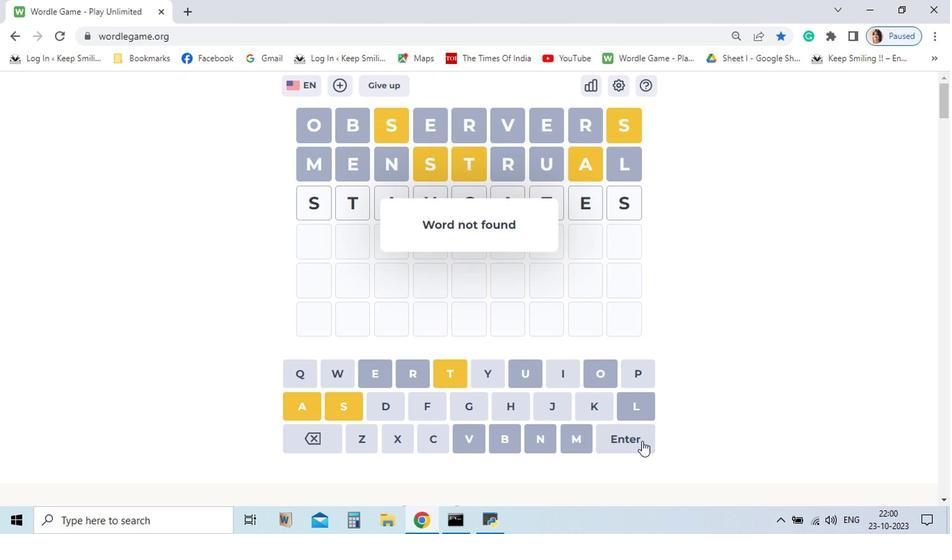 
Action: Mouse pressed left at (583, 440)
Screenshot: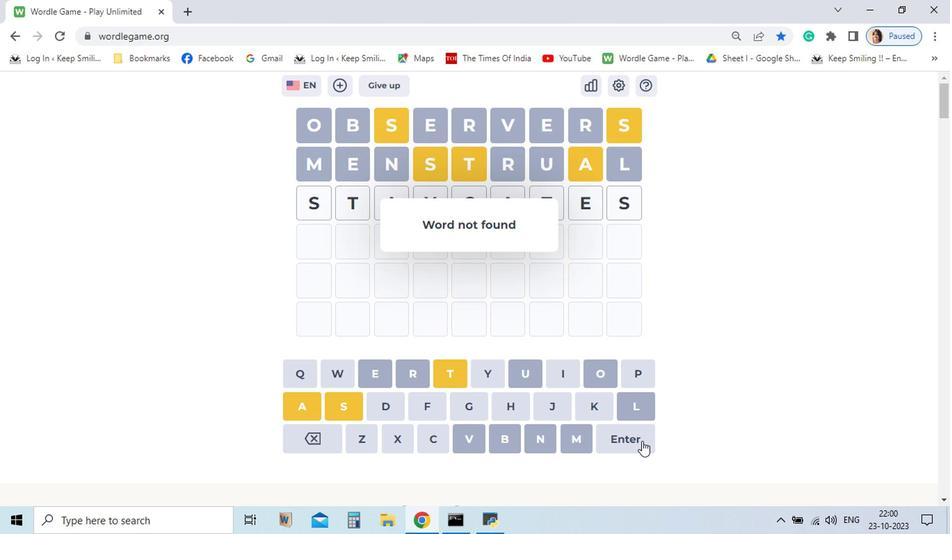 
Action: Mouse moved to (350, 436)
Screenshot: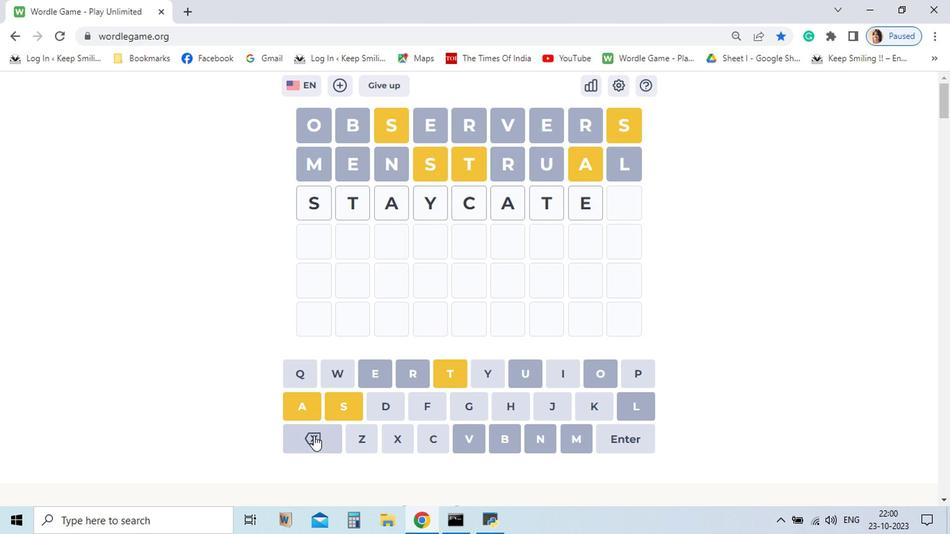 
Action: Mouse pressed left at (350, 436)
Screenshot: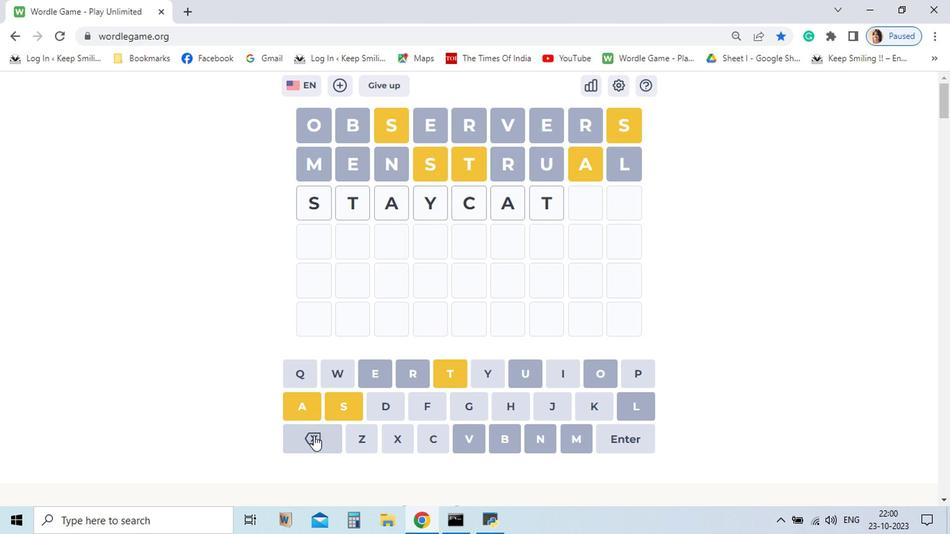 
Action: Mouse pressed left at (350, 436)
Screenshot: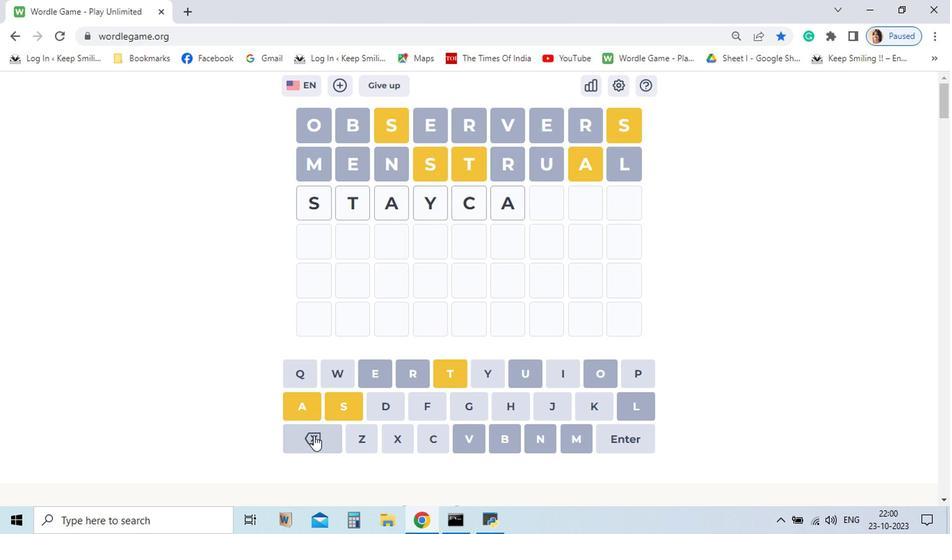 
Action: Mouse pressed left at (350, 436)
Screenshot: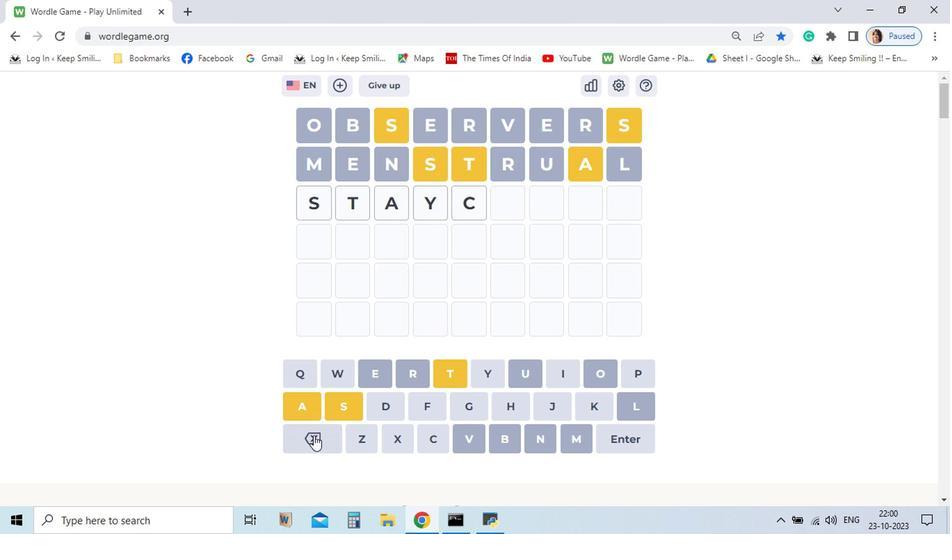 
Action: Mouse pressed left at (350, 436)
Screenshot: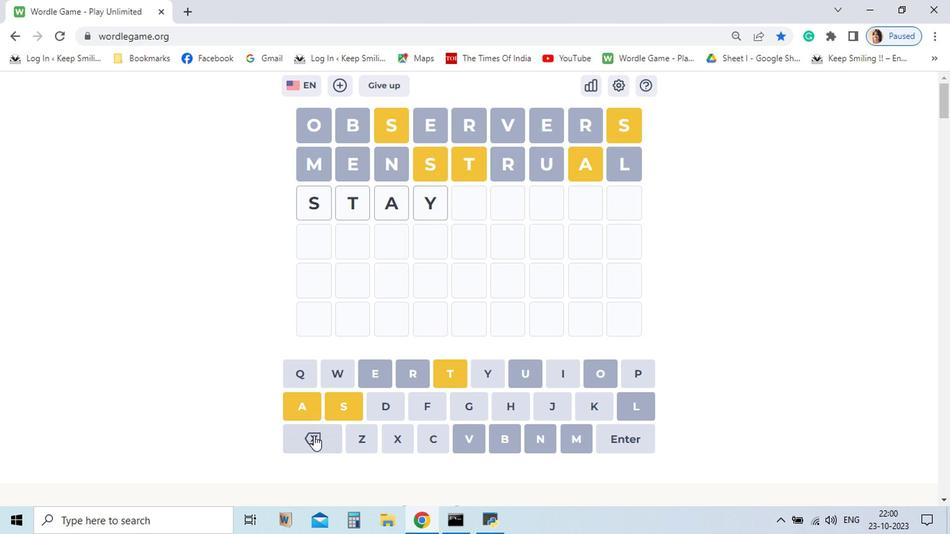 
Action: Mouse pressed left at (350, 436)
Screenshot: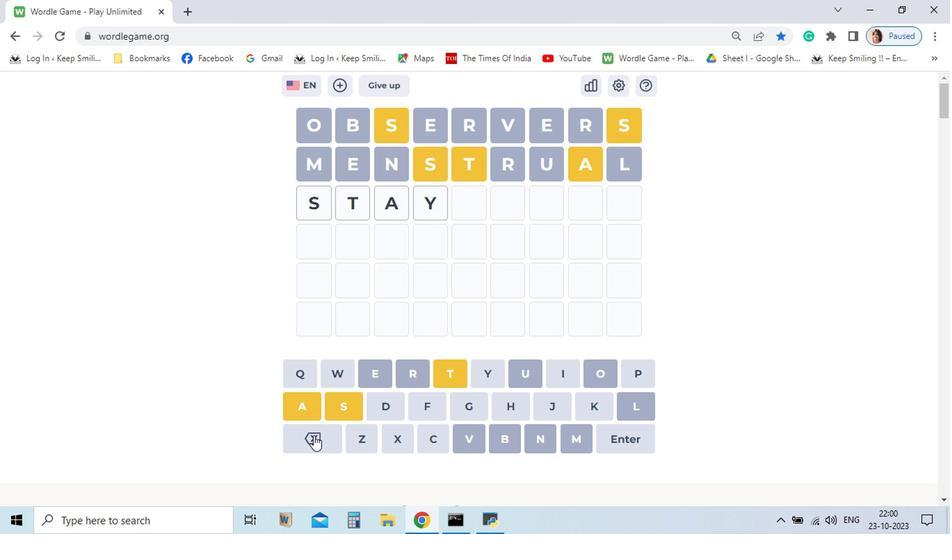 
Action: Mouse moved to (432, 437)
Screenshot: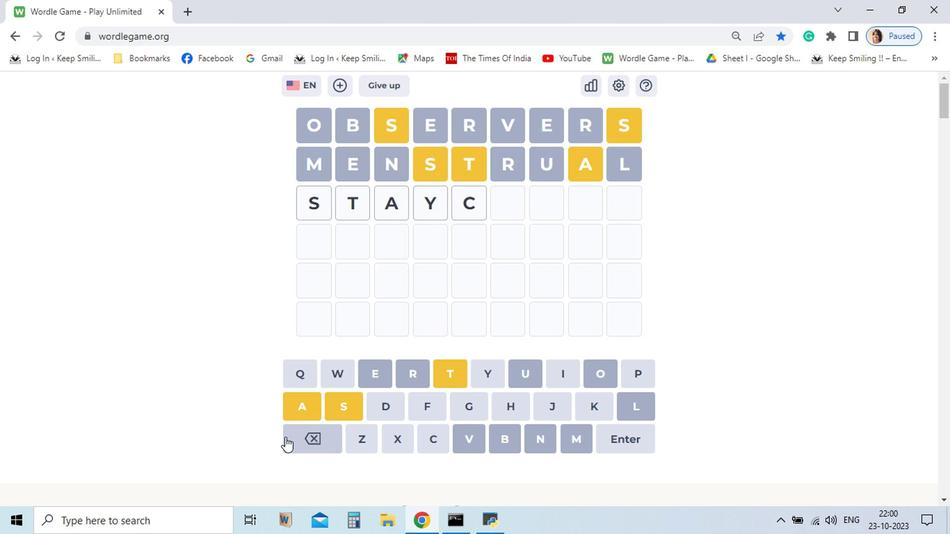 
Action: Mouse pressed left at (432, 437)
Screenshot: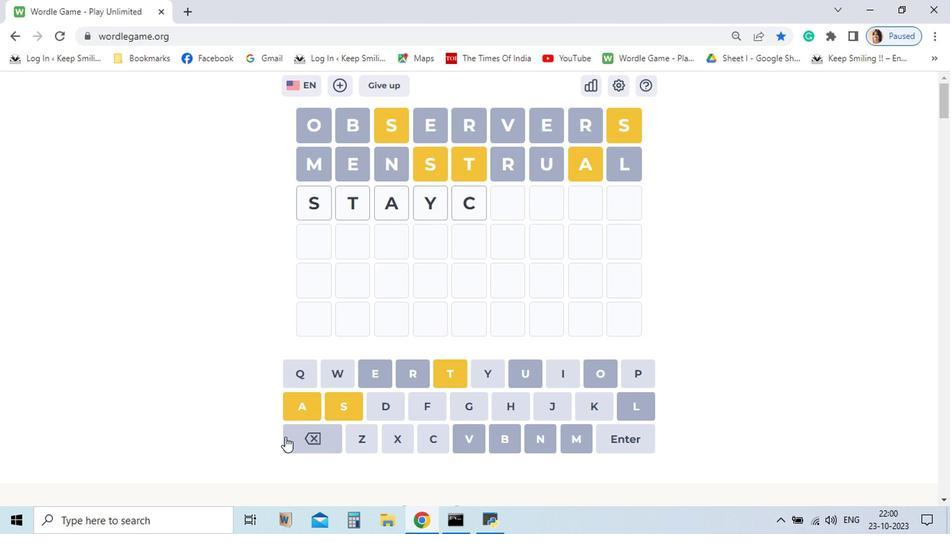 
Action: Mouse moved to (342, 421)
Screenshot: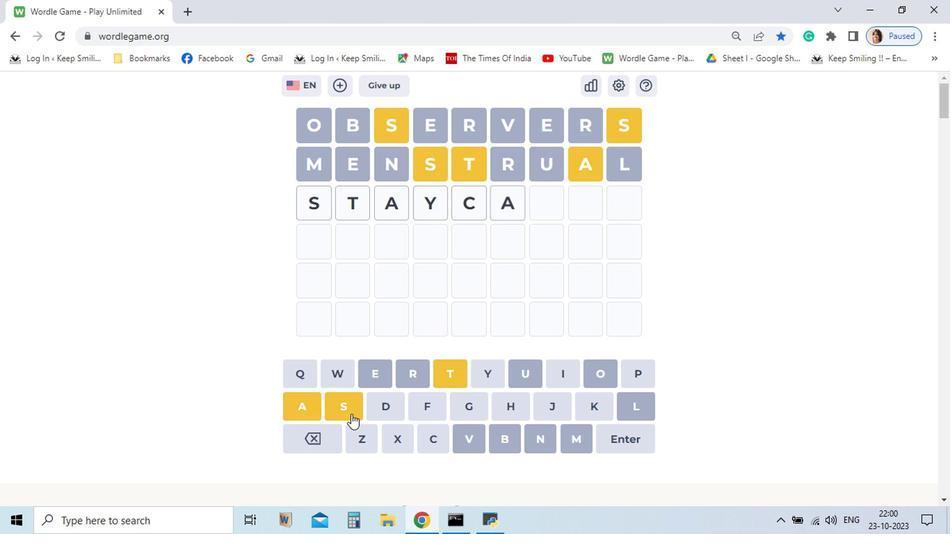 
Action: Mouse pressed left at (342, 421)
Screenshot: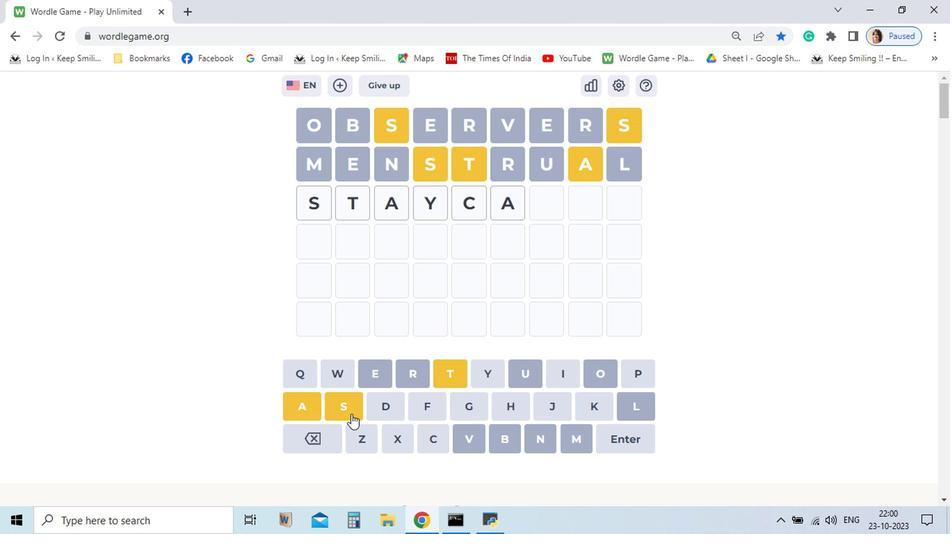 
Action: Mouse moved to (376, 421)
Screenshot: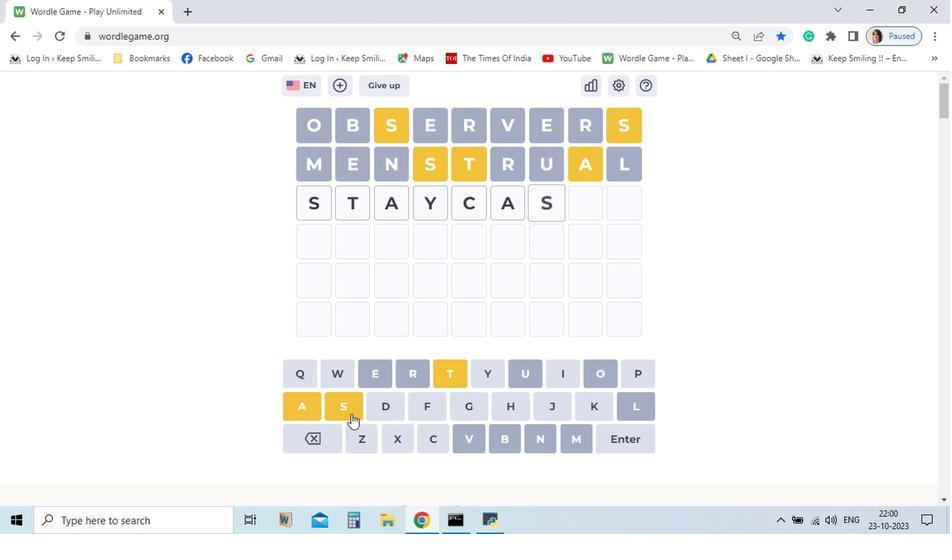 
Action: Mouse pressed left at (376, 421)
Screenshot: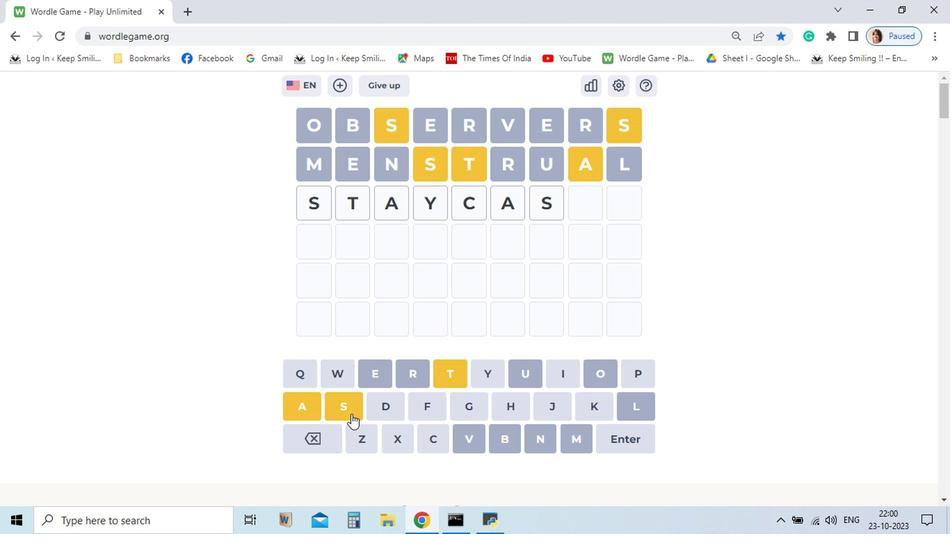 
Action: Mouse moved to (445, 395)
Screenshot: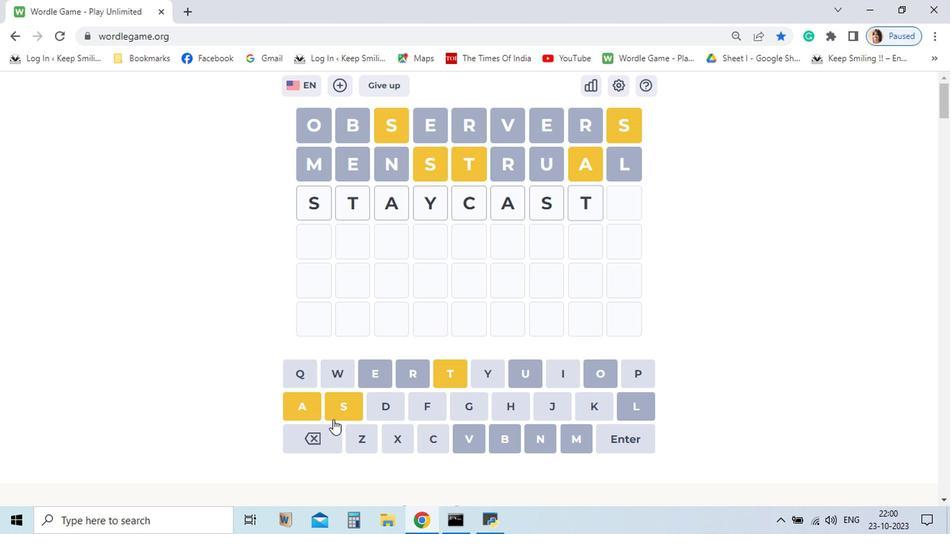 
Action: Mouse pressed left at (445, 395)
Screenshot: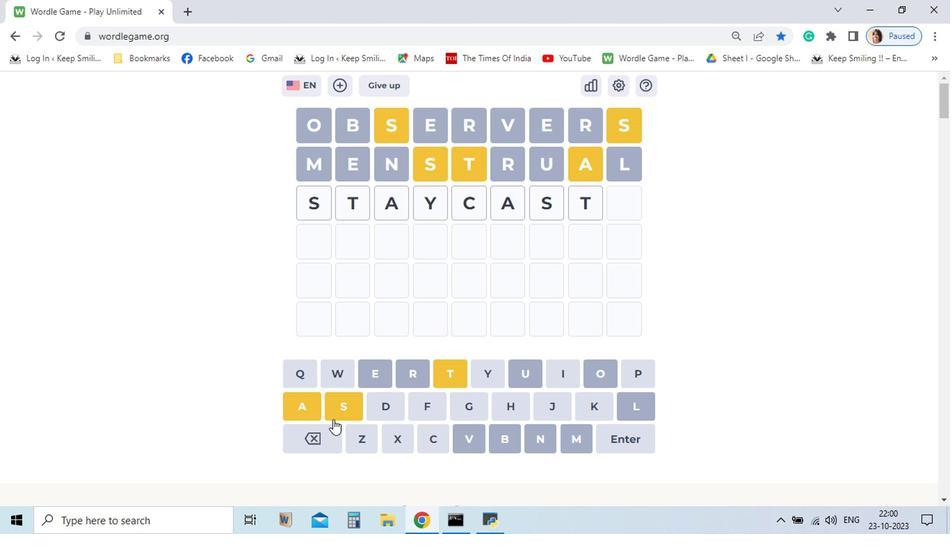 
Action: Mouse moved to (368, 417)
Screenshot: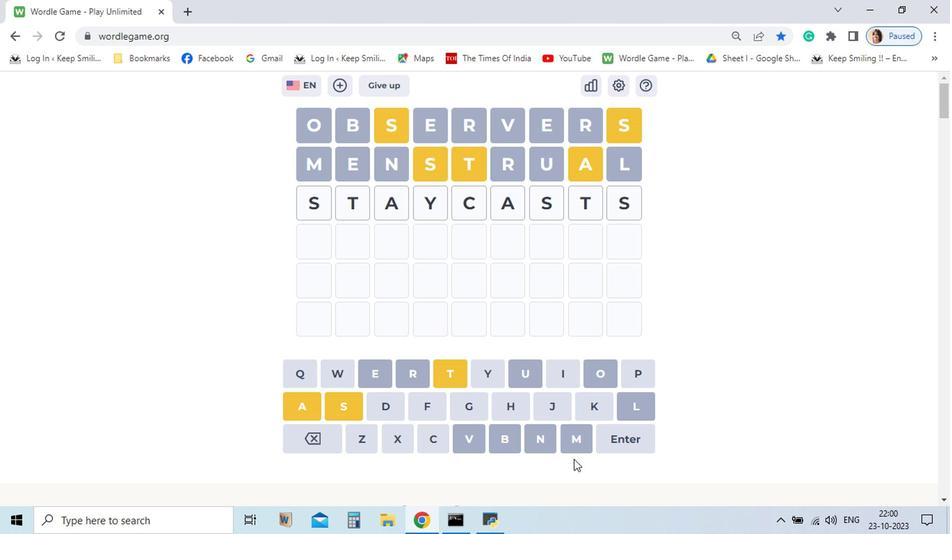 
Action: Mouse pressed left at (368, 417)
Screenshot: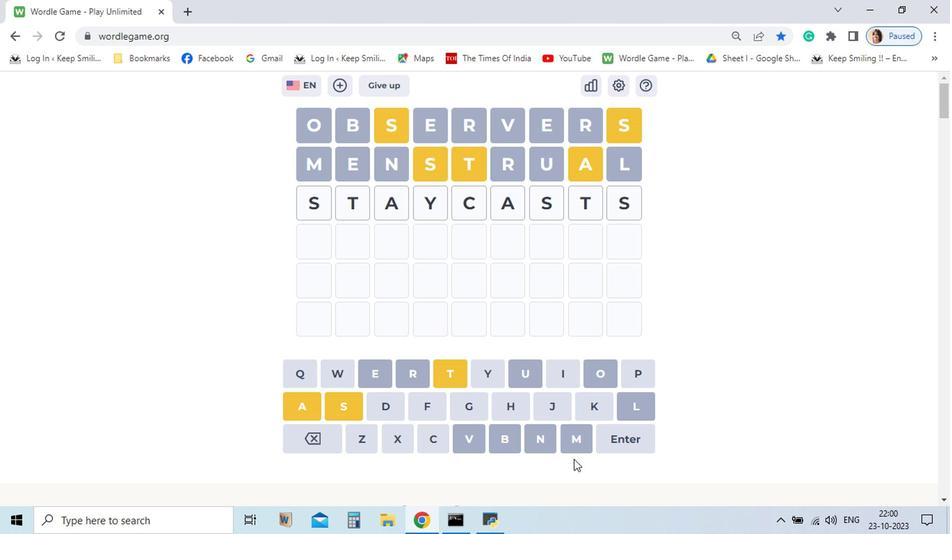 
Action: Mouse moved to (568, 443)
Screenshot: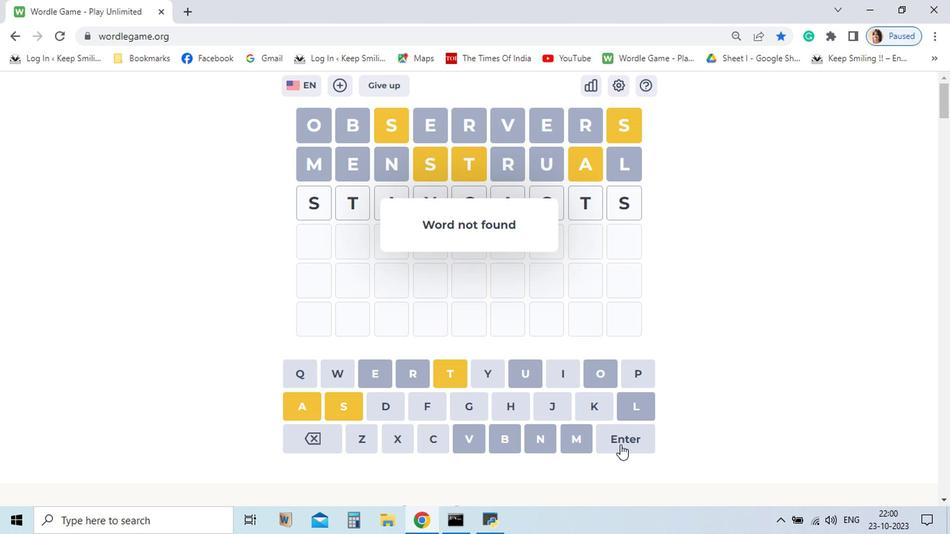 
Action: Mouse pressed left at (568, 443)
Screenshot: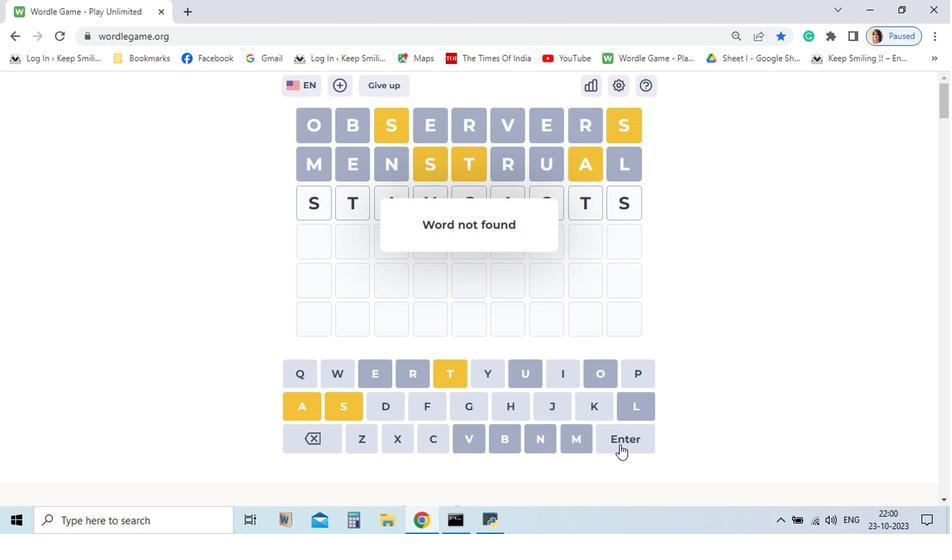 
Action: Mouse moved to (355, 443)
Screenshot: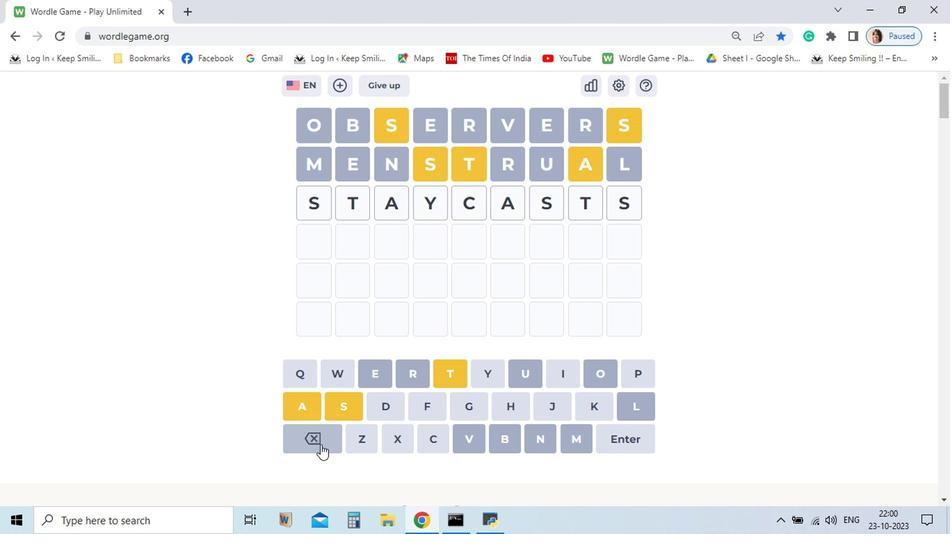 
Action: Mouse pressed left at (355, 443)
Screenshot: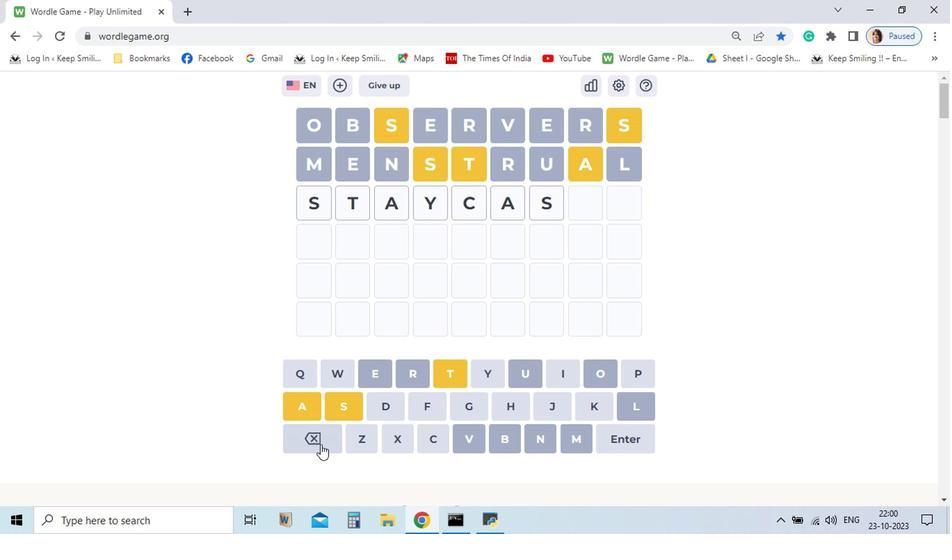 
Action: Mouse pressed left at (355, 443)
Screenshot: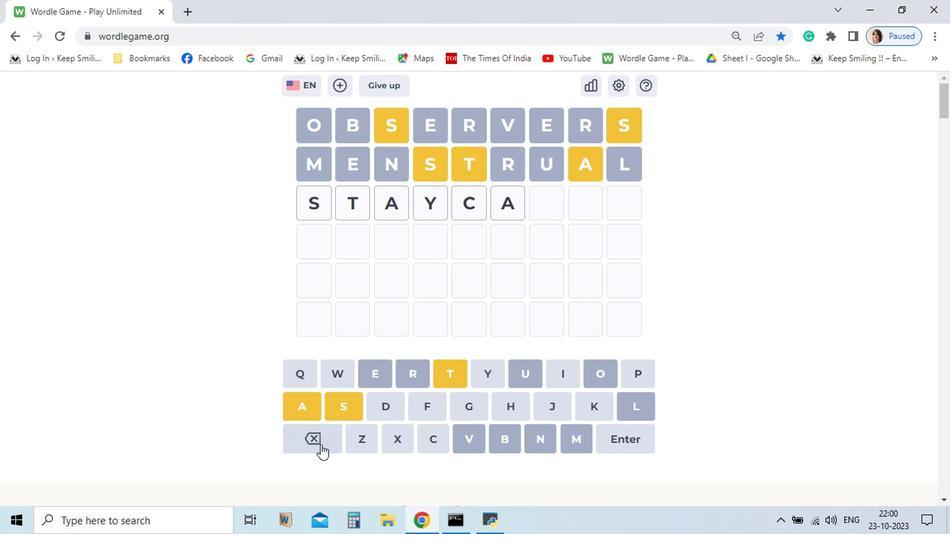 
Action: Mouse pressed left at (355, 443)
Screenshot: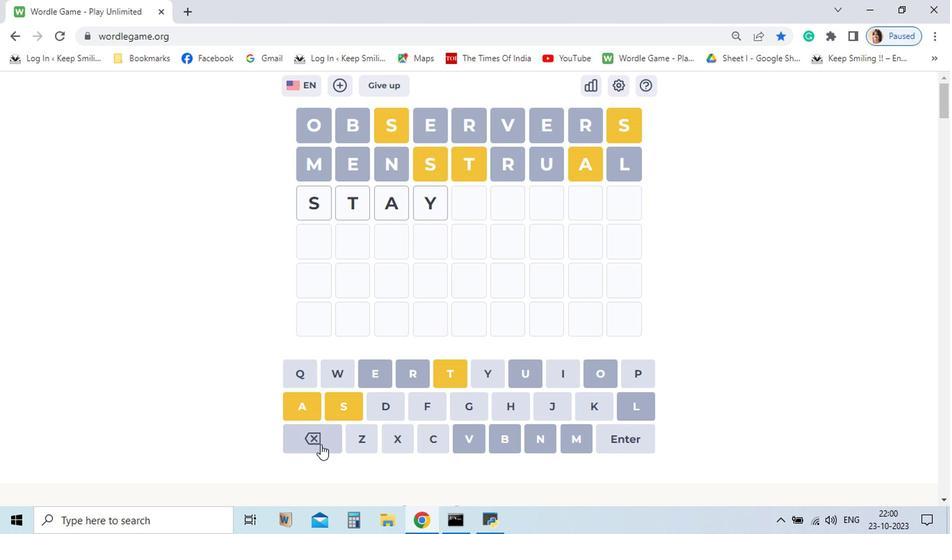 
Action: Mouse moved to (355, 443)
Screenshot: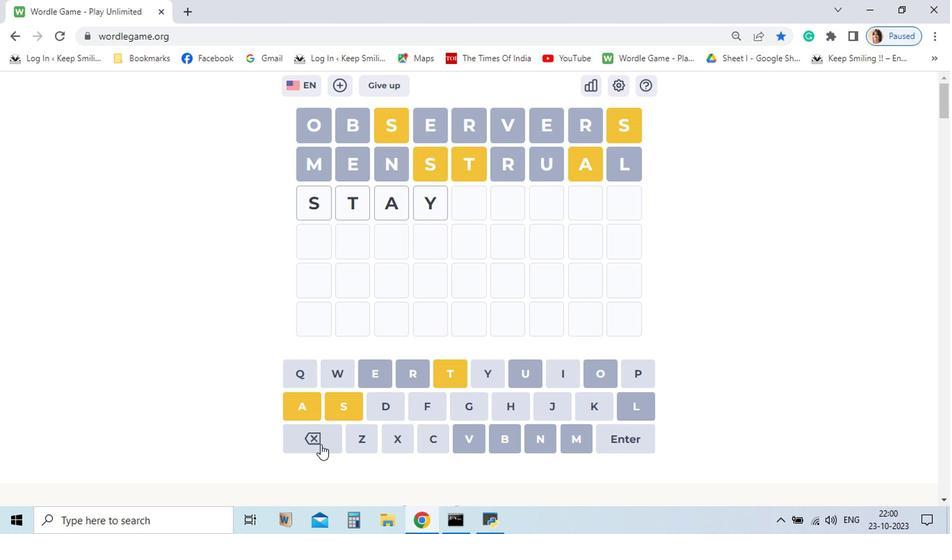 
Action: Mouse pressed left at (355, 443)
Screenshot: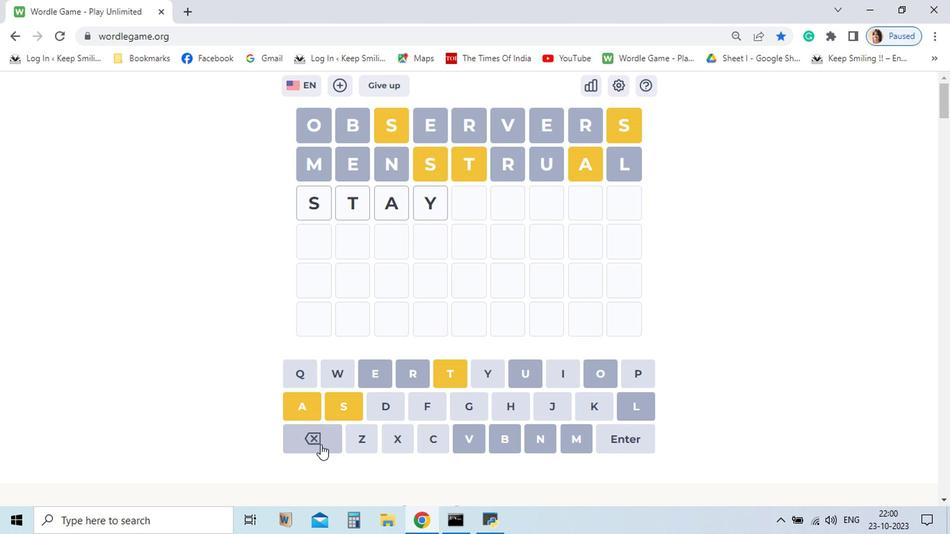 
Action: Mouse pressed left at (355, 443)
Screenshot: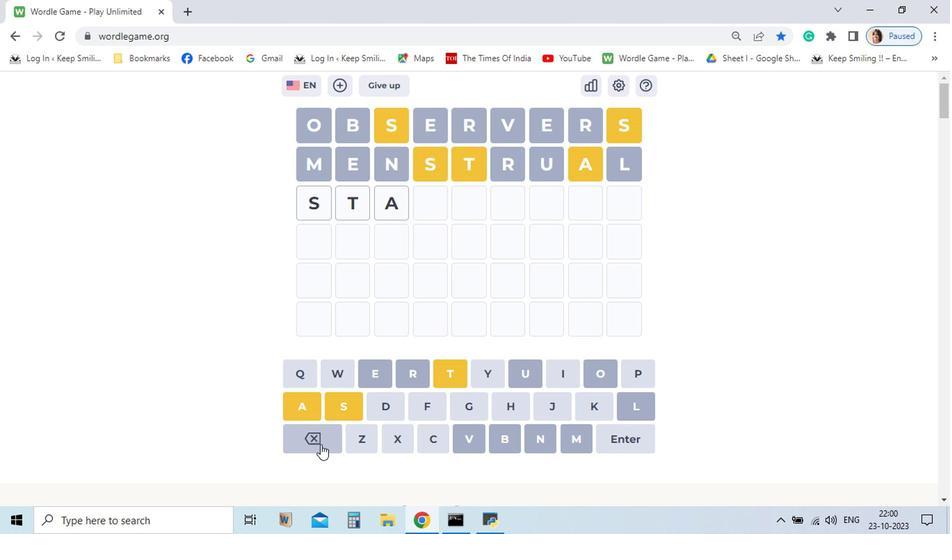 
Action: Mouse pressed left at (355, 443)
Screenshot: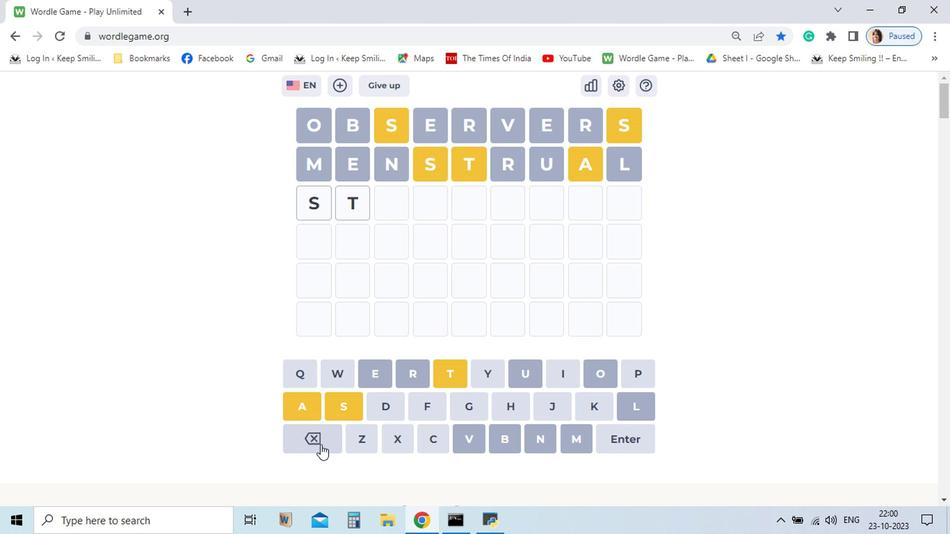 
Action: Mouse pressed left at (355, 443)
Screenshot: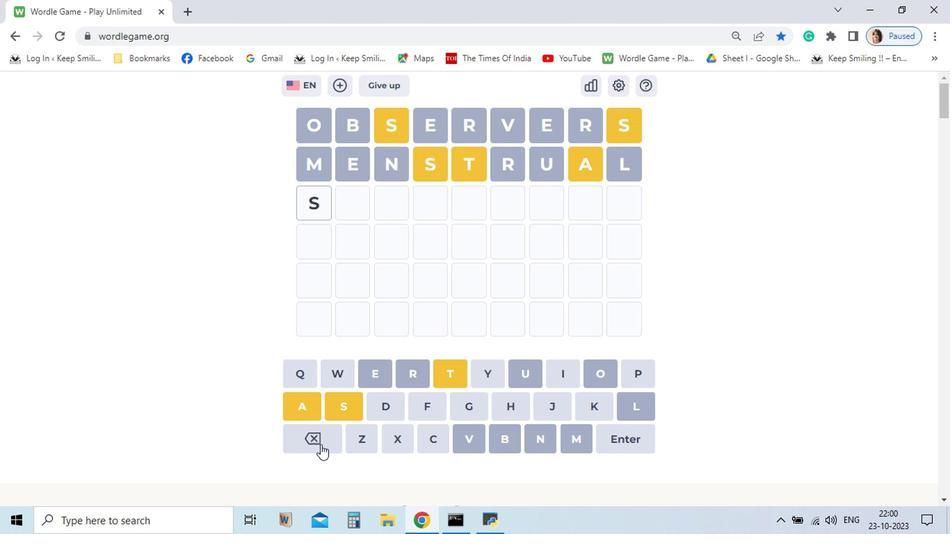 
Action: Mouse pressed left at (355, 443)
Screenshot: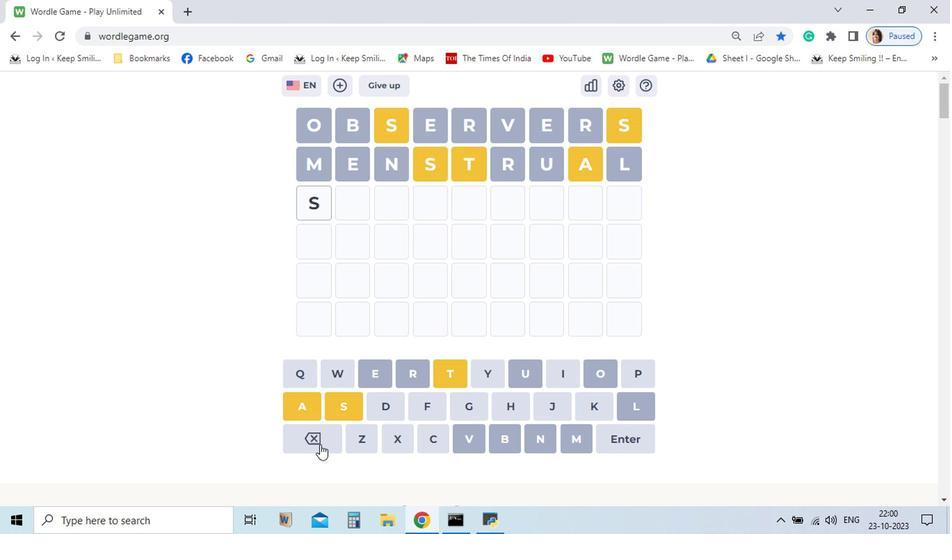
Action: Mouse moved to (450, 396)
Screenshot: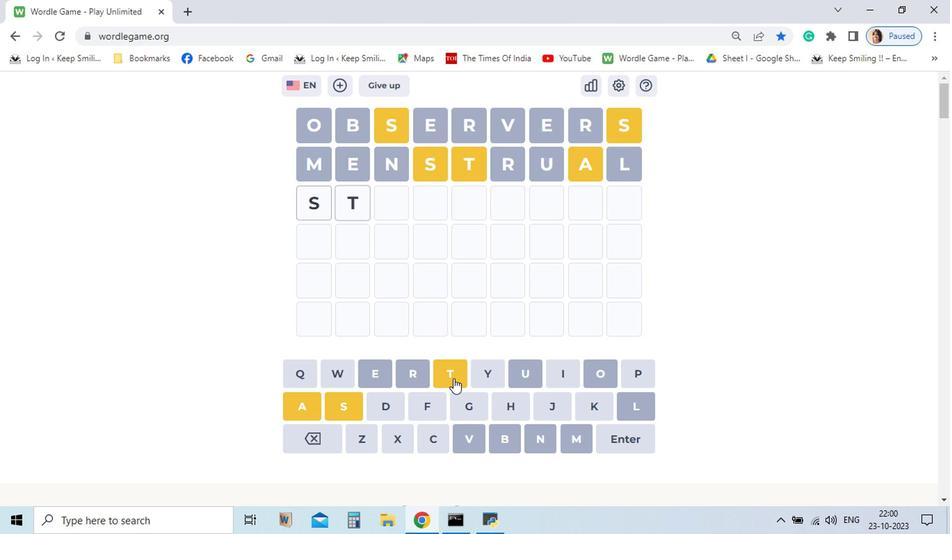 
Action: Mouse pressed left at (450, 396)
Screenshot: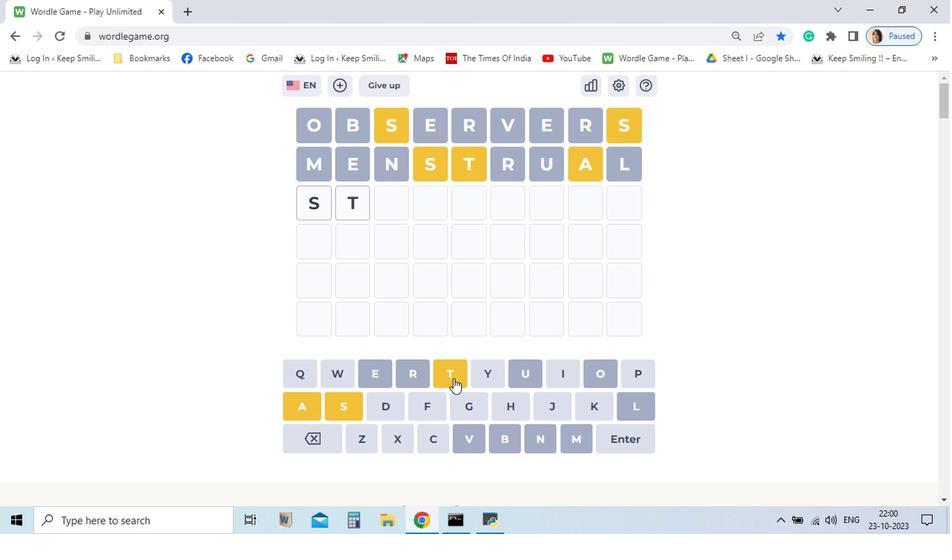 
Action: Mouse moved to (529, 389)
Screenshot: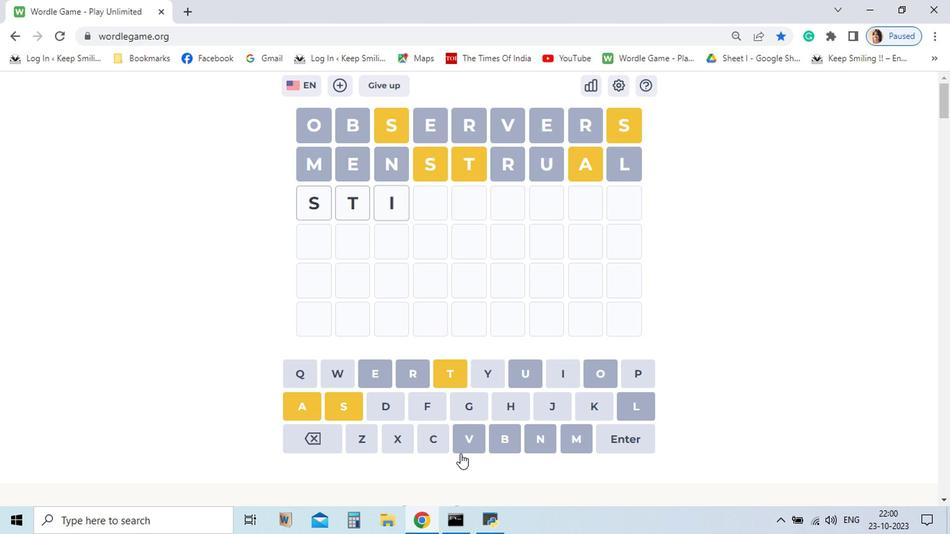 
Action: Mouse pressed left at (529, 389)
Screenshot: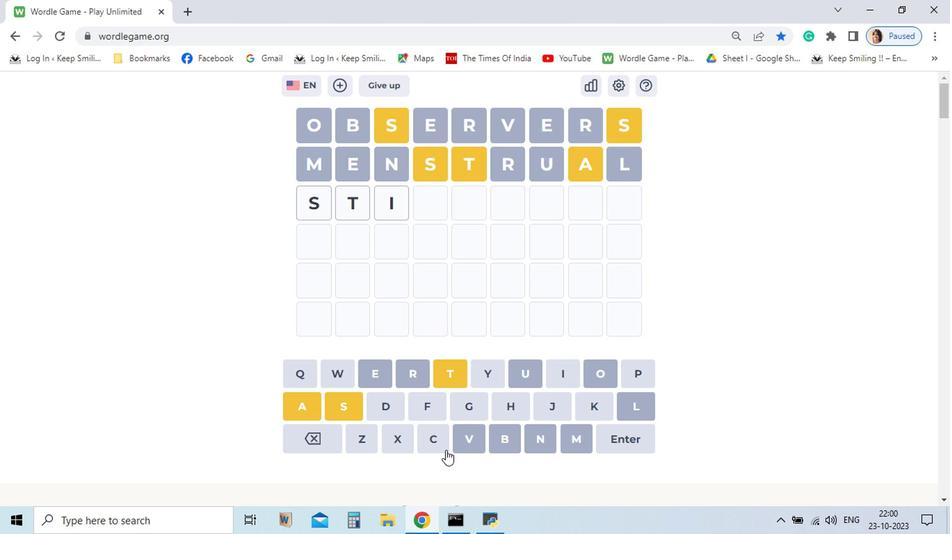 
Action: Mouse moved to (439, 435)
Screenshot: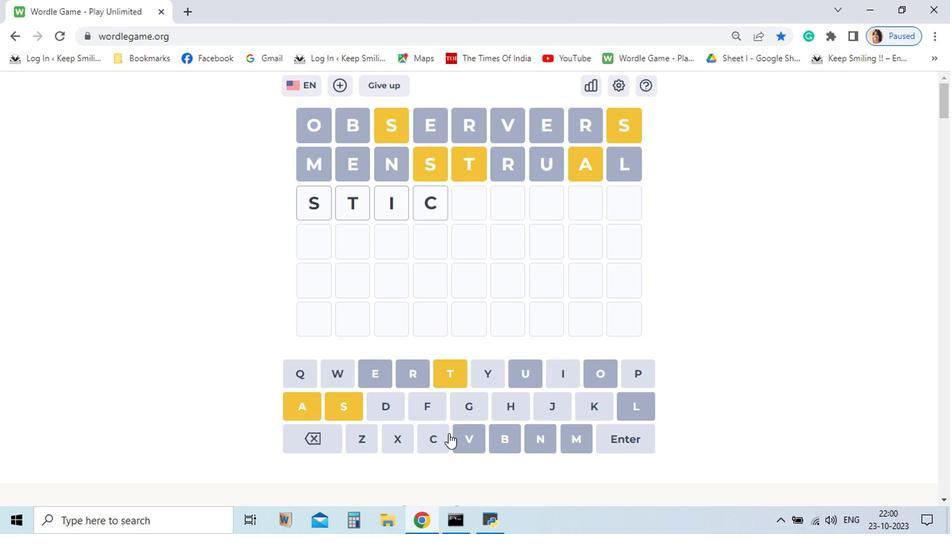 
Action: Mouse pressed left at (439, 435)
Screenshot: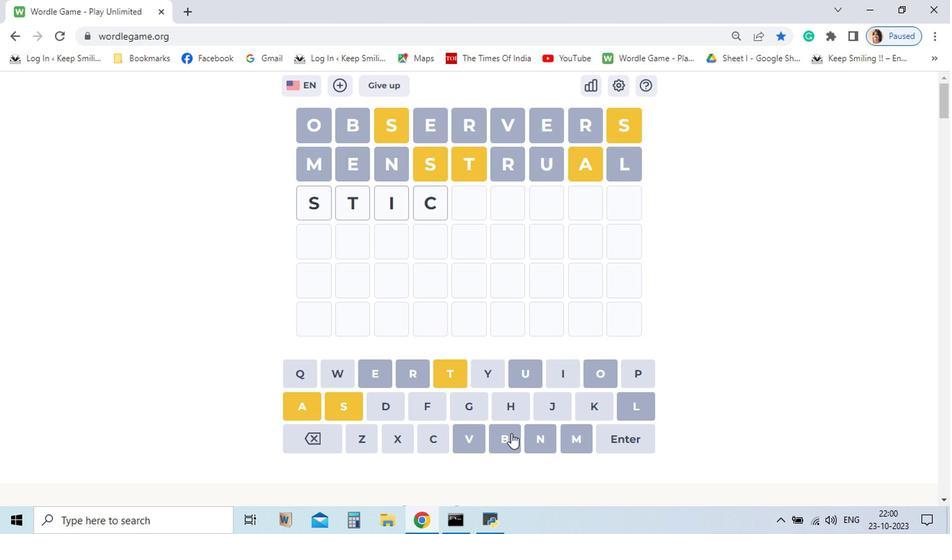 
Action: Mouse moved to (555, 415)
Screenshot: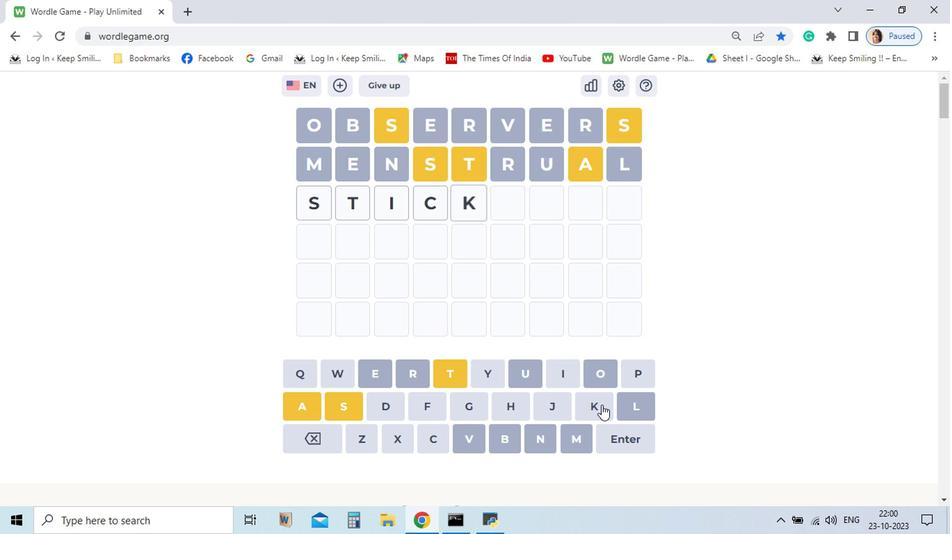 
Action: Mouse pressed left at (555, 415)
Screenshot: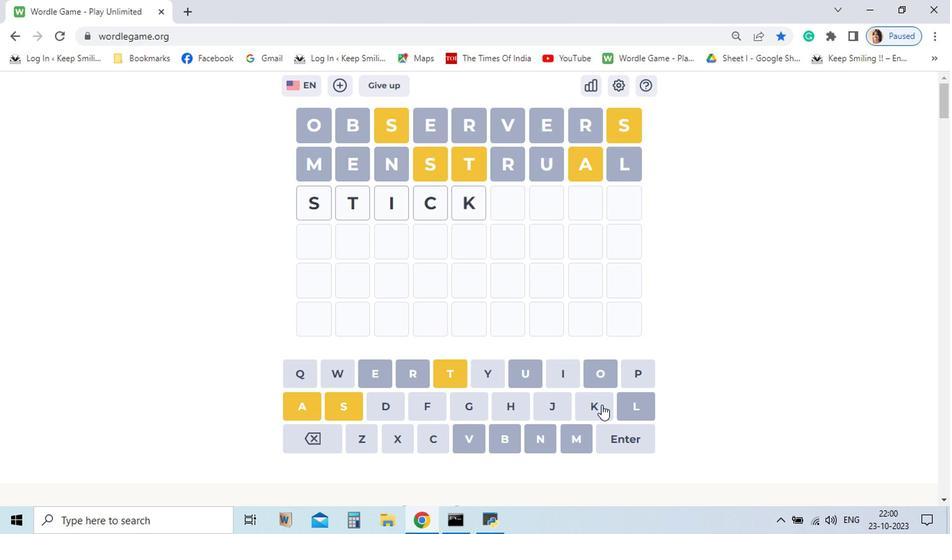 
Action: Mouse moved to (528, 397)
Screenshot: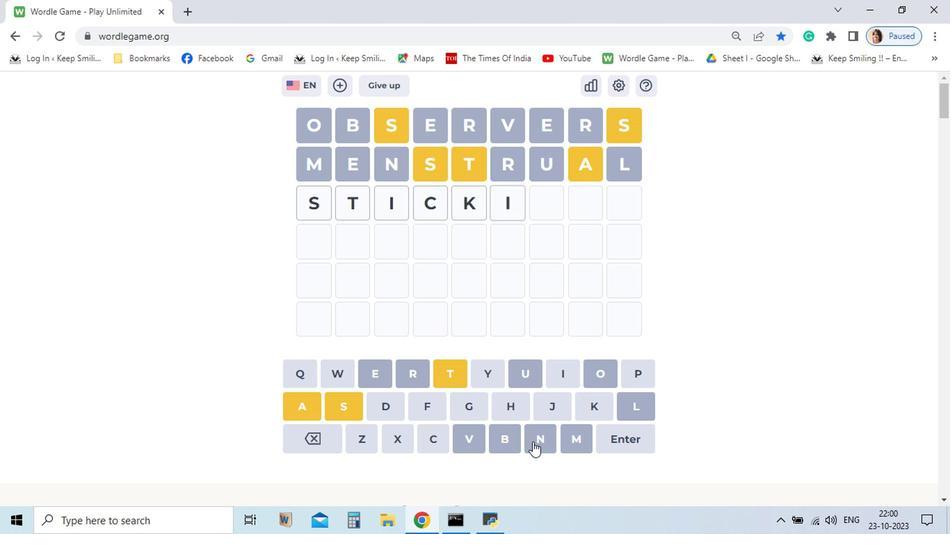 
Action: Mouse pressed left at (528, 397)
Screenshot: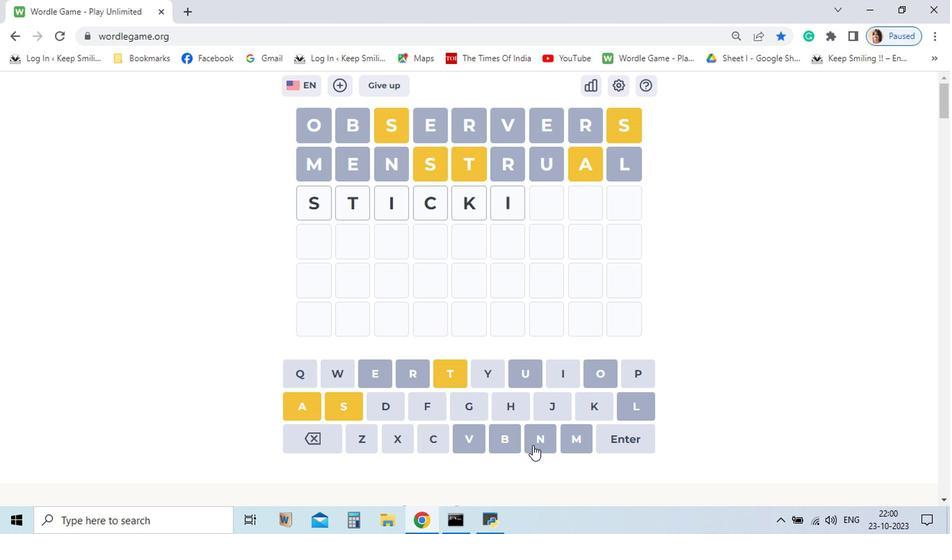 
Action: Mouse moved to (509, 440)
Screenshot: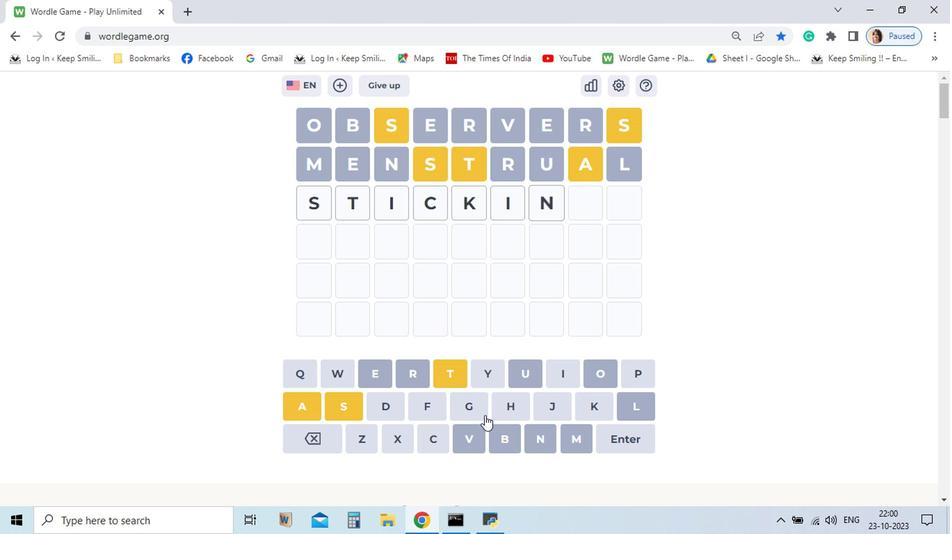 
Action: Mouse pressed left at (509, 440)
Screenshot: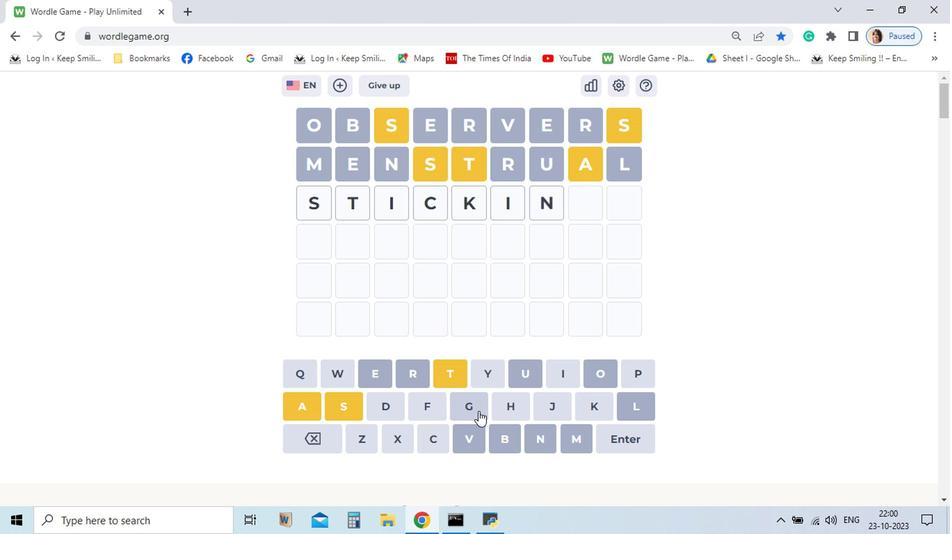 
Action: Mouse moved to (463, 419)
Screenshot: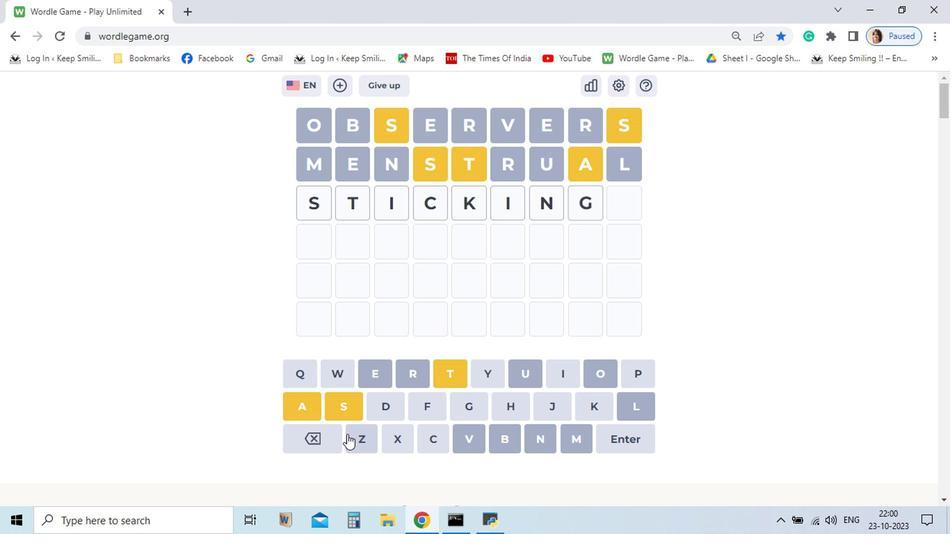 
Action: Mouse pressed left at (463, 419)
Screenshot: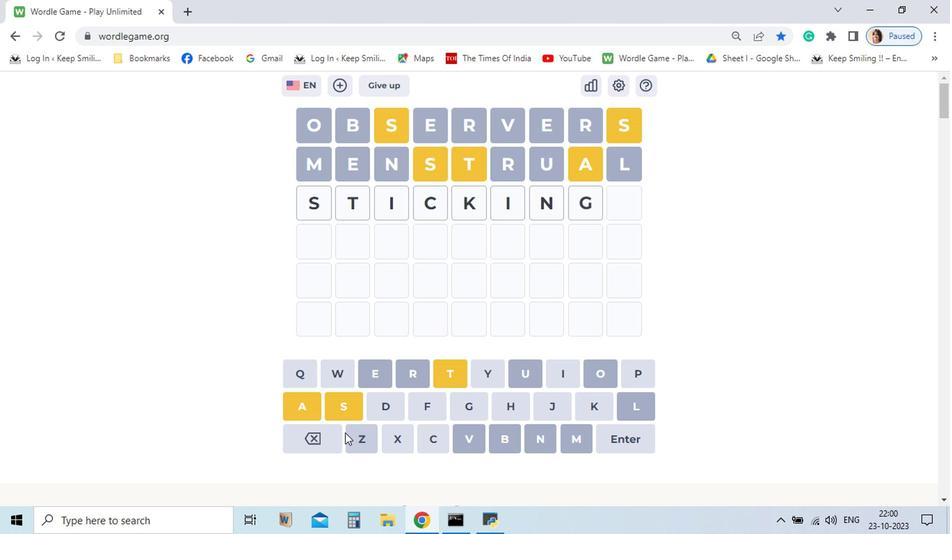 
Action: Mouse moved to (374, 417)
Screenshot: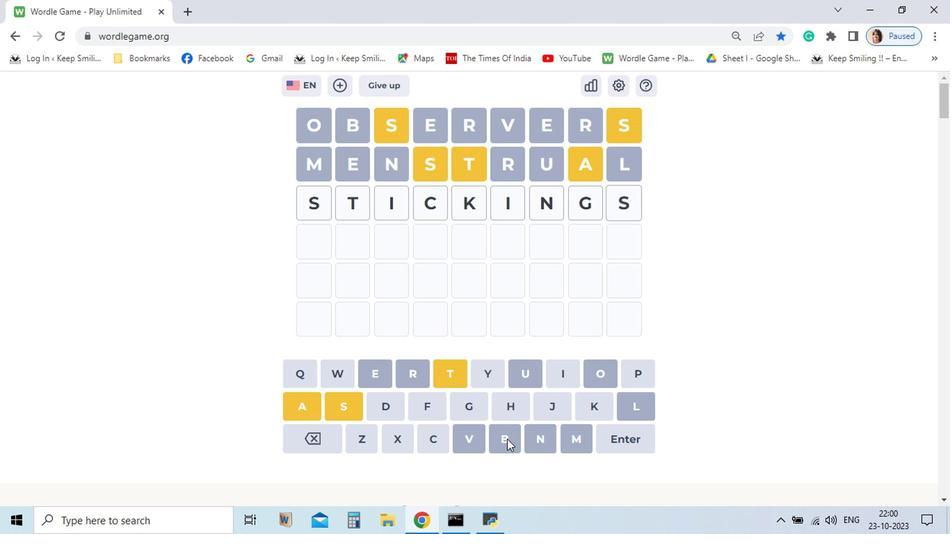 
Action: Mouse pressed left at (374, 417)
Screenshot: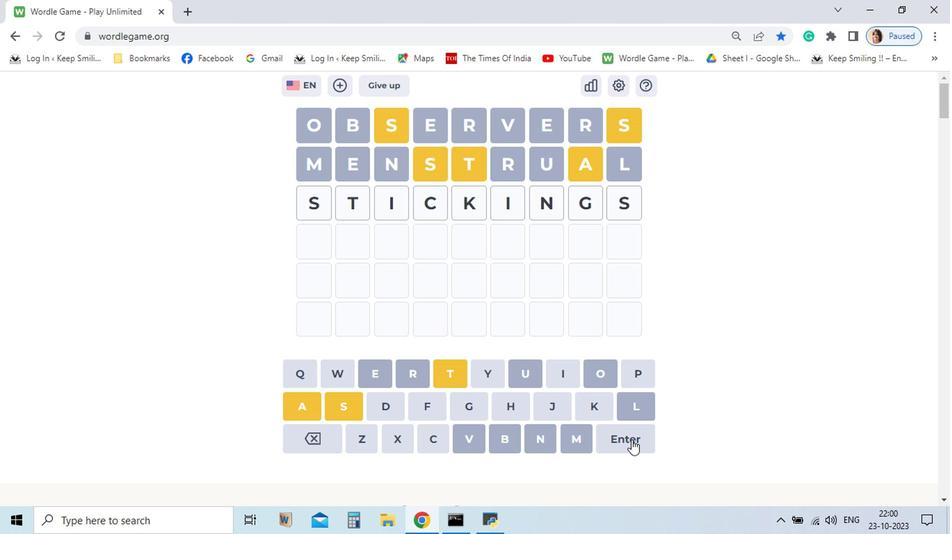 
Action: Mouse moved to (579, 439)
Screenshot: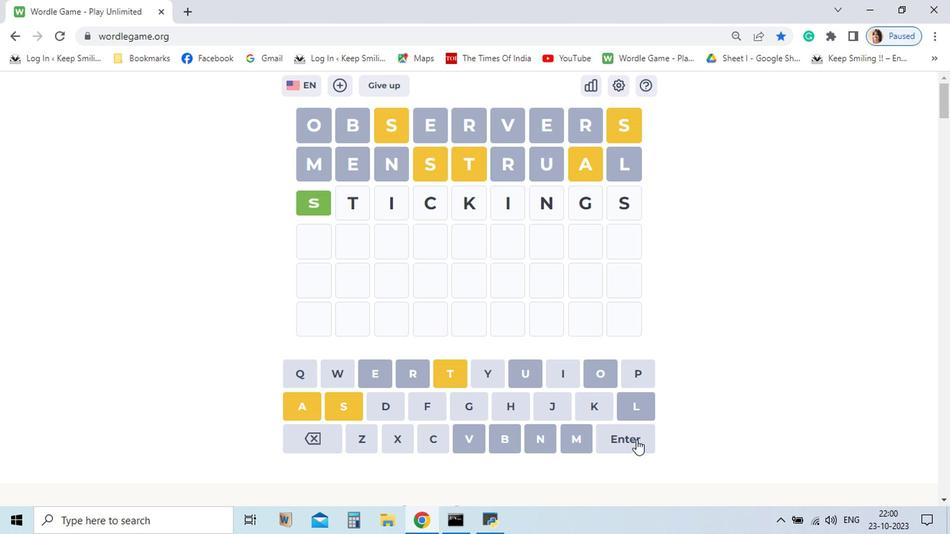 
Action: Mouse pressed left at (579, 439)
Screenshot: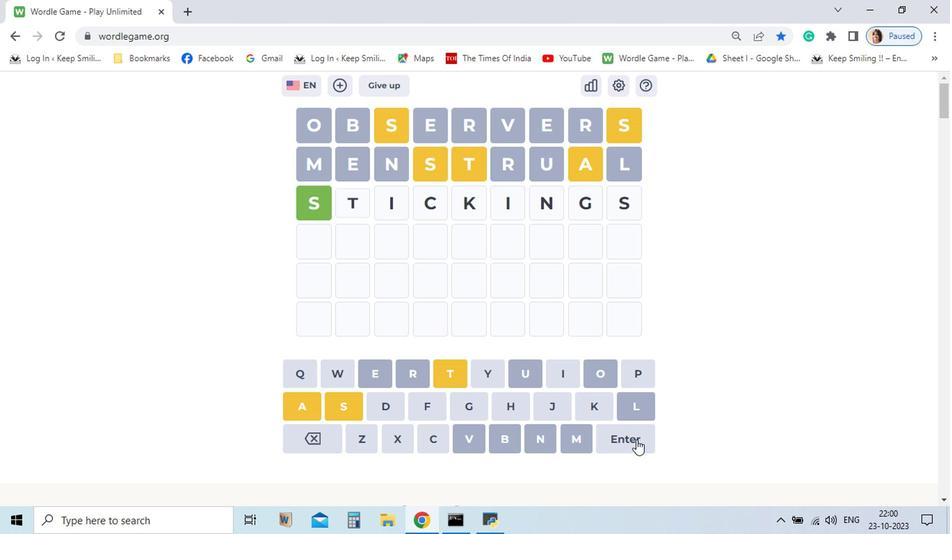 
Action: Mouse moved to (371, 415)
Screenshot: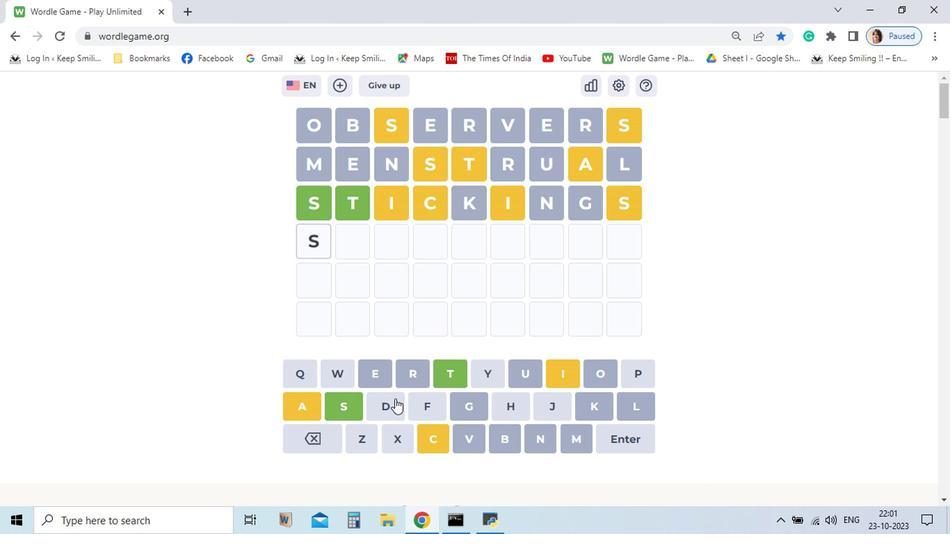 
Action: Mouse pressed left at (371, 415)
Screenshot: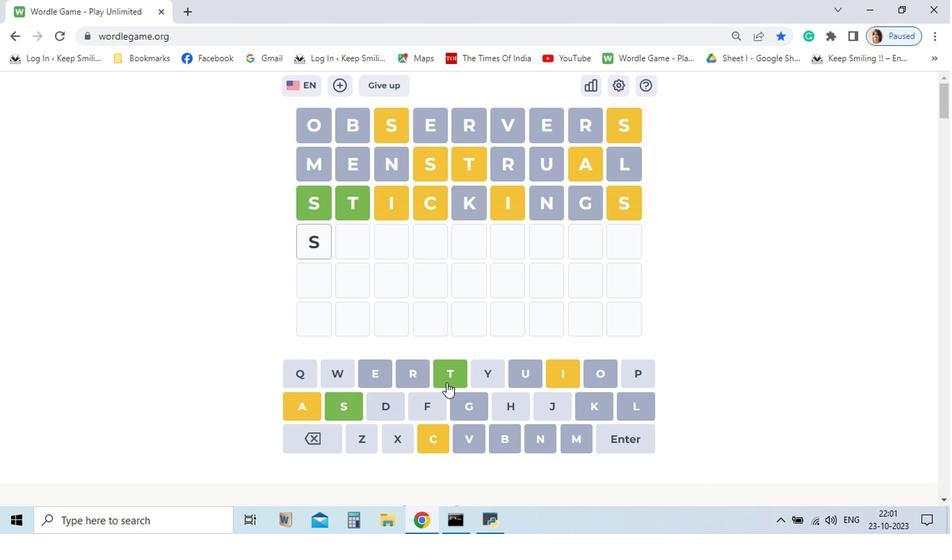 
Action: Mouse moved to (446, 389)
Screenshot: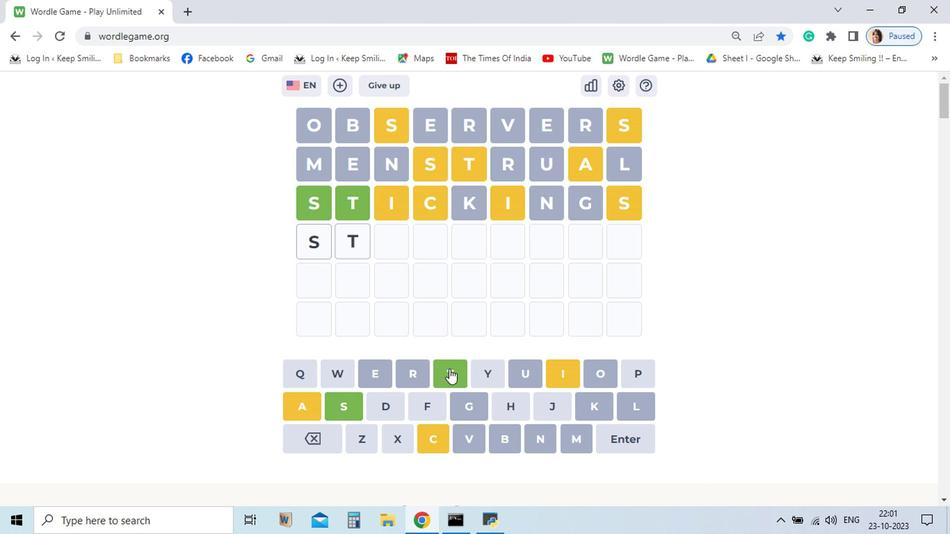 
Action: Mouse pressed left at (446, 389)
Screenshot: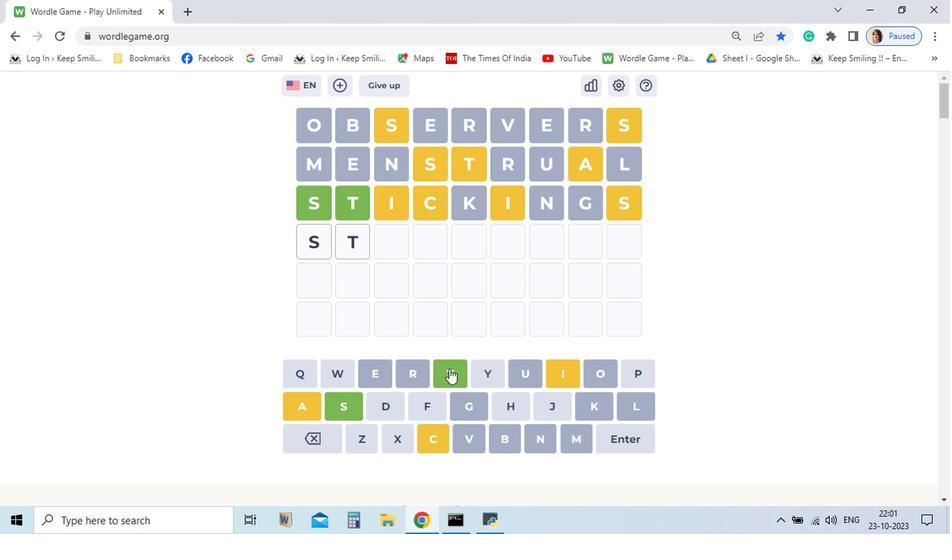 
Action: Mouse moved to (345, 415)
Screenshot: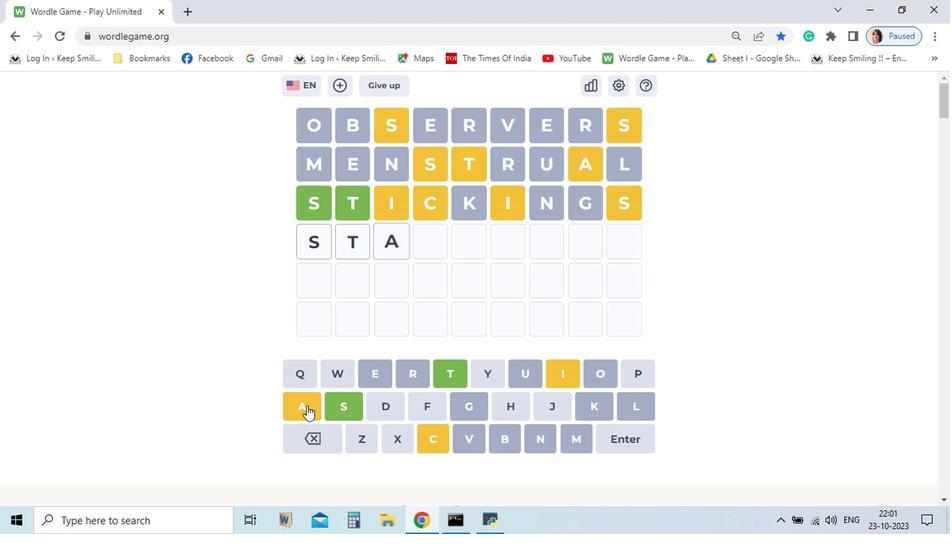 
Action: Mouse pressed left at (345, 415)
Screenshot: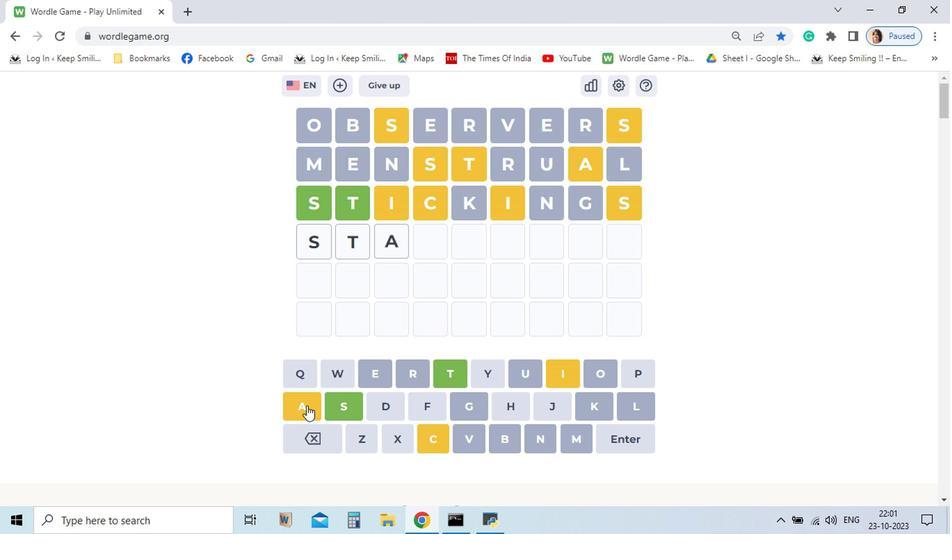 
Action: Mouse moved to (431, 441)
Screenshot: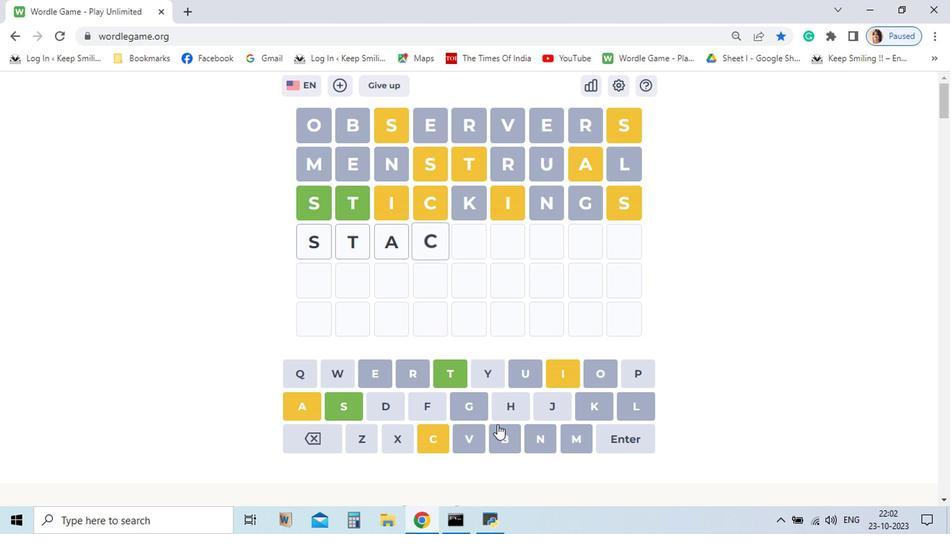 
Action: Mouse pressed left at (431, 441)
Screenshot: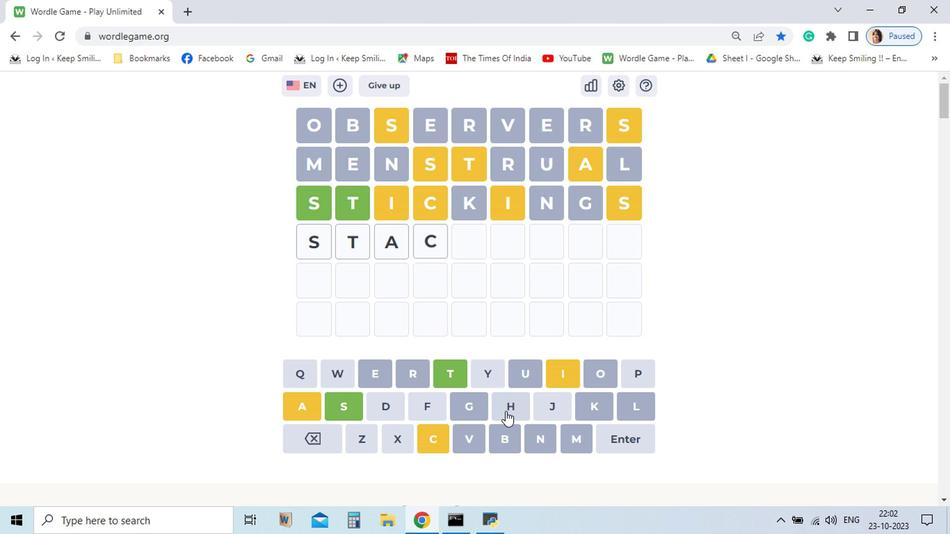 
Action: Mouse moved to (487, 416)
Screenshot: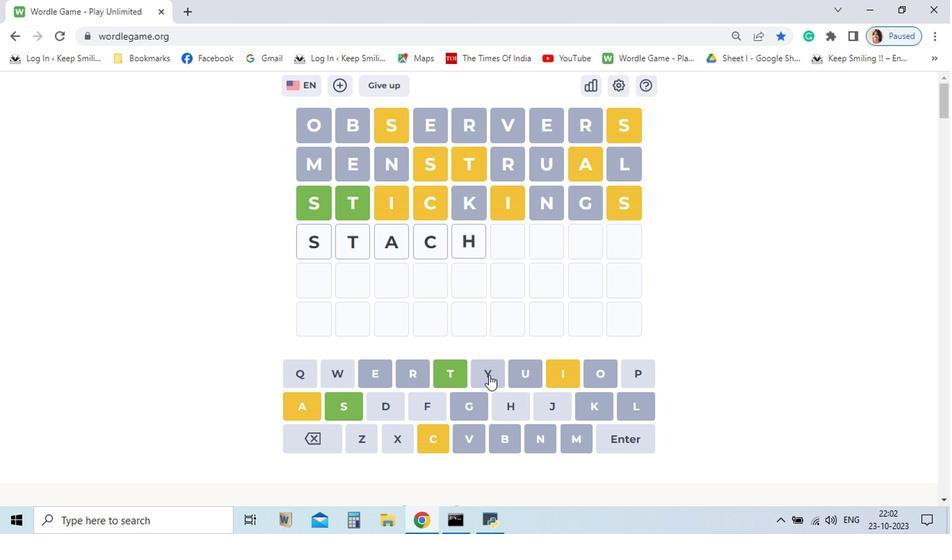 
Action: Mouse pressed left at (487, 416)
Screenshot: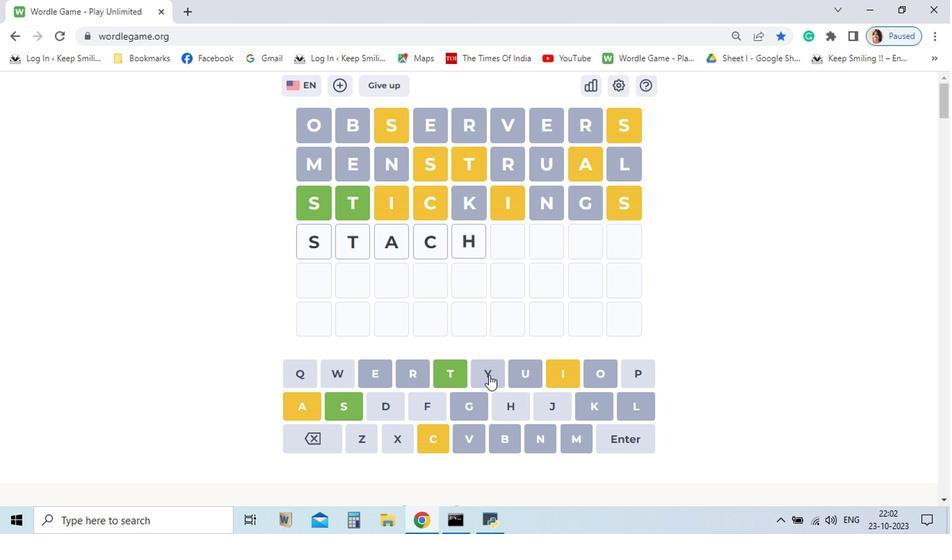 
Action: Mouse moved to (474, 393)
Screenshot: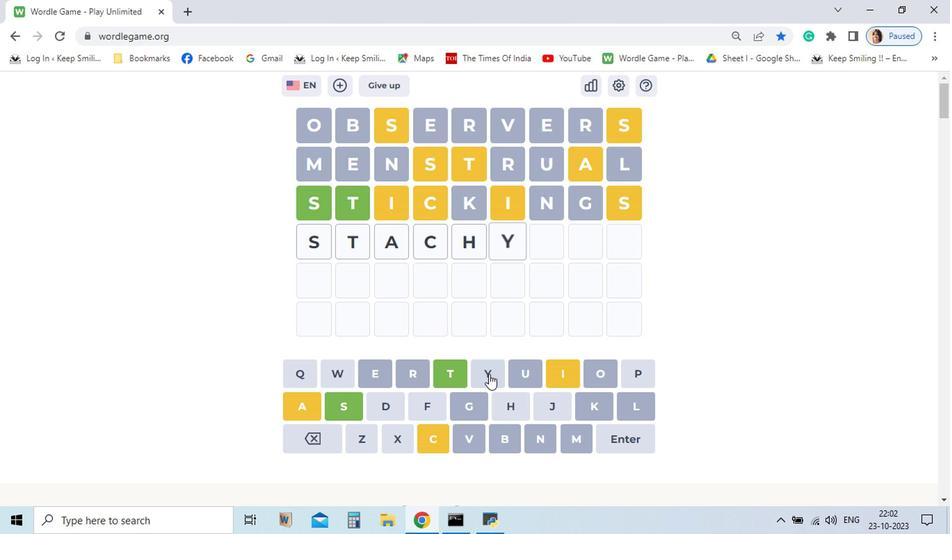 
Action: Mouse pressed left at (474, 393)
Screenshot: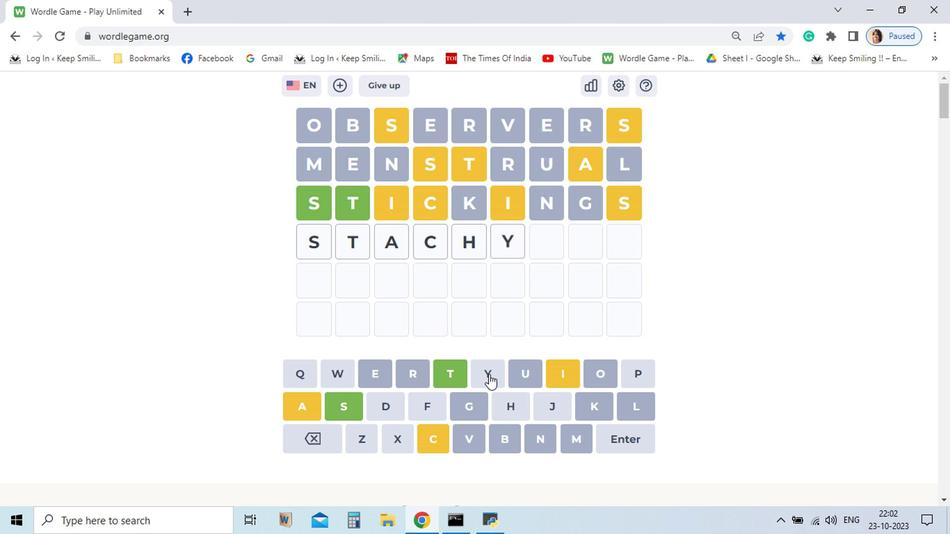 
Action: Mouse moved to (369, 414)
Screenshot: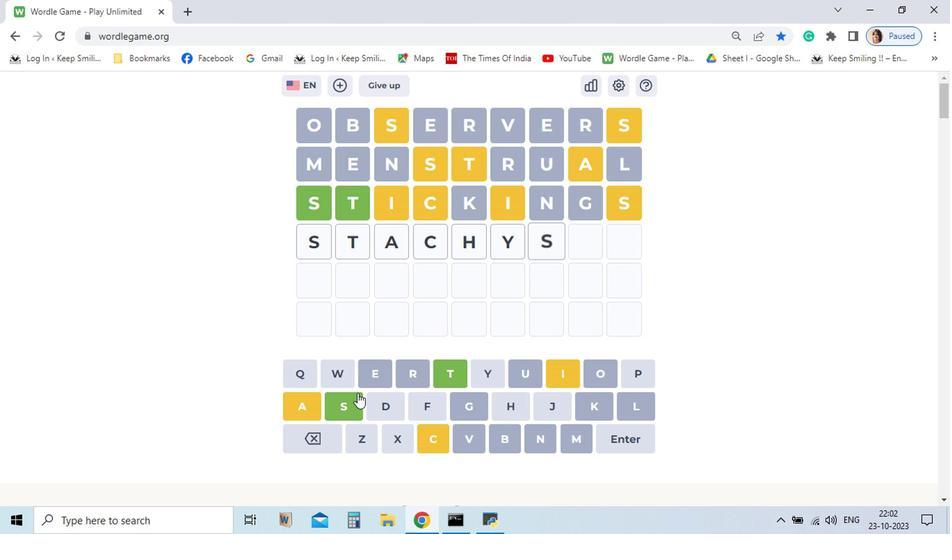 
Action: Mouse pressed left at (369, 414)
Screenshot: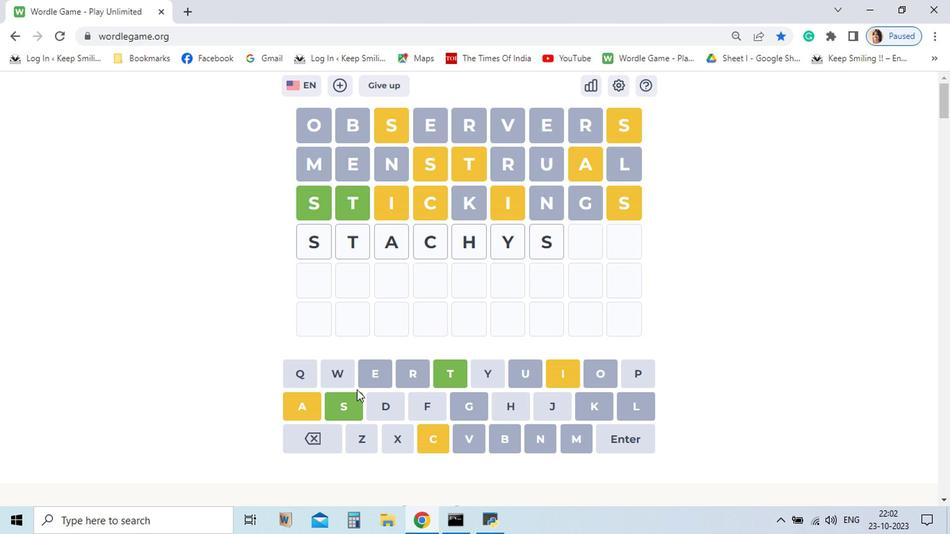 
Action: Mouse moved to (394, 394)
Screenshot: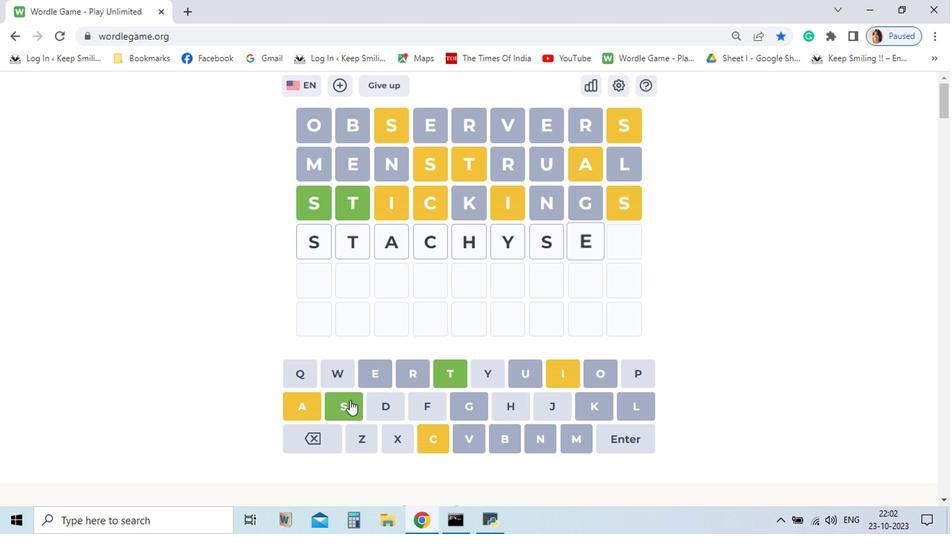 
Action: Mouse pressed left at (394, 394)
Screenshot: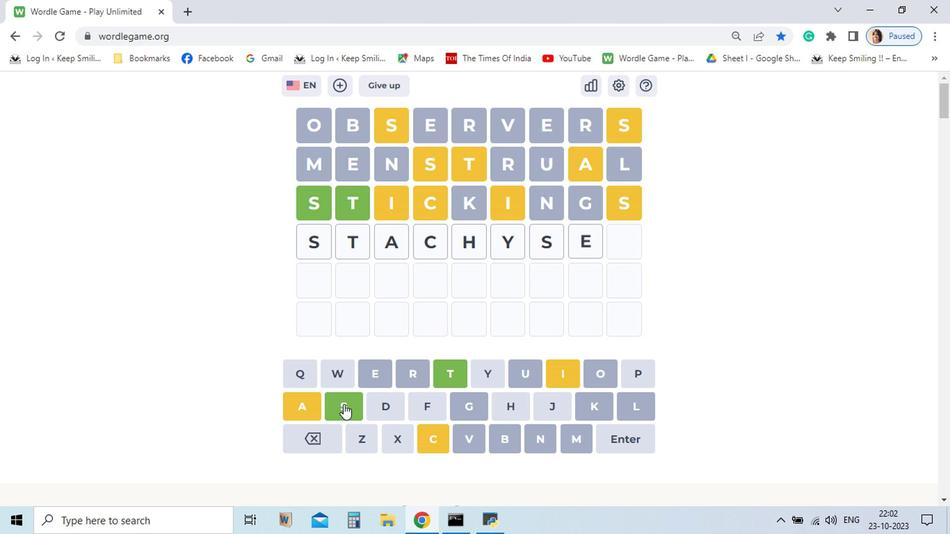 
Action: Mouse moved to (371, 414)
Screenshot: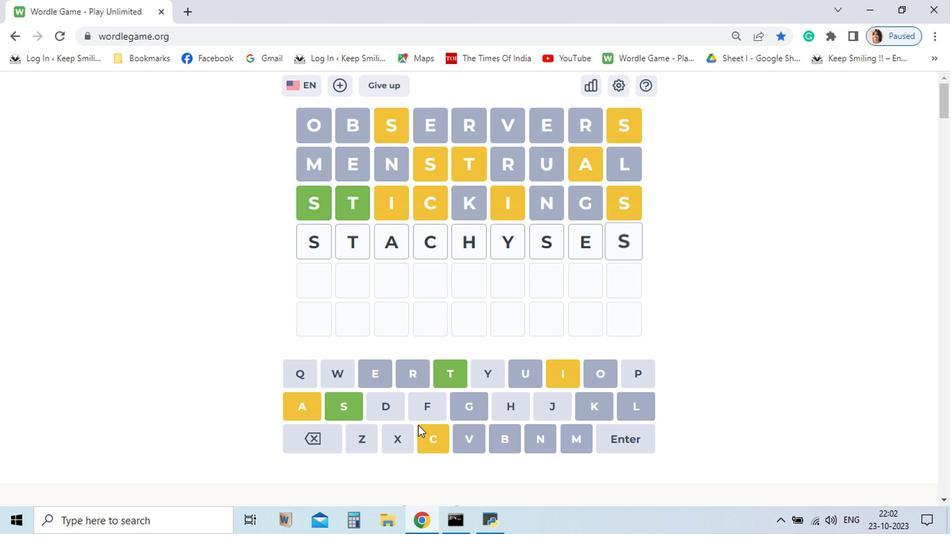 
Action: Mouse pressed left at (371, 414)
Screenshot: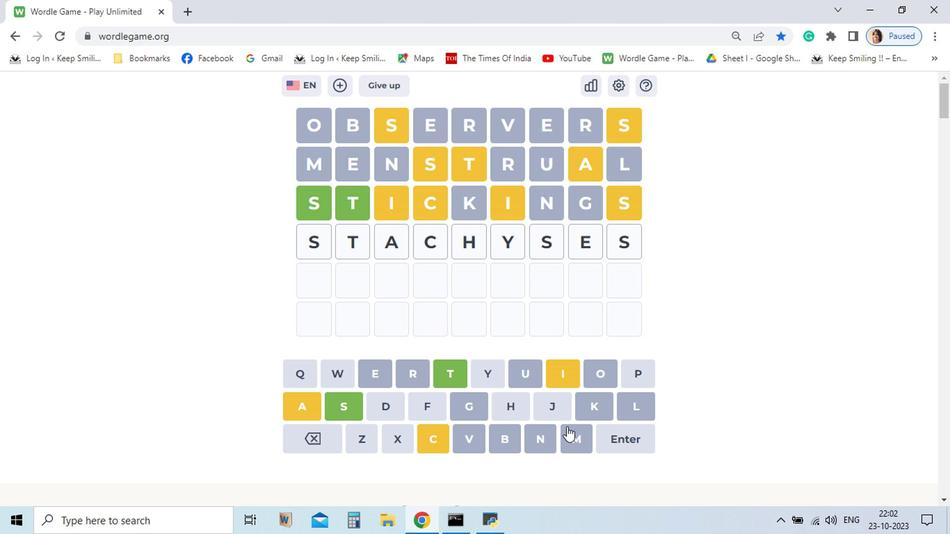 
Action: Mouse moved to (565, 438)
Screenshot: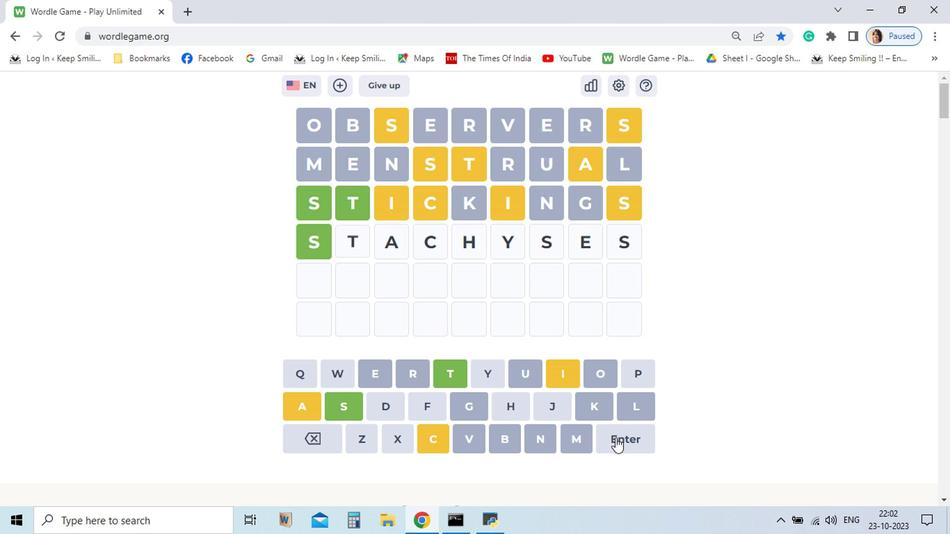 
Action: Mouse pressed left at (565, 438)
Screenshot: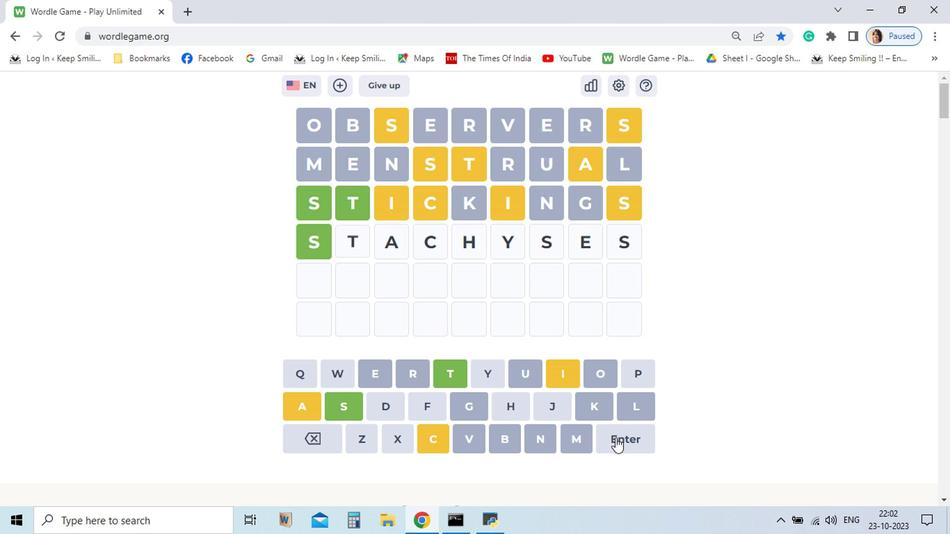 
Action: Mouse moved to (374, 418)
Screenshot: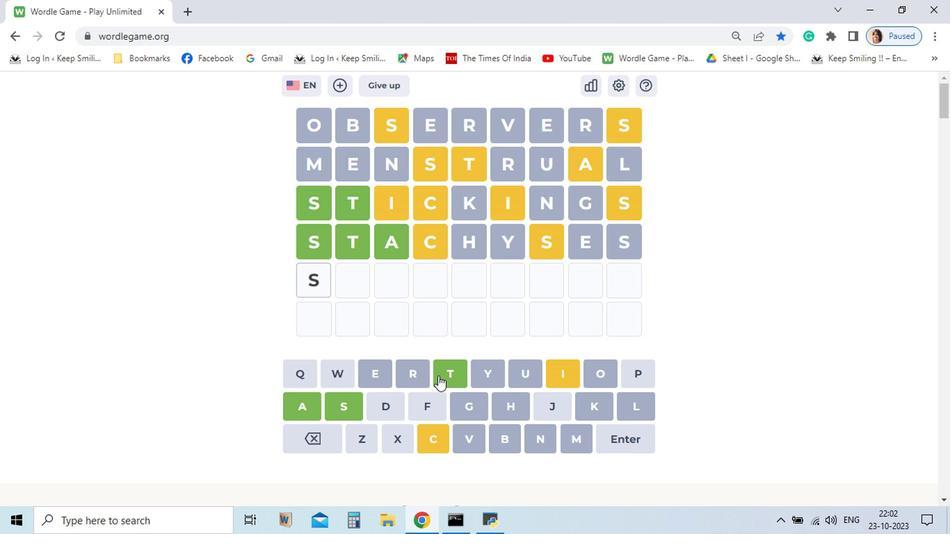 
Action: Mouse pressed left at (374, 418)
Screenshot: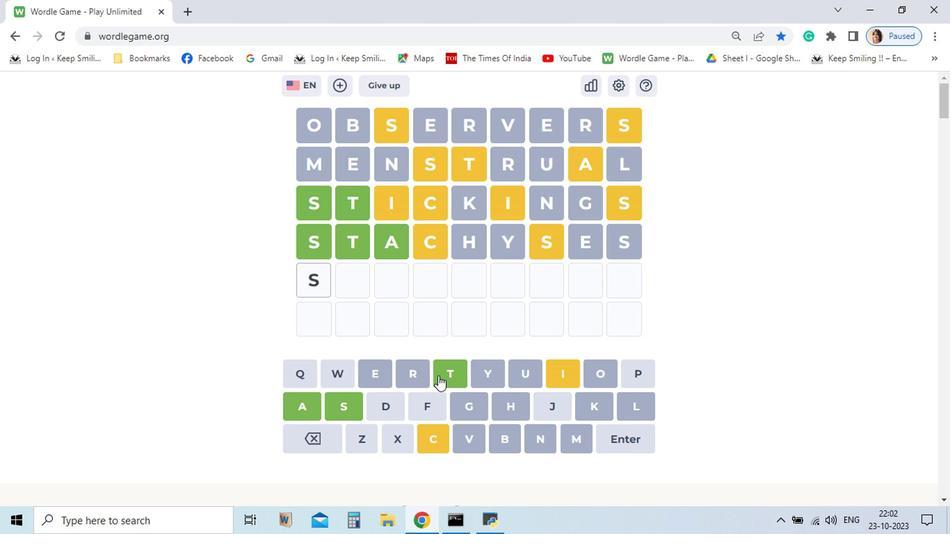 
Action: Mouse moved to (447, 389)
Screenshot: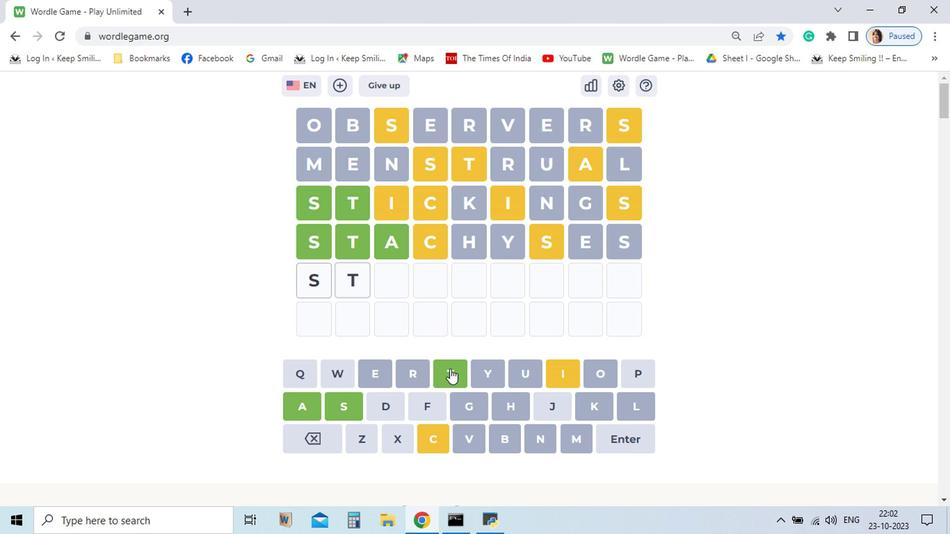 
Action: Mouse pressed left at (447, 389)
Screenshot: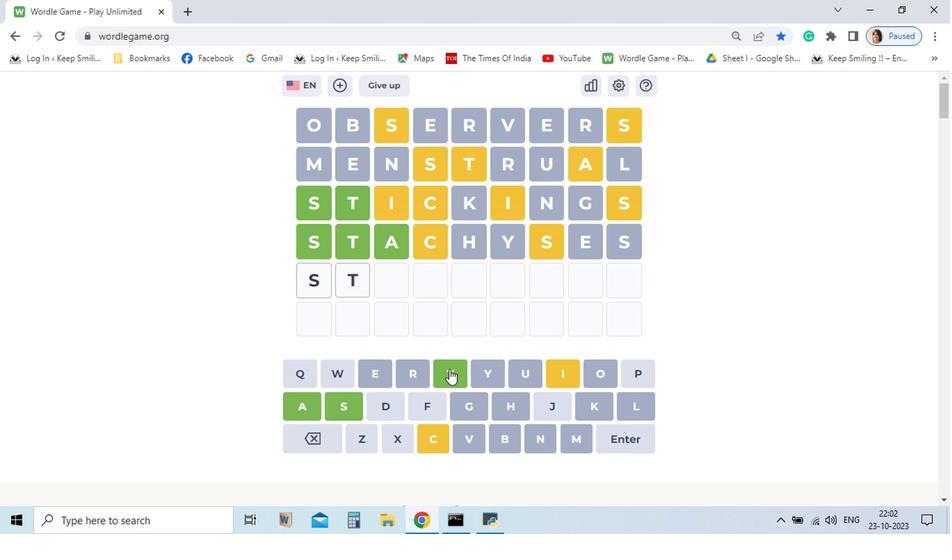 
Action: Mouse moved to (342, 413)
Screenshot: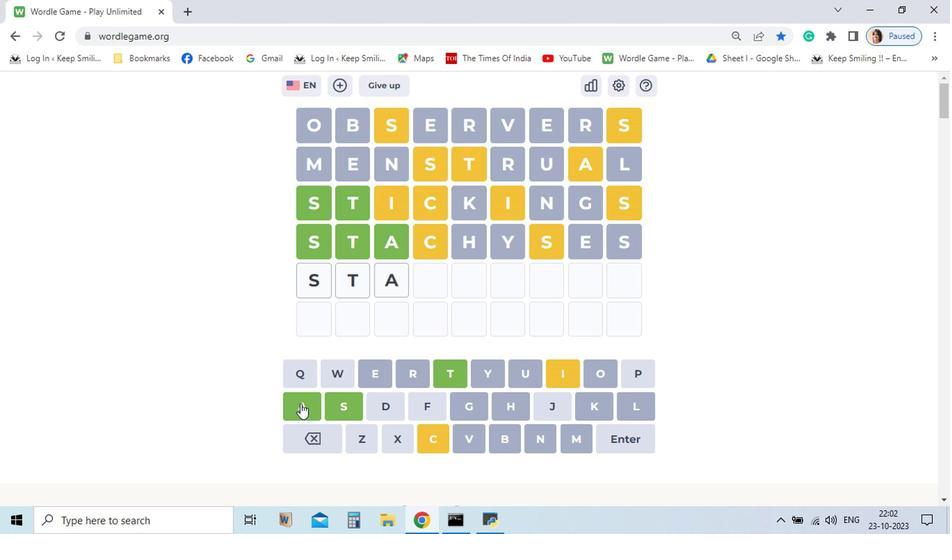 
Action: Mouse pressed left at (342, 413)
Screenshot: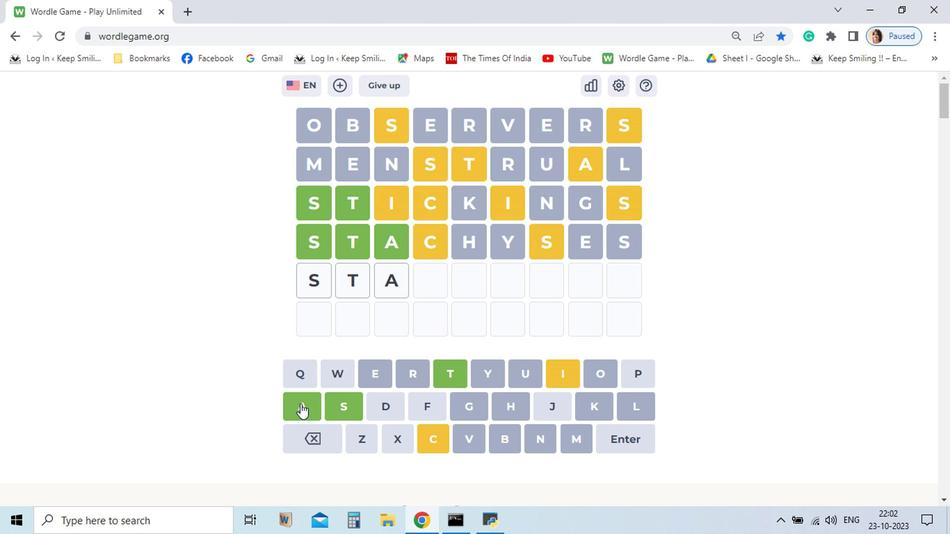 
Action: Mouse moved to (451, 394)
Screenshot: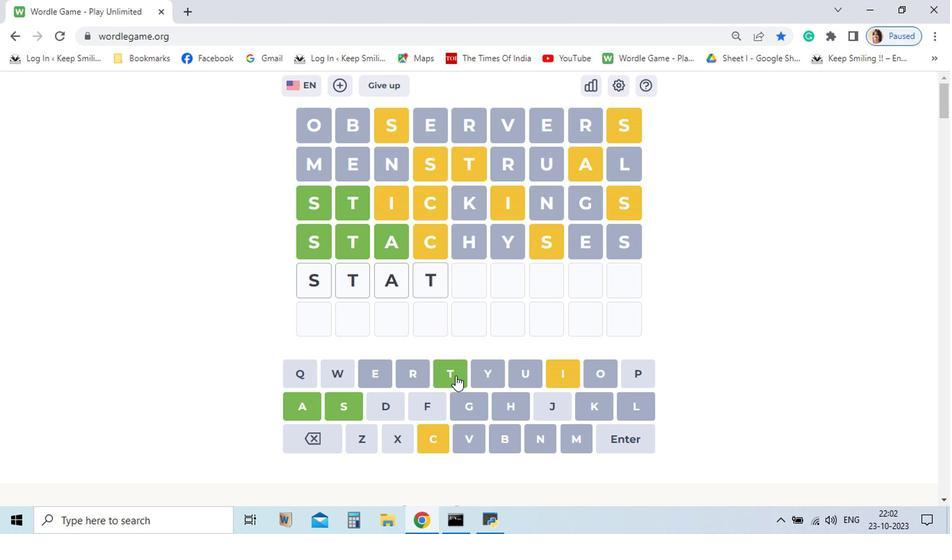 
Action: Mouse pressed left at (451, 394)
Screenshot: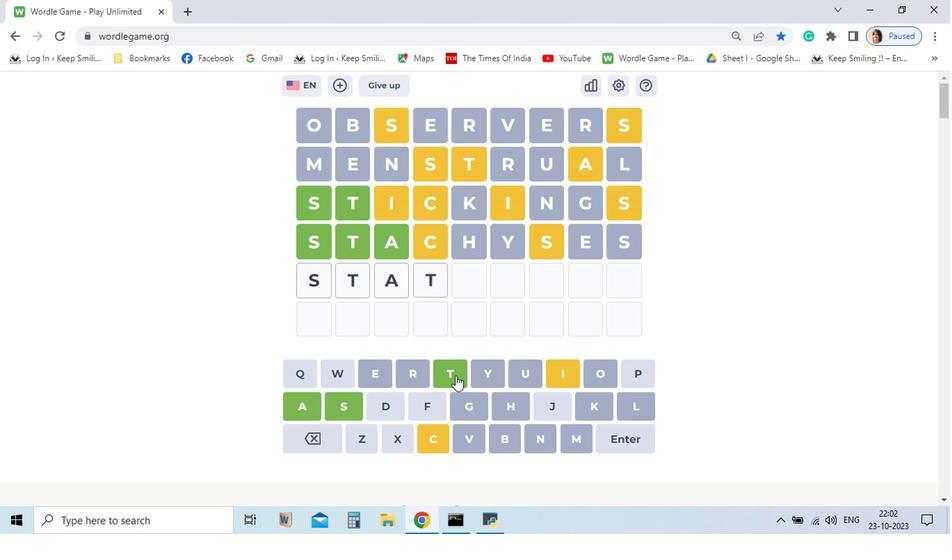 
Action: Mouse moved to (529, 384)
Screenshot: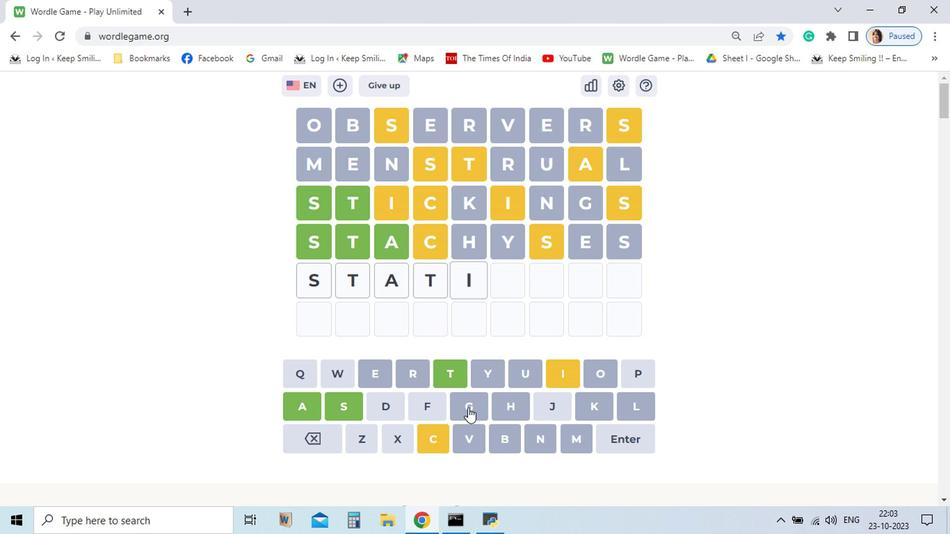 
Action: Mouse pressed left at (529, 384)
Screenshot: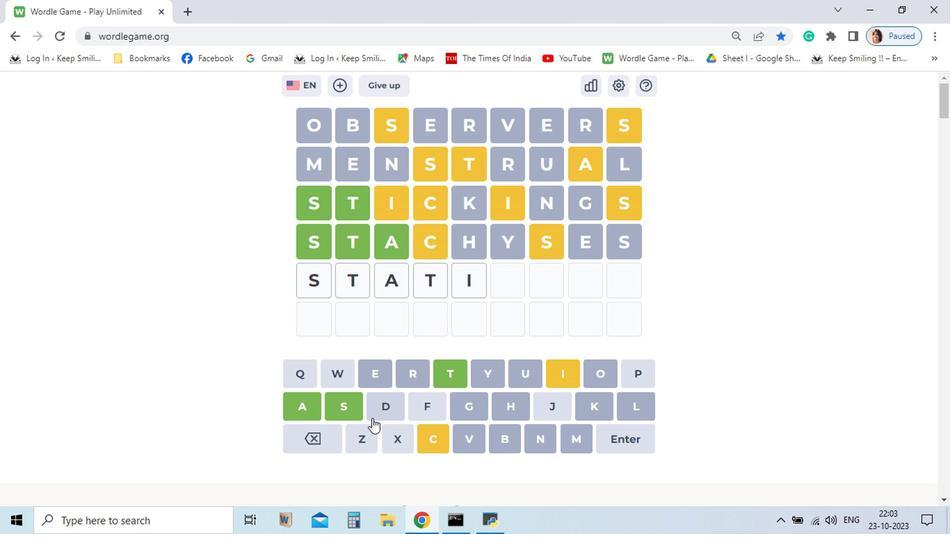 
Action: Mouse moved to (376, 418)
Screenshot: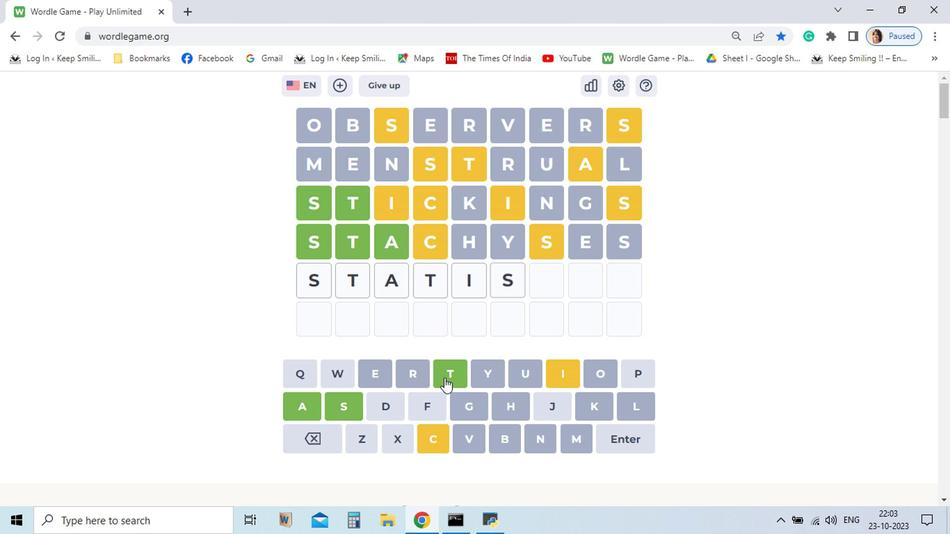 
Action: Mouse pressed left at (376, 418)
Screenshot: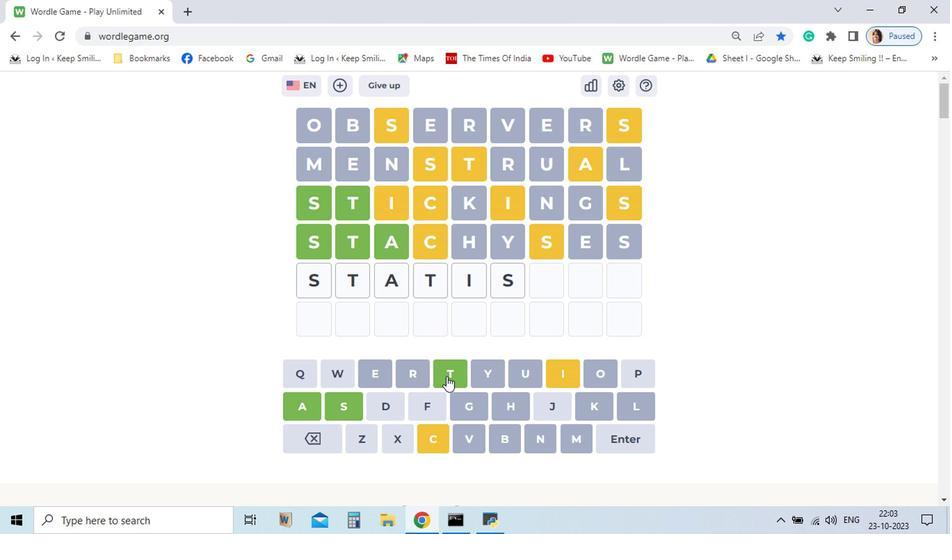 
Action: Mouse moved to (448, 392)
Screenshot: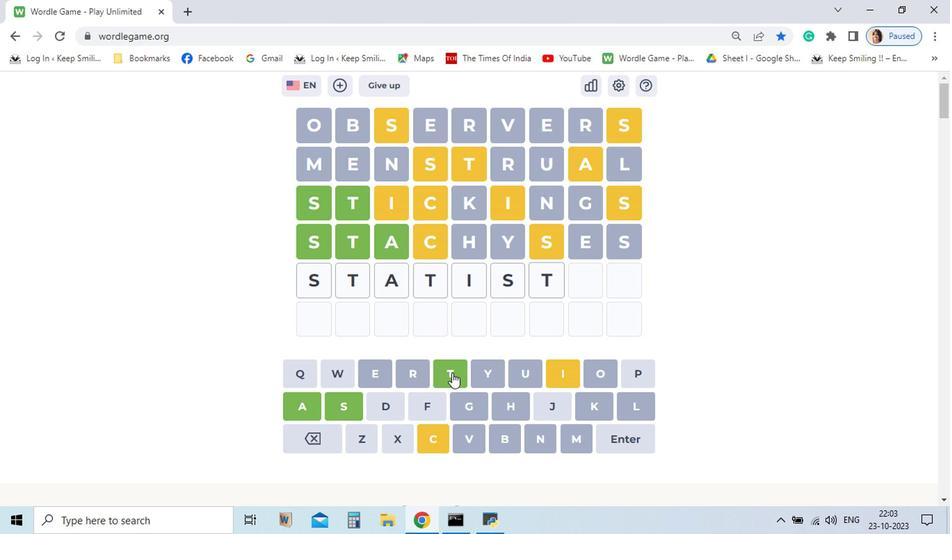 
Action: Mouse pressed left at (448, 392)
Screenshot: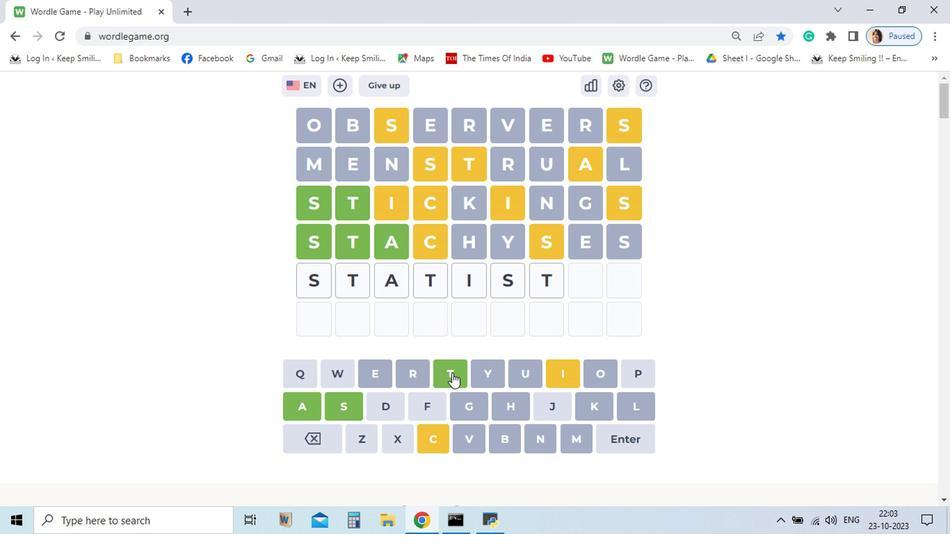
Action: Mouse moved to (532, 390)
Screenshot: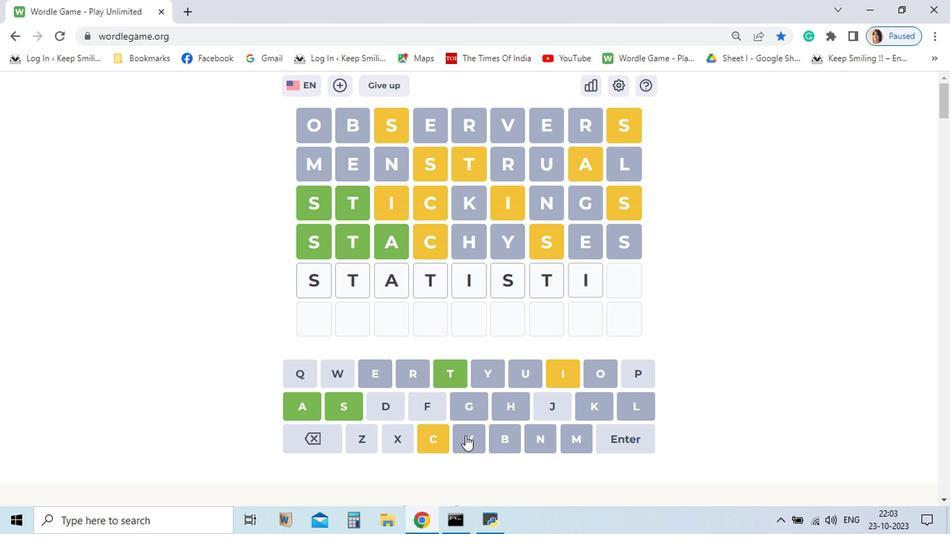 
Action: Mouse pressed left at (532, 390)
Screenshot: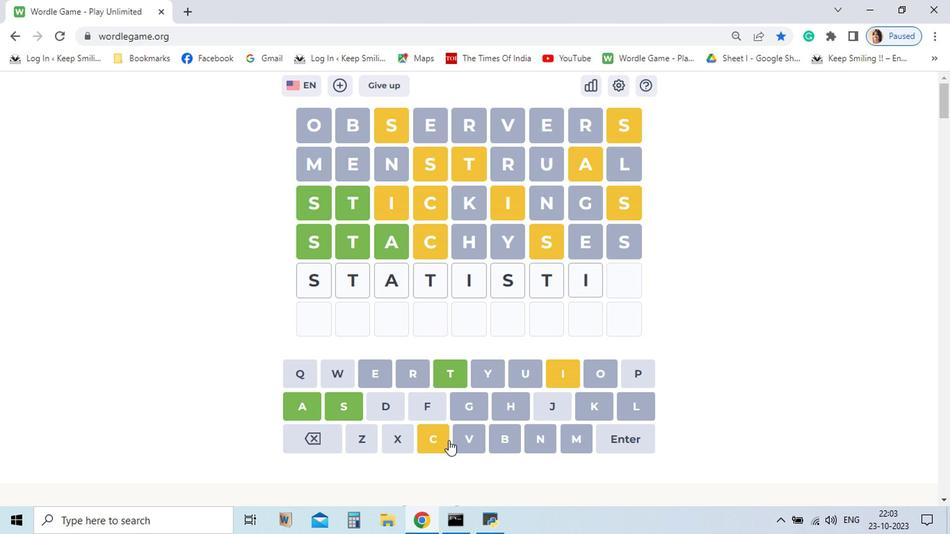 
Action: Mouse moved to (440, 441)
Screenshot: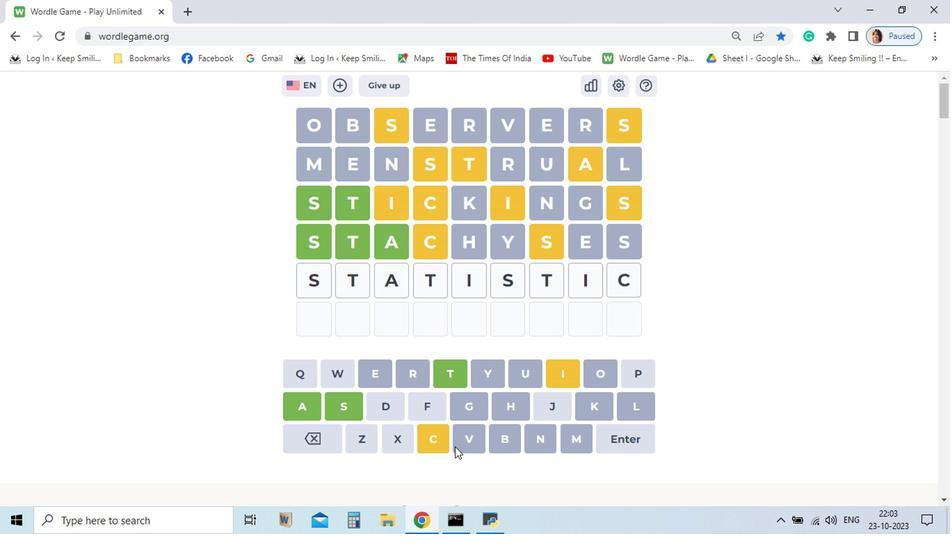 
Action: Mouse pressed left at (440, 441)
Screenshot: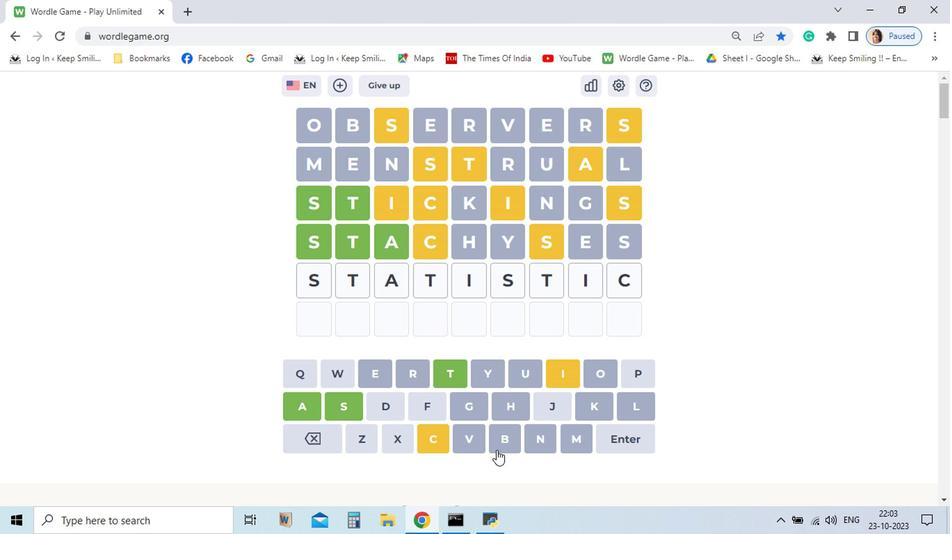 
Action: Mouse moved to (579, 446)
Screenshot: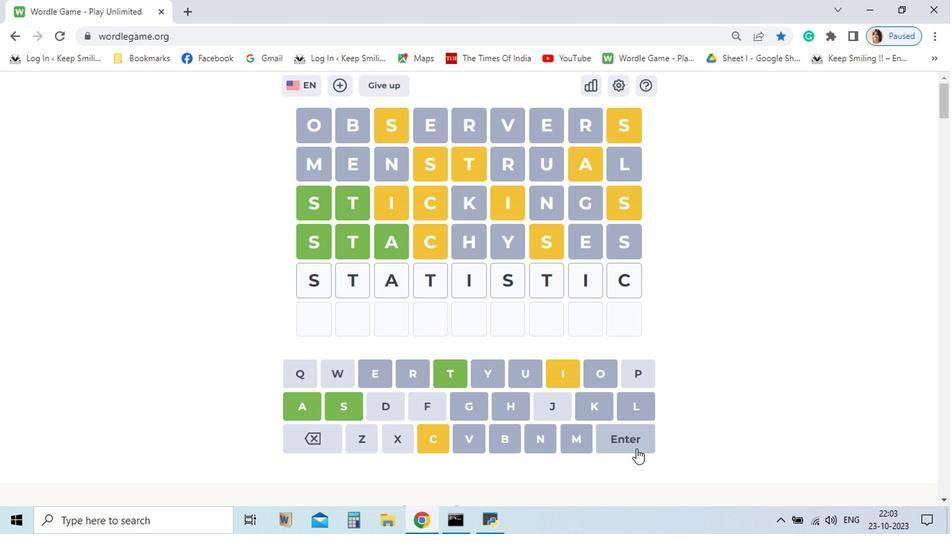 
Action: Mouse pressed left at (579, 446)
Screenshot: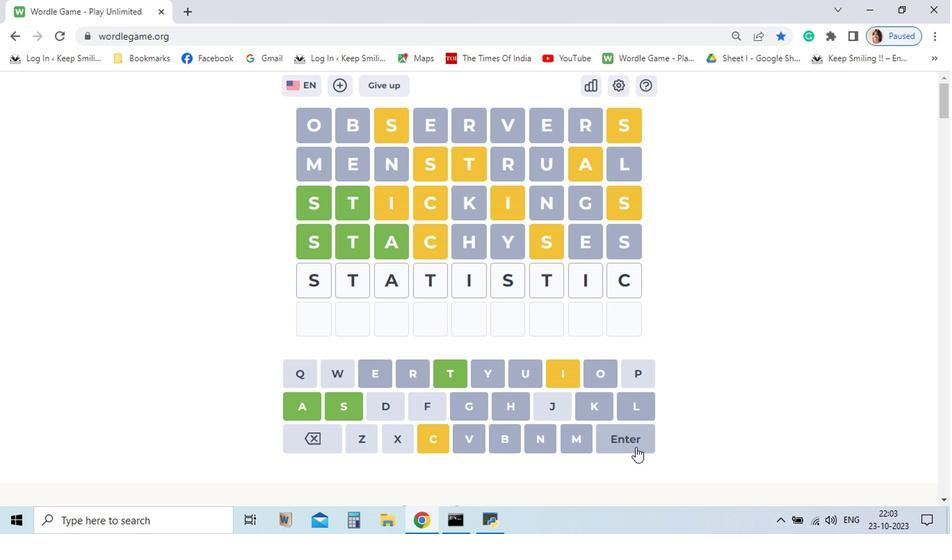 
Action: Mouse moved to (577, 439)
Screenshot: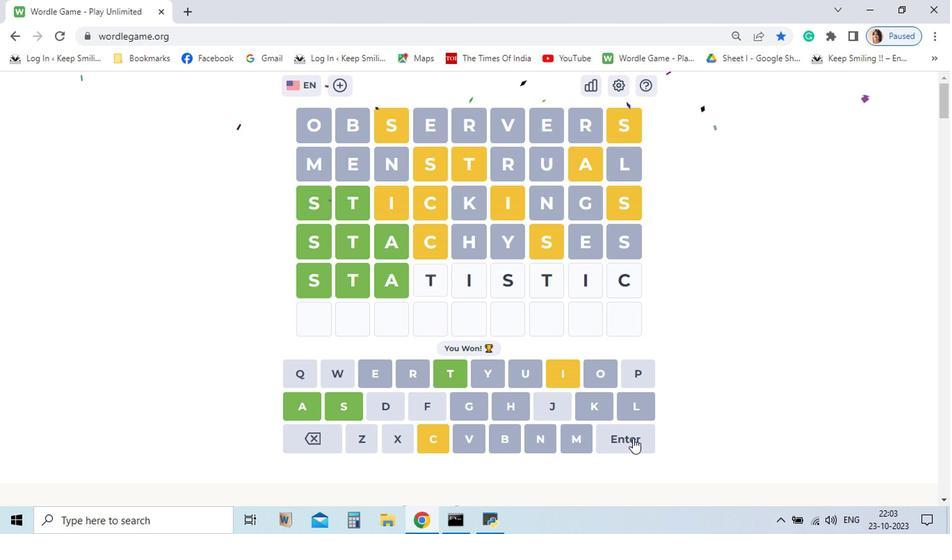 
Action: Mouse pressed left at (577, 439)
Screenshot: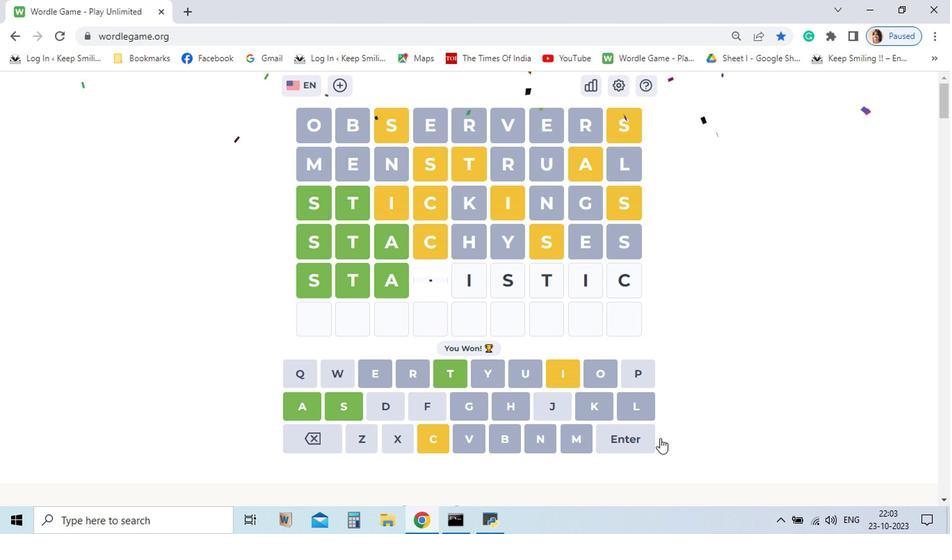 
Action: Mouse moved to (532, 252)
Screenshot: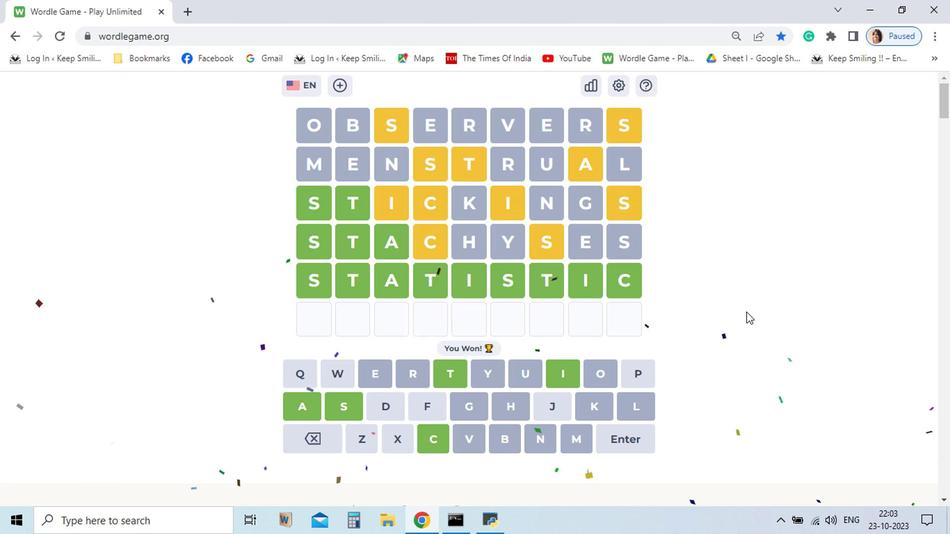 
Action: Mouse pressed left at (532, 252)
Screenshot: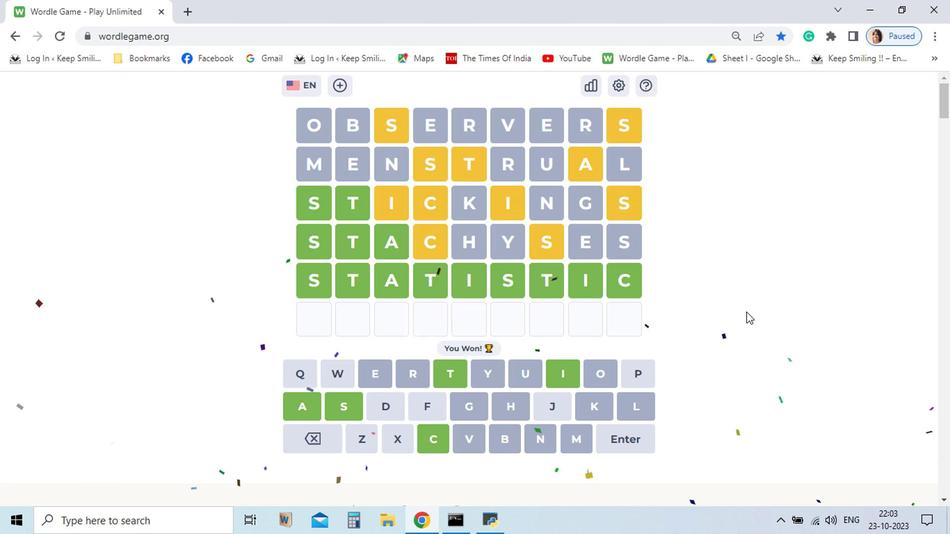 
Action: Mouse moved to (804, 408)
Screenshot: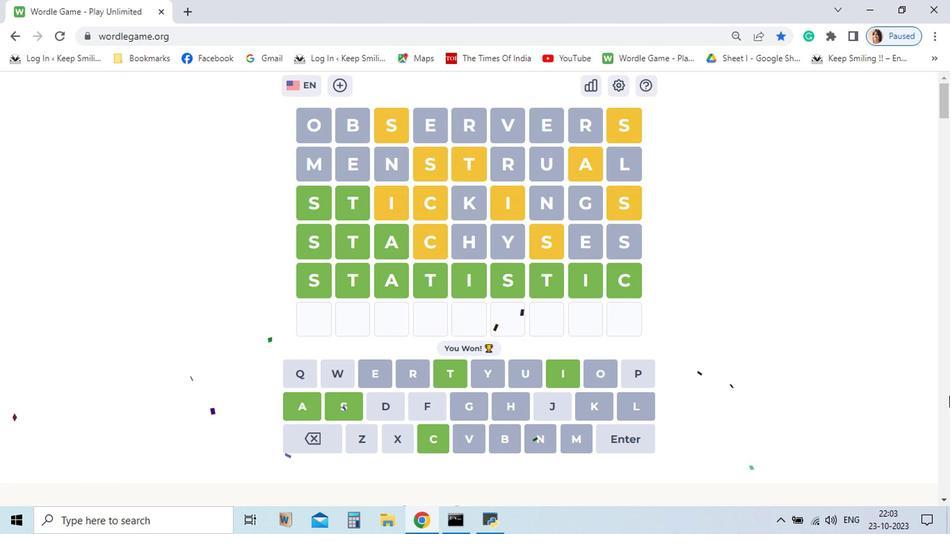
